 Task: Look for space in Zumpango, Mexico from 8th August, 2023 to 15th August, 2023 for 9 adults in price range Rs.10000 to Rs.14000. Place can be shared room with 5 bedrooms having 9 beds and 5 bathrooms. Property type can be house, flat, guest house. Amenities needed are: wifi, TV, free parkinig on premises, gym, breakfast. Booking option can be shelf check-in. Required host language is English.
Action: Mouse moved to (455, 114)
Screenshot: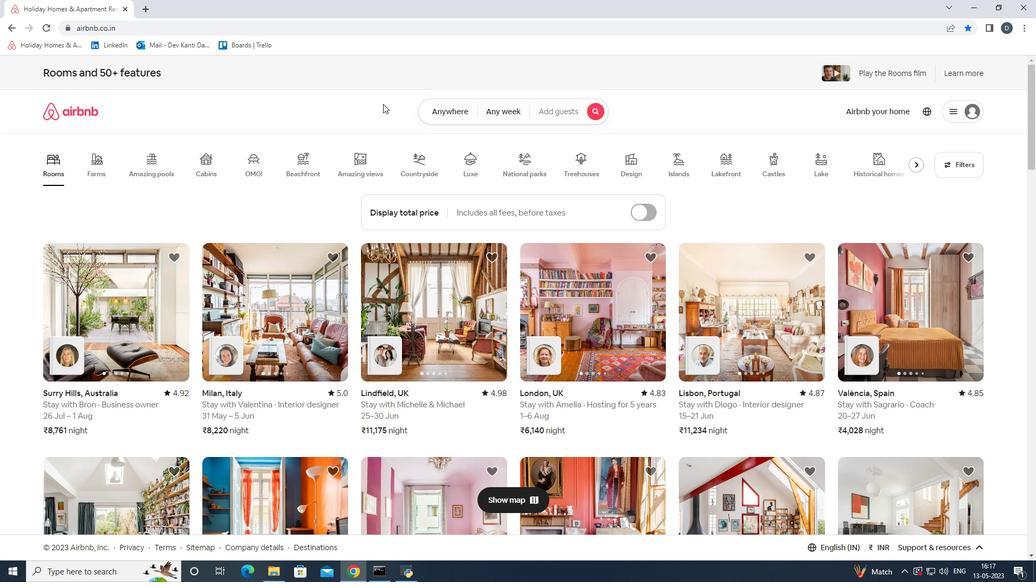 
Action: Mouse pressed left at (455, 114)
Screenshot: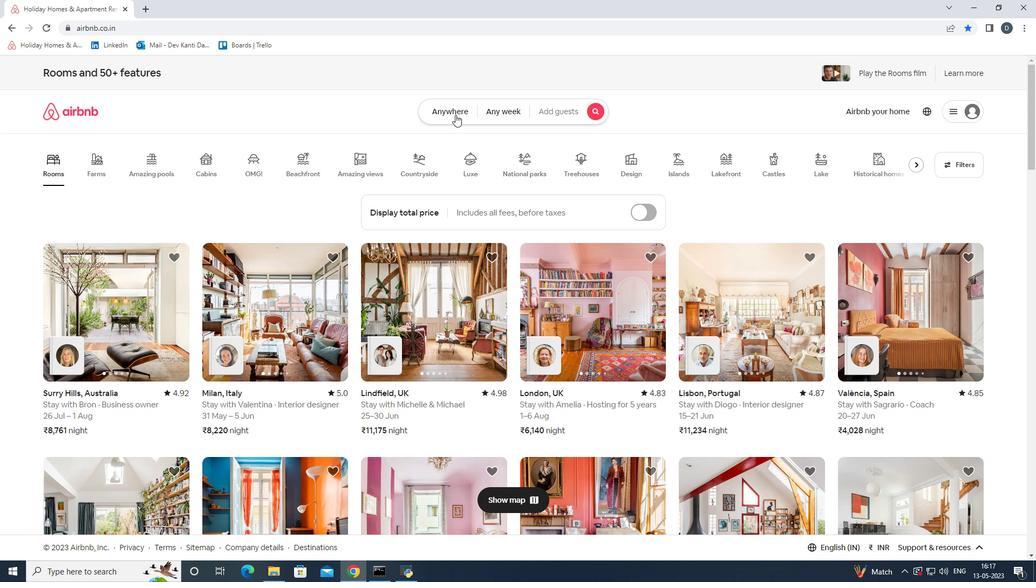 
Action: Mouse moved to (328, 151)
Screenshot: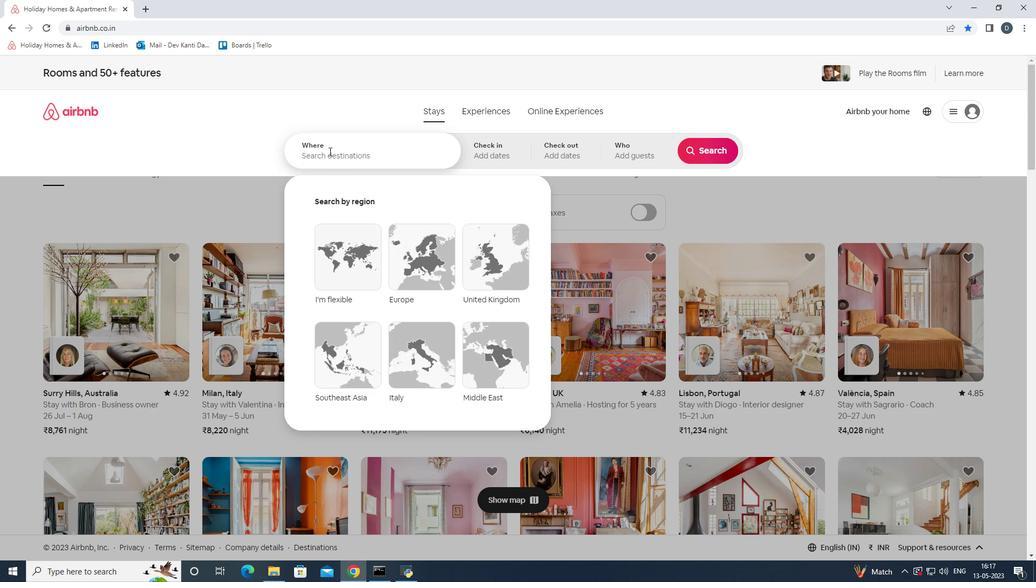 
Action: Mouse pressed left at (328, 151)
Screenshot: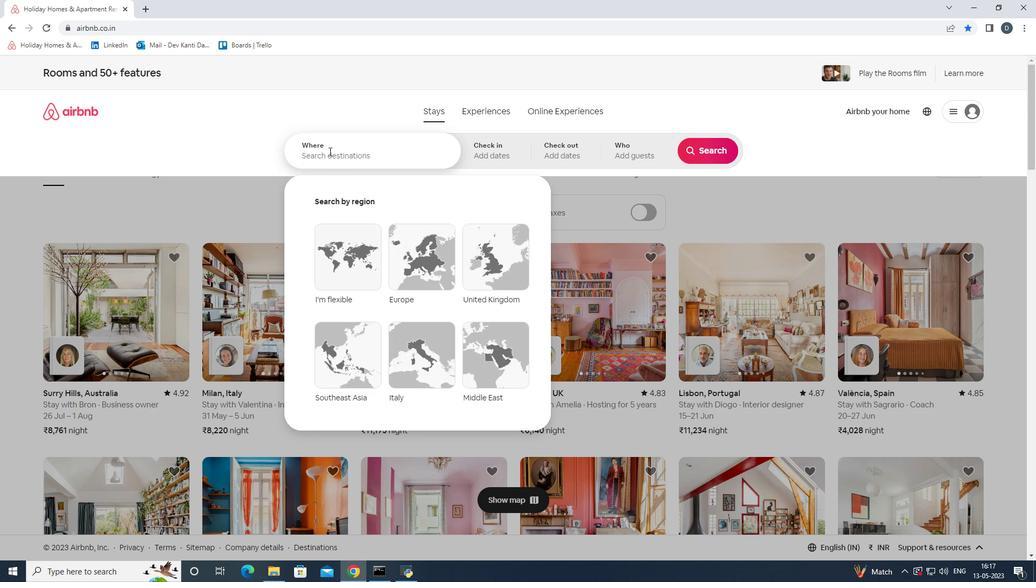 
Action: Key pressed <Key.shift>Zumpango,<Key.shift><Key.shift><Key.shift><Key.shift><Key.shift><Key.shift><Key.shift><Key.shift><Key.shift><Key.shift><Key.shift><Key.shift><Key.shift><Key.shift><Key.shift><Key.shift><Key.shift><Key.shift><Key.shift><Key.shift><Key.shift><Key.shift><Key.shift>Mexico
Screenshot: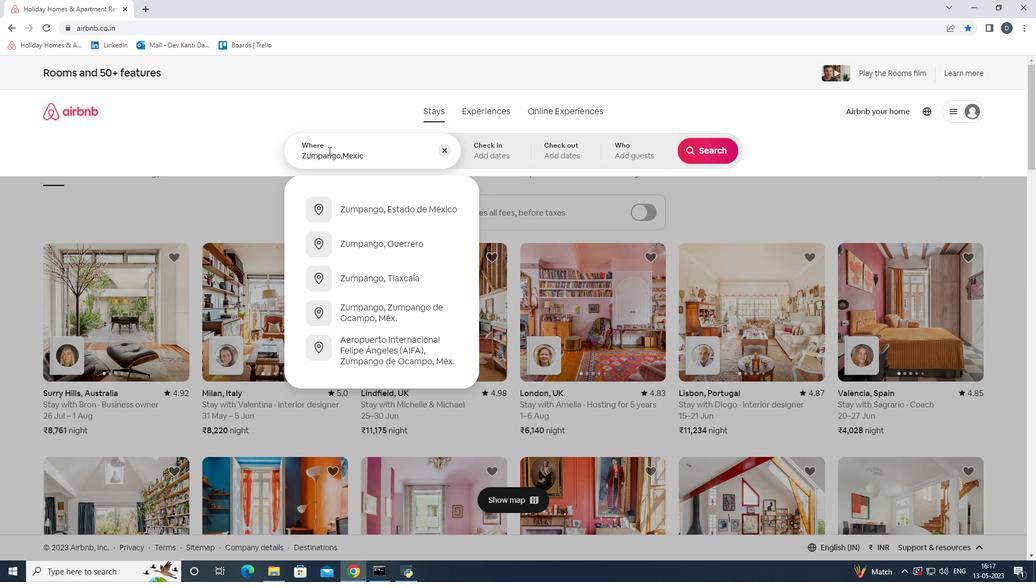 
Action: Mouse moved to (490, 150)
Screenshot: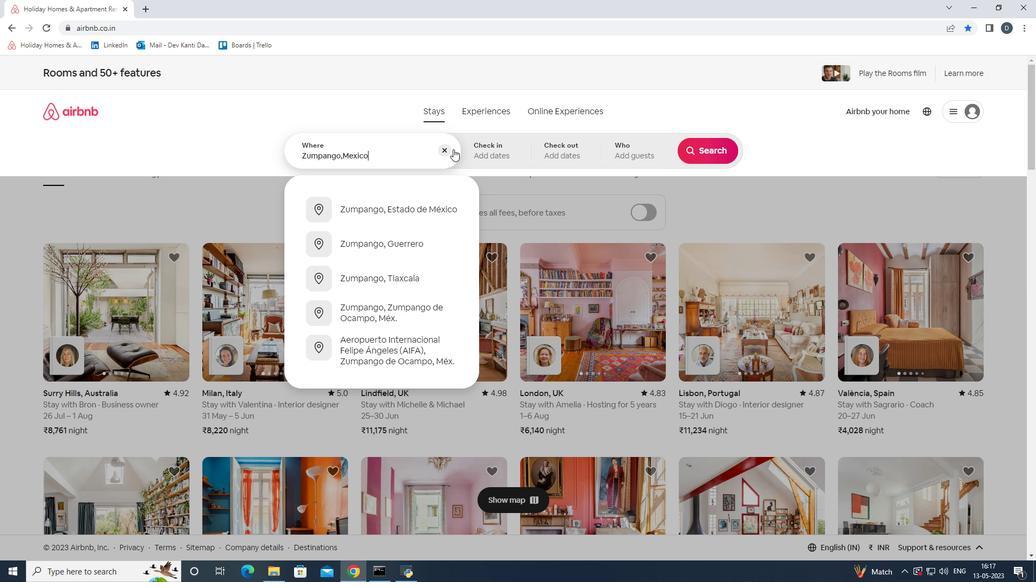 
Action: Mouse pressed left at (490, 150)
Screenshot: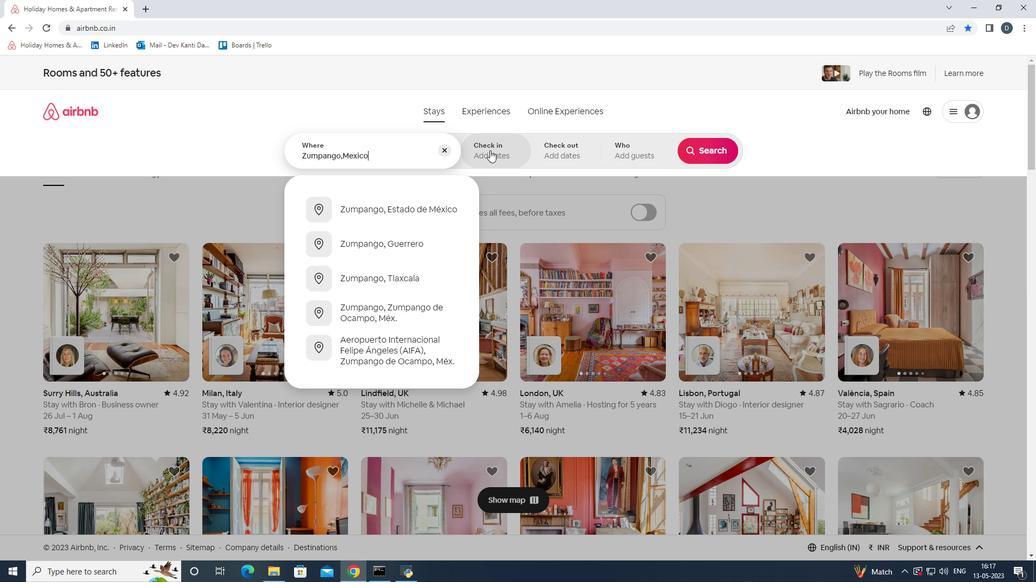 
Action: Mouse moved to (700, 233)
Screenshot: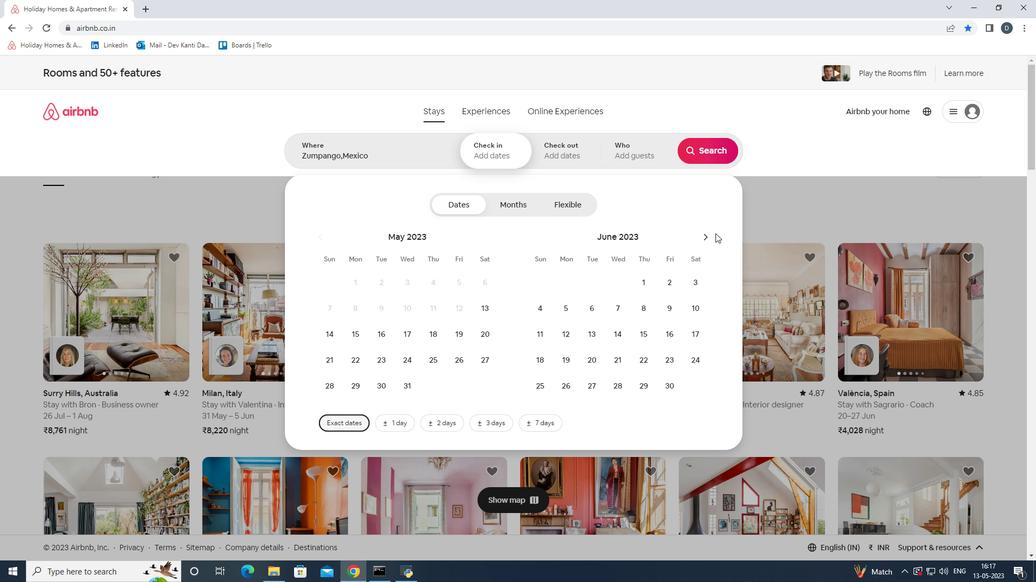 
Action: Mouse pressed left at (700, 233)
Screenshot: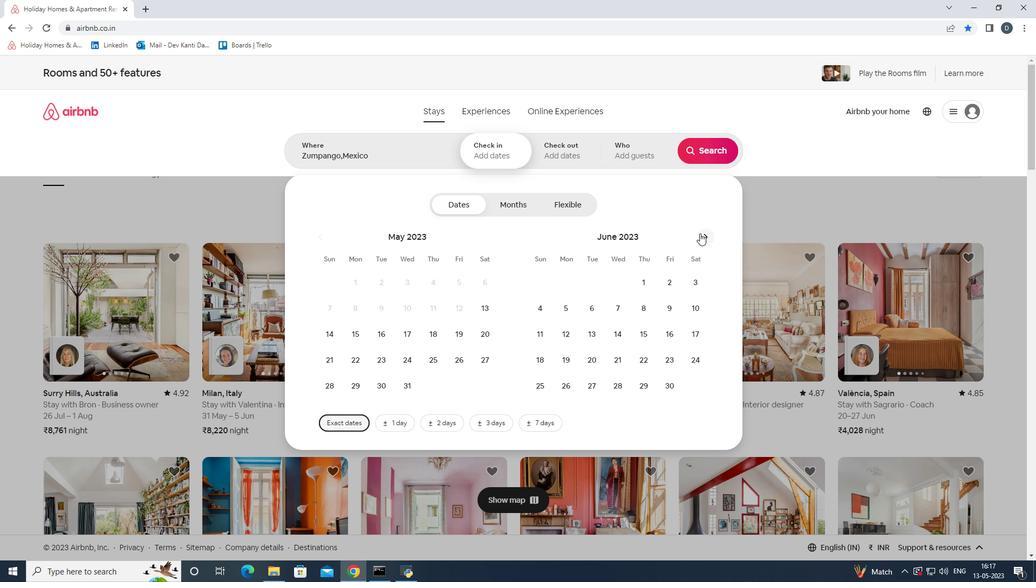 
Action: Mouse pressed left at (700, 233)
Screenshot: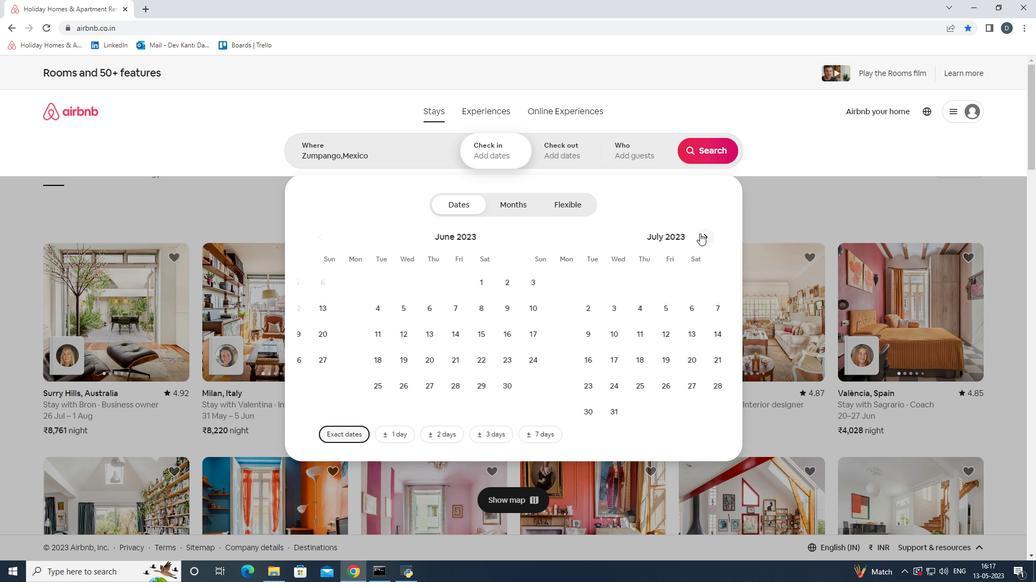 
Action: Mouse moved to (594, 302)
Screenshot: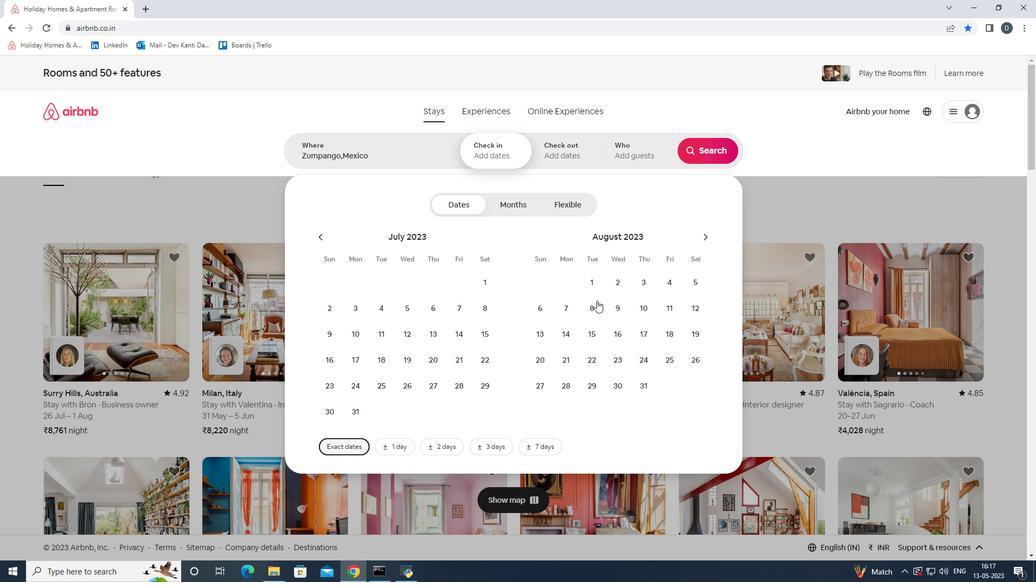 
Action: Mouse pressed left at (594, 302)
Screenshot: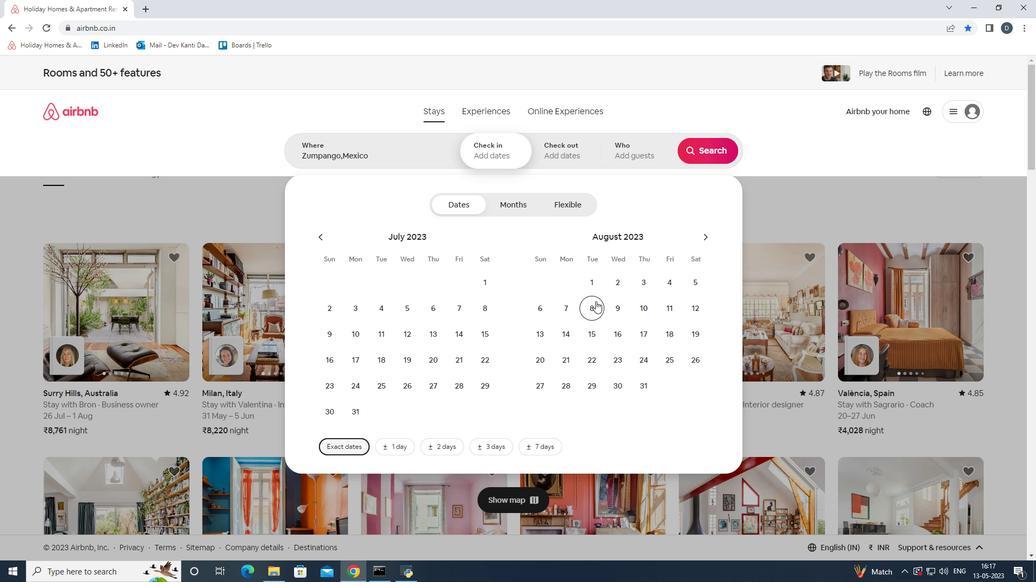
Action: Mouse moved to (598, 336)
Screenshot: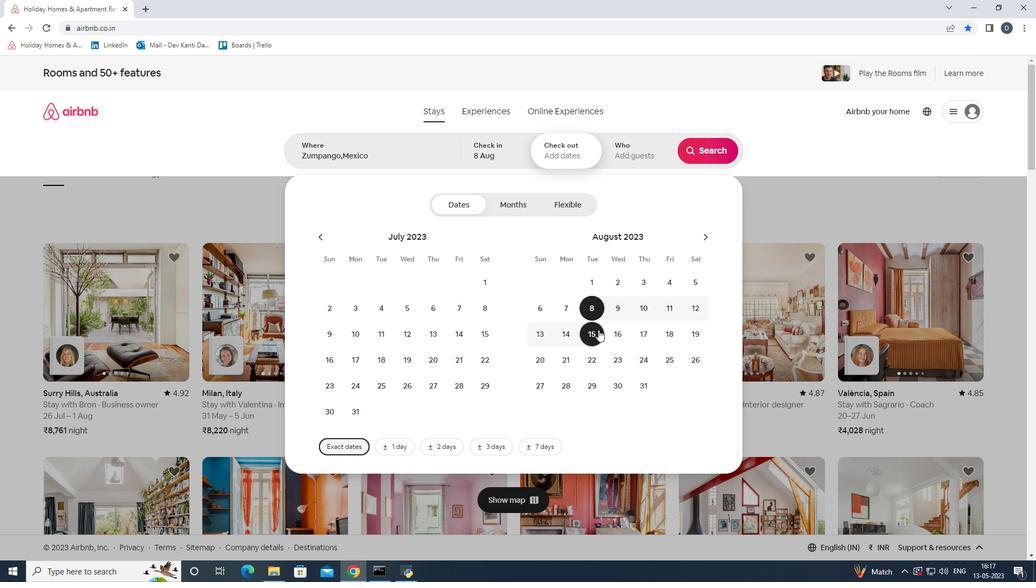
Action: Mouse pressed left at (598, 336)
Screenshot: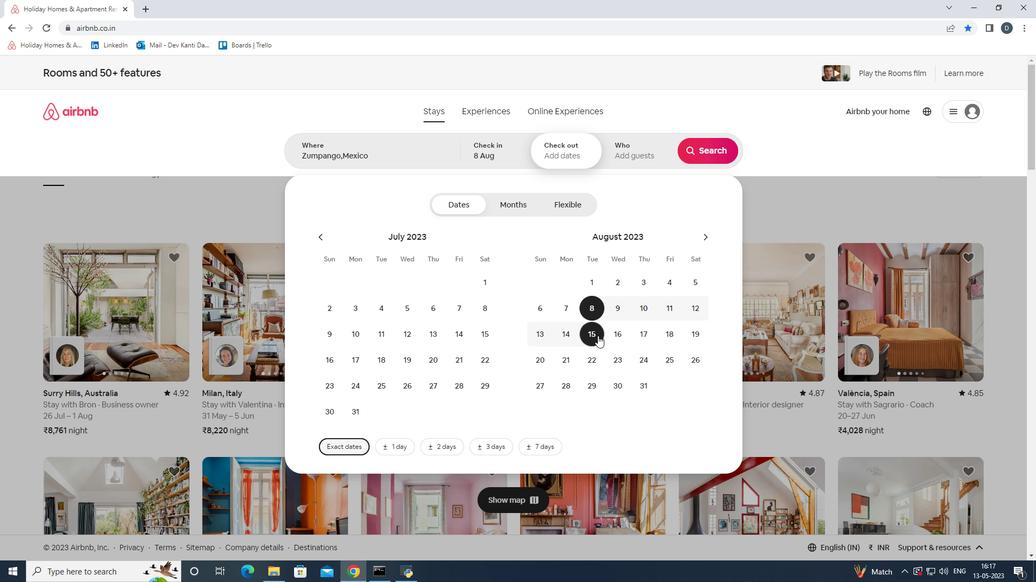 
Action: Mouse moved to (655, 147)
Screenshot: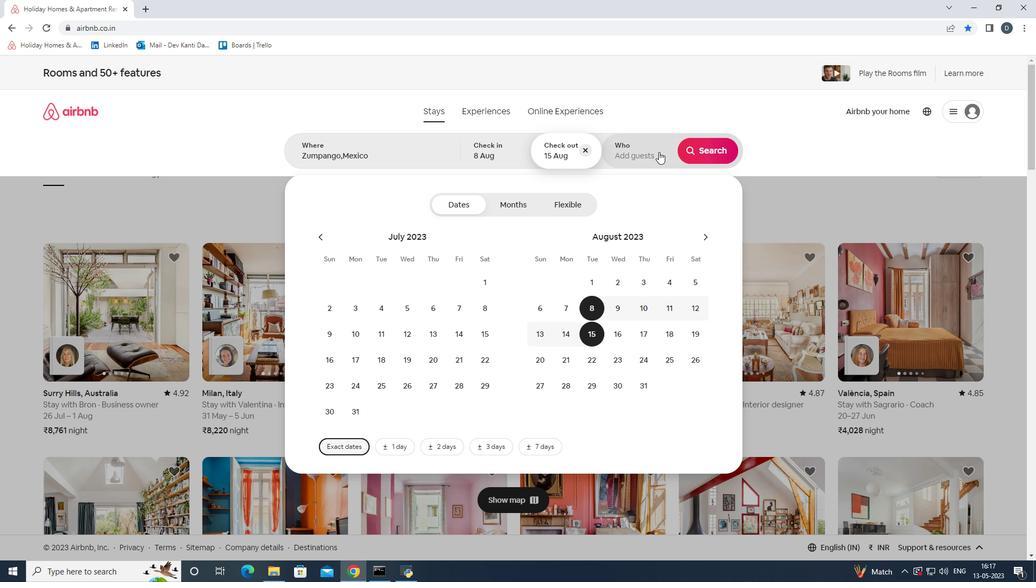 
Action: Mouse pressed left at (655, 147)
Screenshot: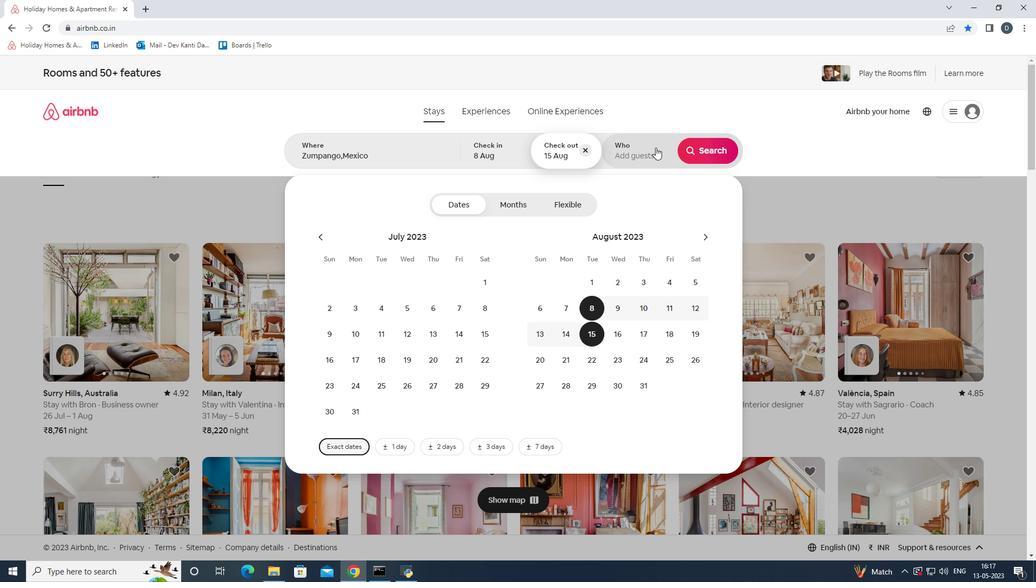 
Action: Mouse moved to (706, 205)
Screenshot: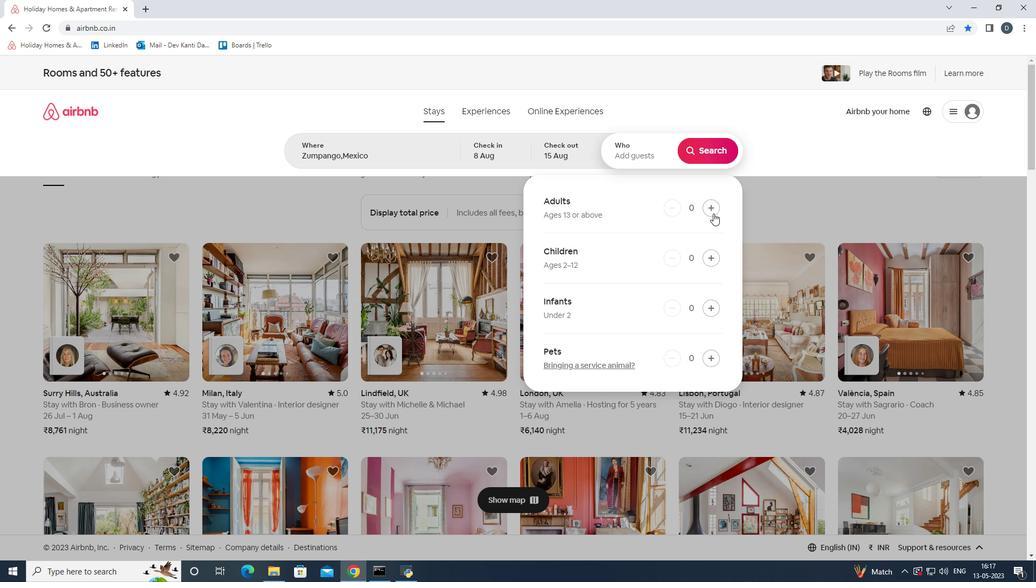 
Action: Mouse pressed left at (706, 205)
Screenshot: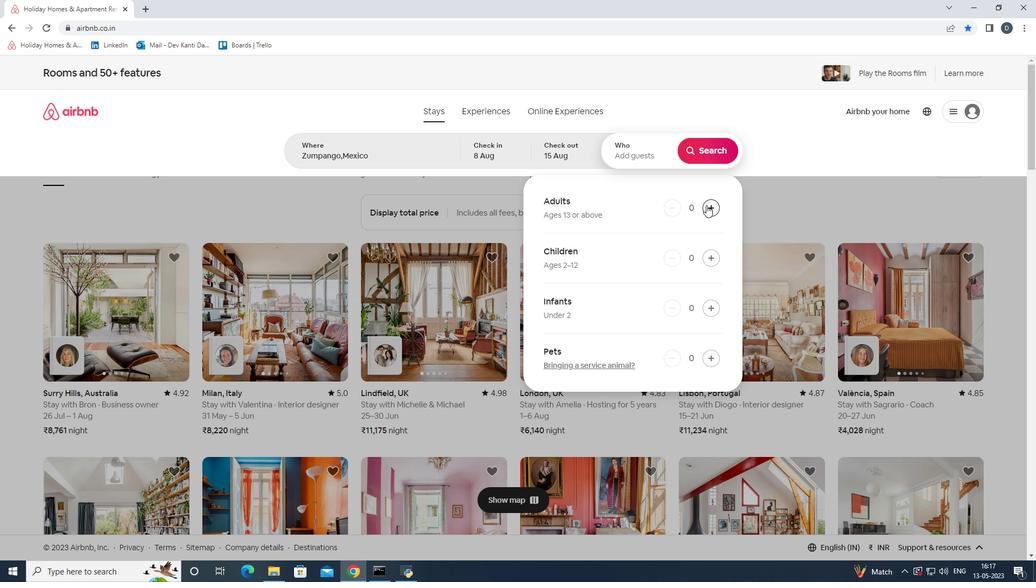 
Action: Mouse pressed left at (706, 205)
Screenshot: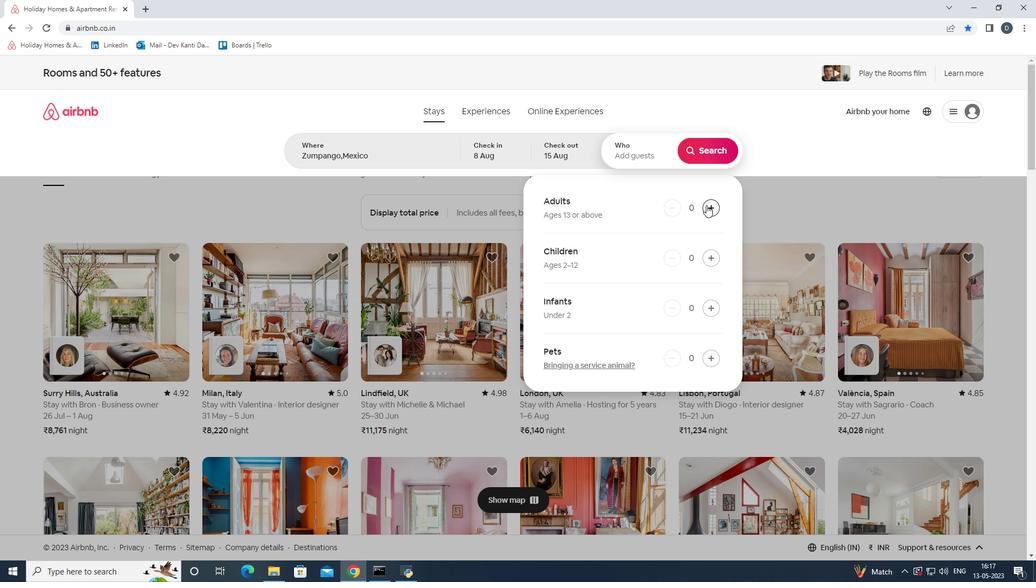 
Action: Mouse pressed left at (706, 205)
Screenshot: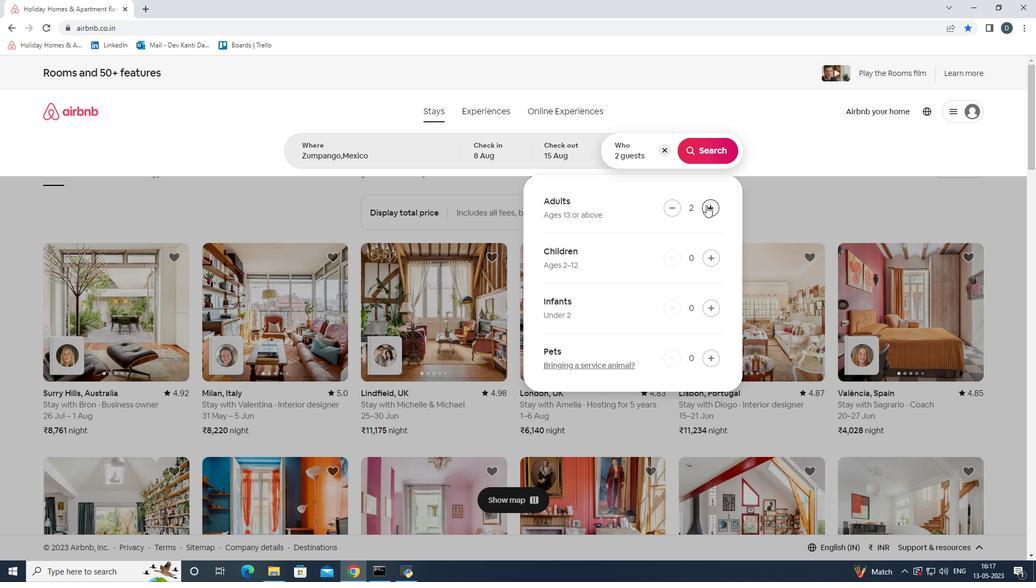 
Action: Mouse pressed left at (706, 205)
Screenshot: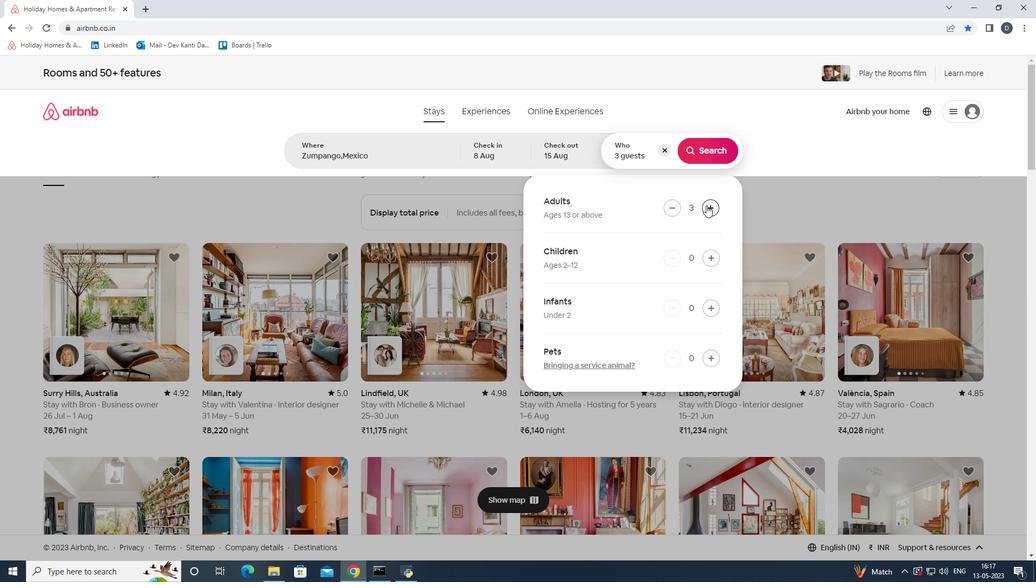 
Action: Mouse pressed left at (706, 205)
Screenshot: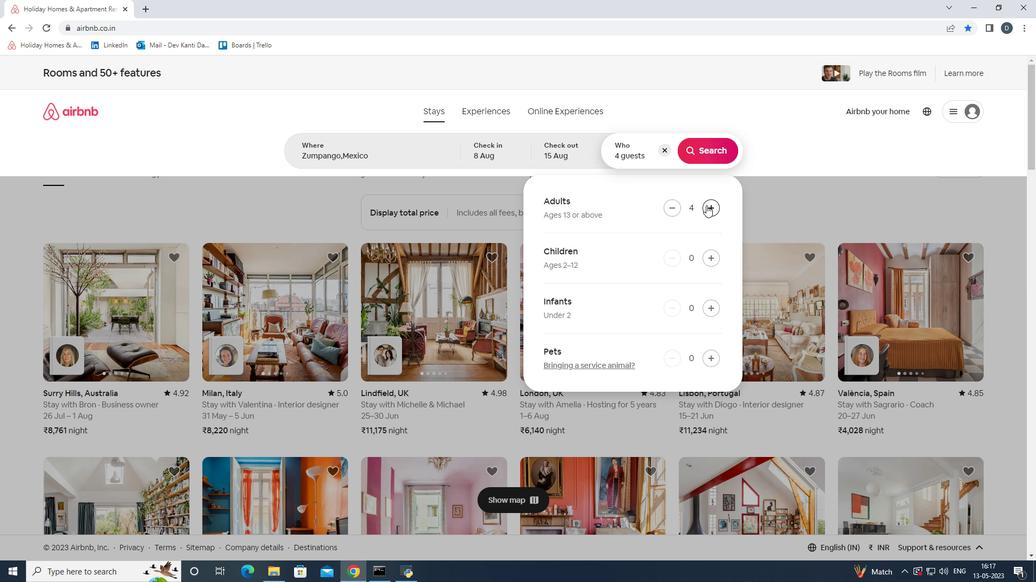
Action: Mouse pressed left at (706, 205)
Screenshot: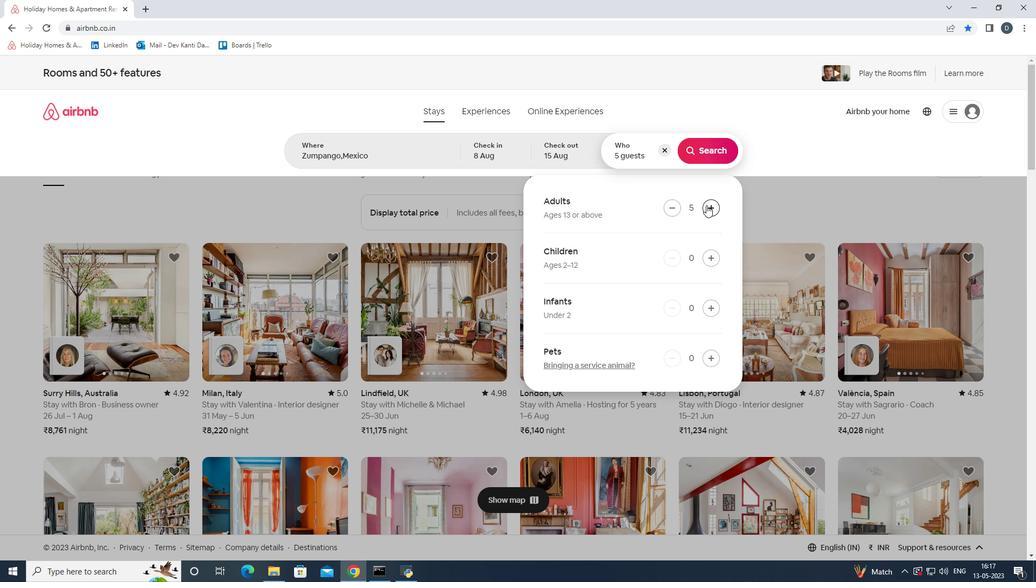 
Action: Mouse pressed left at (706, 205)
Screenshot: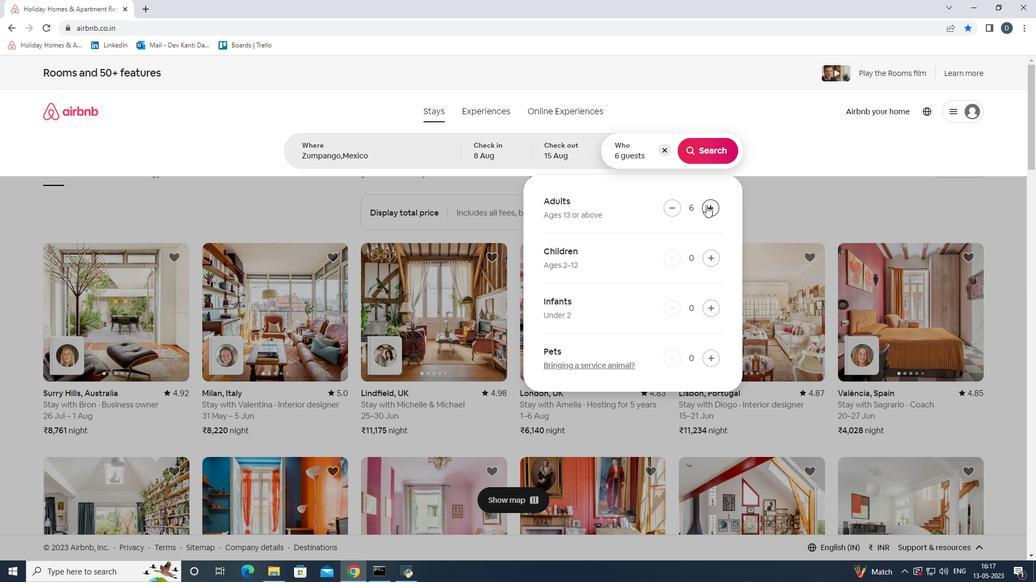 
Action: Mouse pressed left at (706, 205)
Screenshot: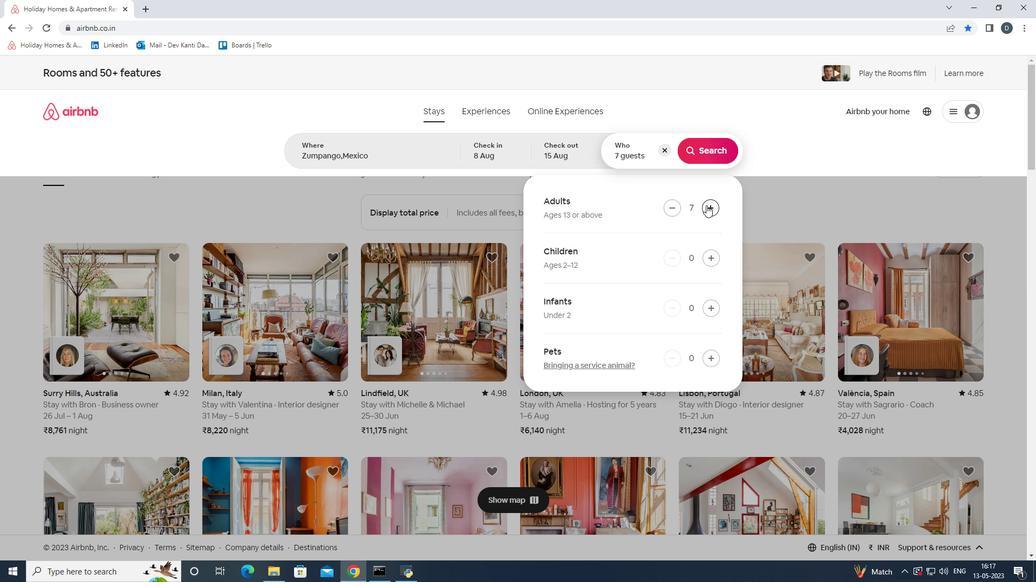 
Action: Mouse pressed left at (706, 205)
Screenshot: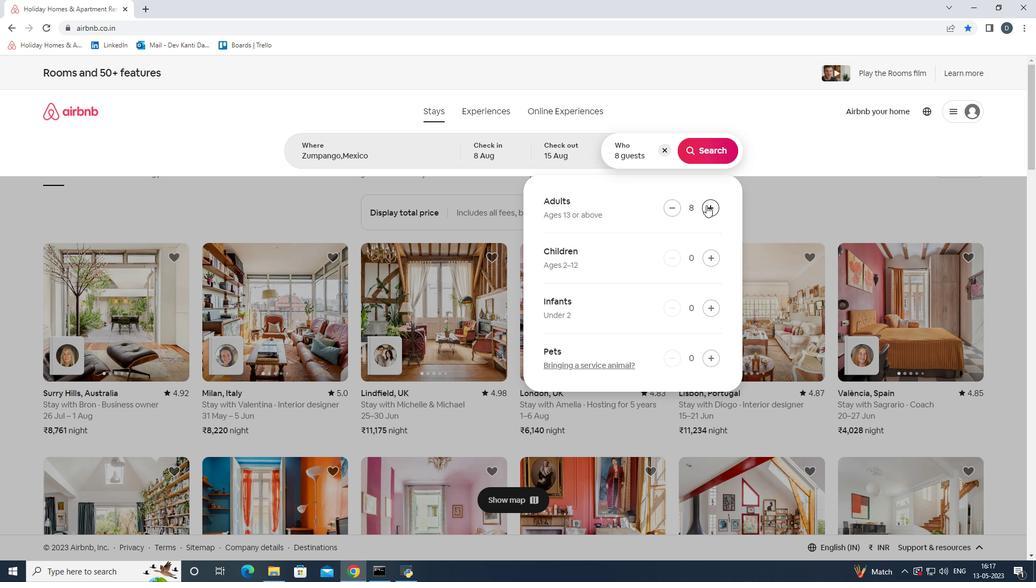 
Action: Mouse moved to (708, 141)
Screenshot: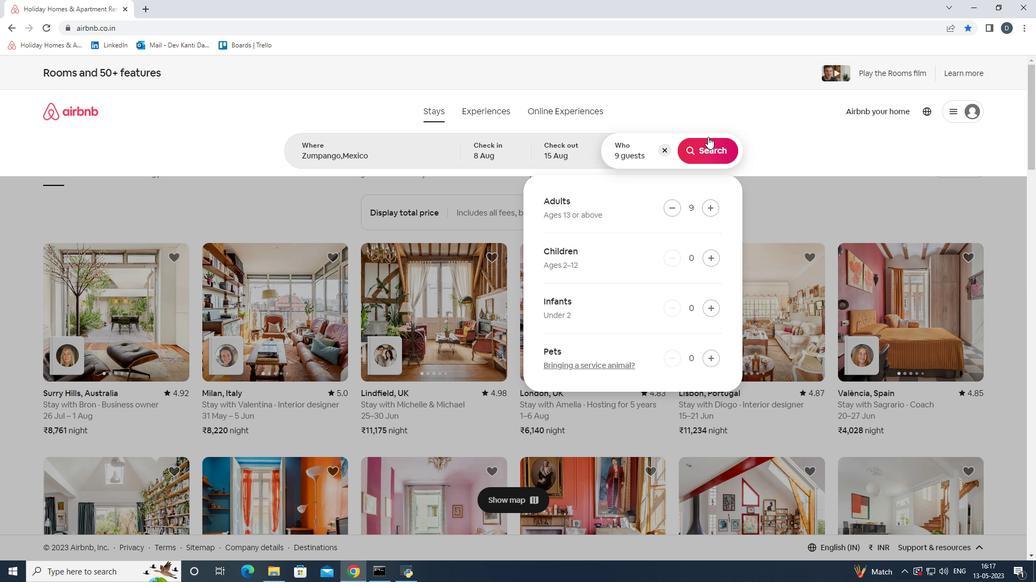
Action: Mouse pressed left at (708, 141)
Screenshot: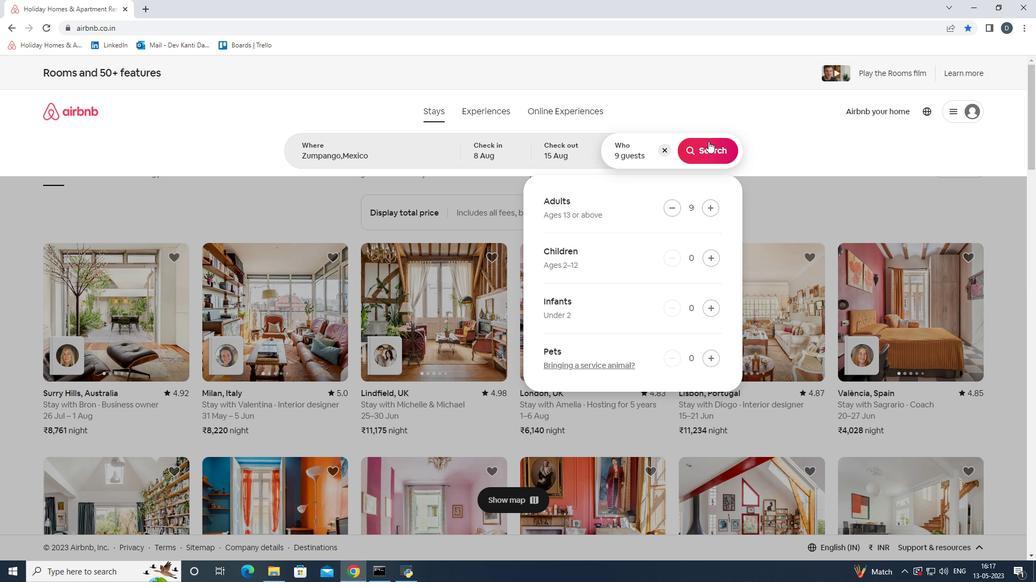 
Action: Mouse moved to (985, 116)
Screenshot: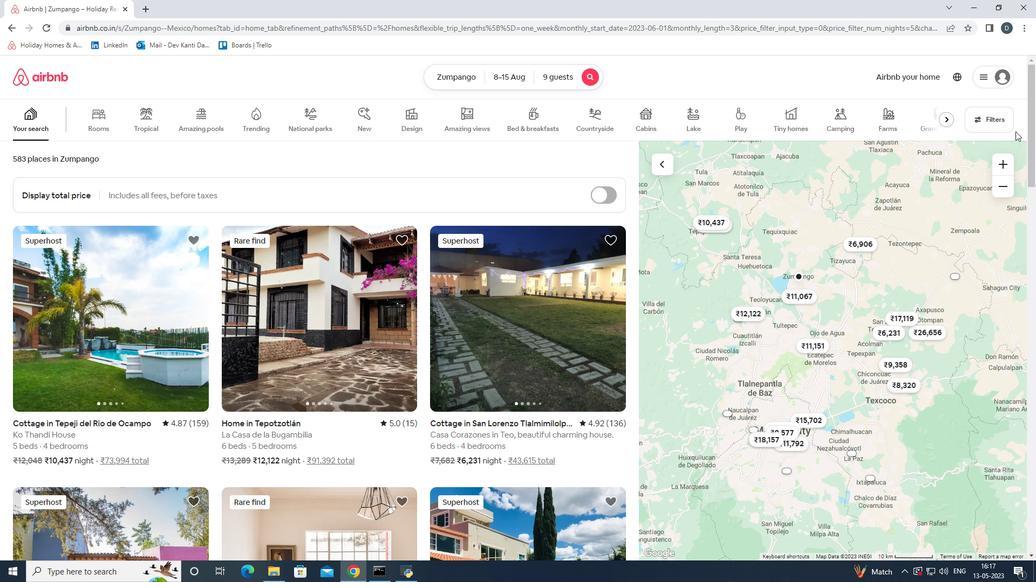 
Action: Mouse pressed left at (985, 116)
Screenshot: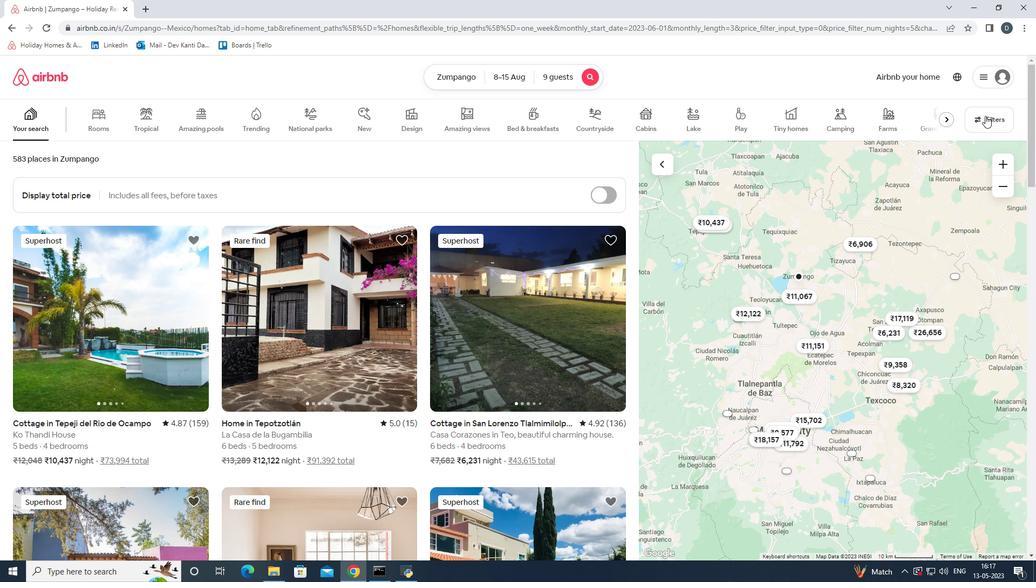 
Action: Mouse moved to (379, 250)
Screenshot: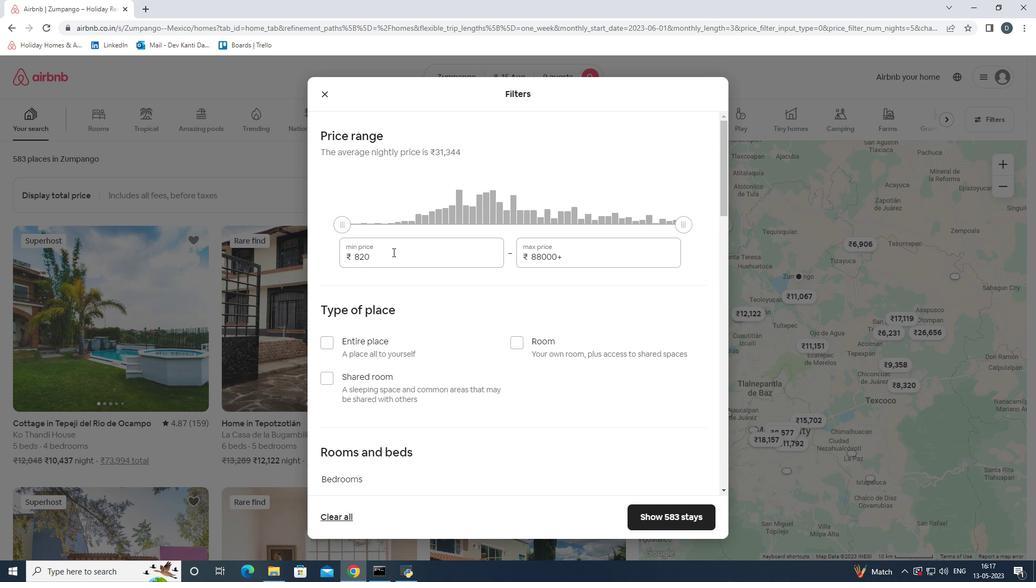 
Action: Mouse pressed left at (379, 250)
Screenshot: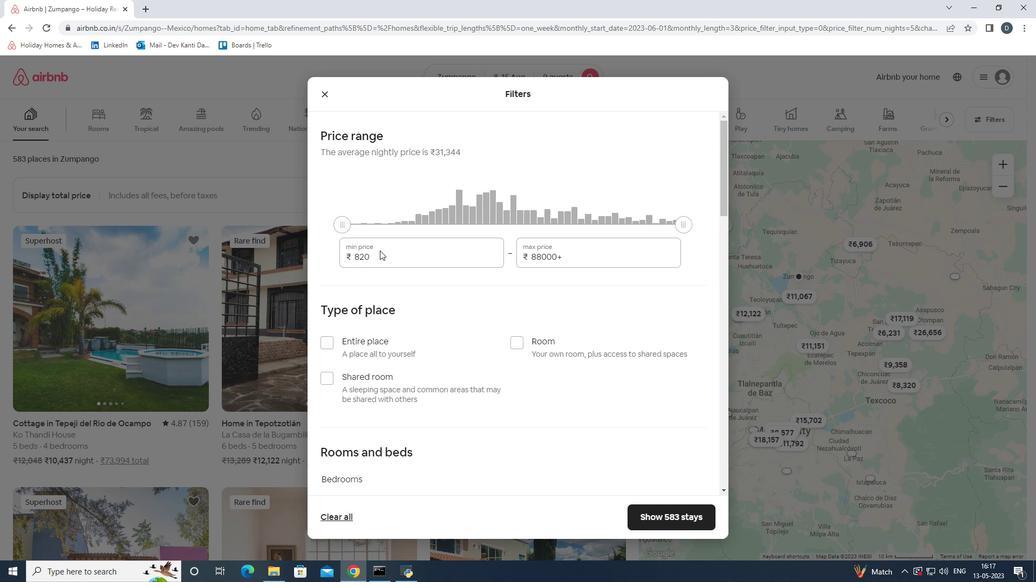 
Action: Mouse moved to (384, 259)
Screenshot: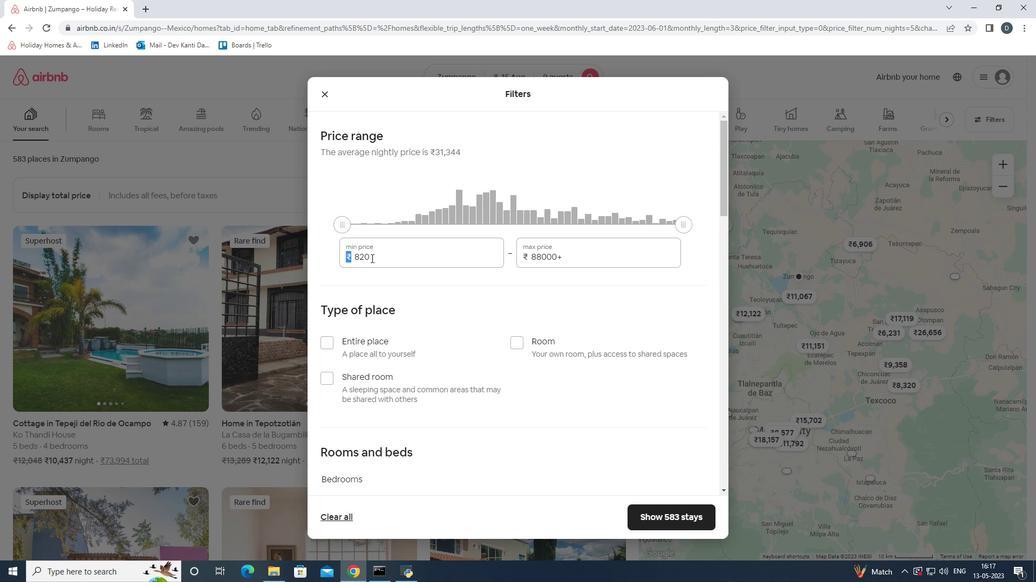 
Action: Mouse pressed left at (384, 259)
Screenshot: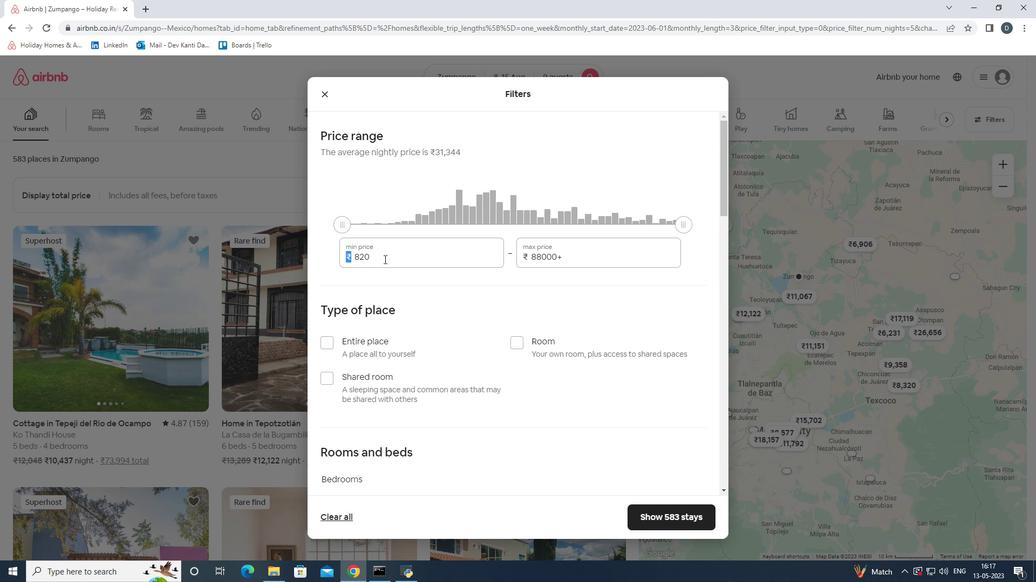 
Action: Mouse moved to (384, 258)
Screenshot: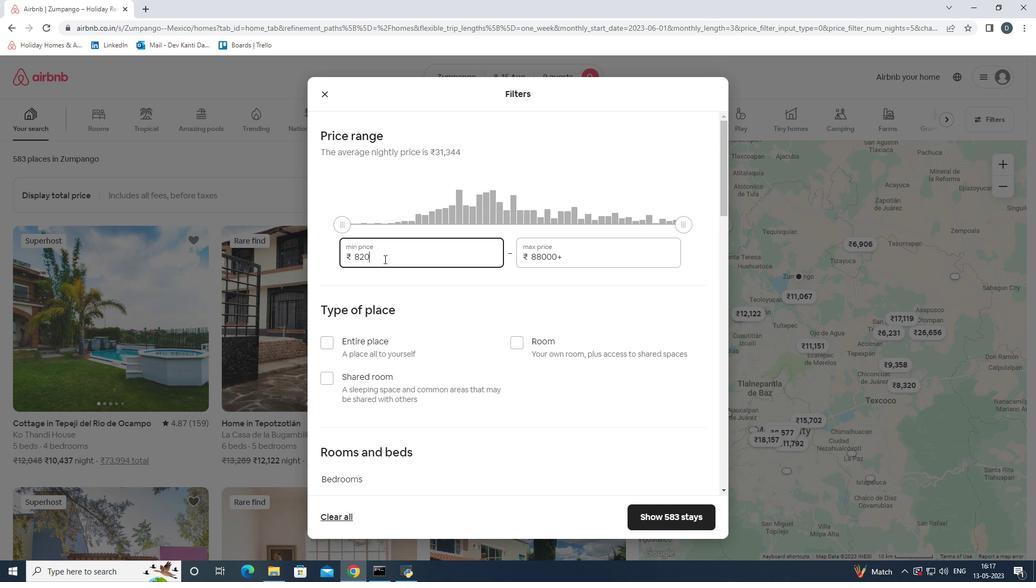 
Action: Mouse pressed left at (384, 258)
Screenshot: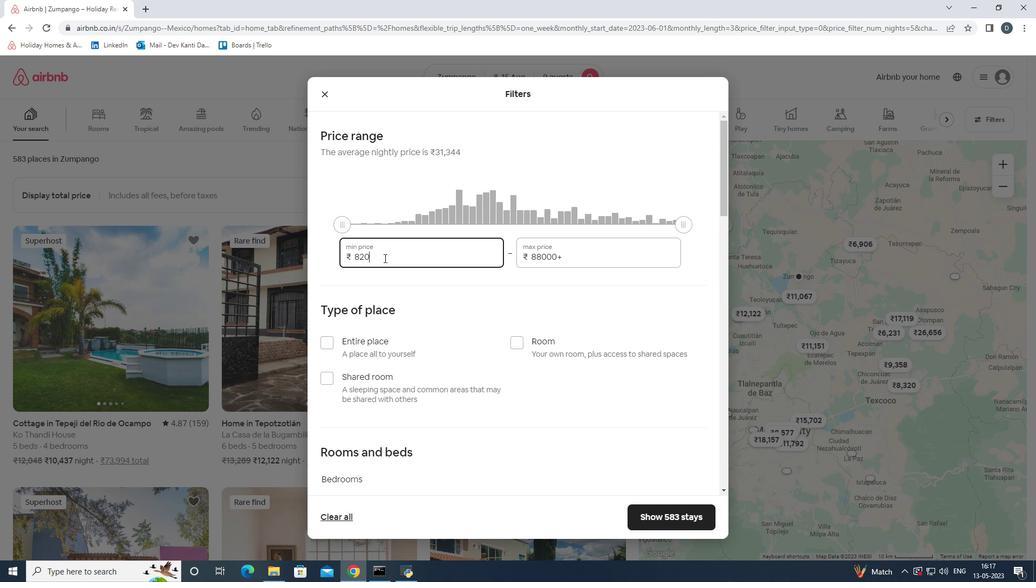 
Action: Mouse moved to (358, 253)
Screenshot: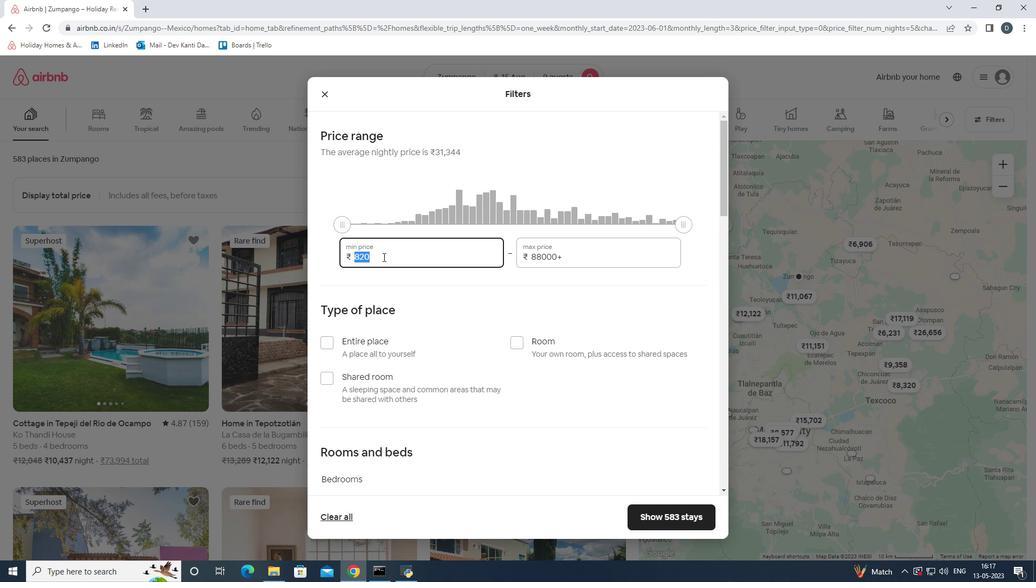 
Action: Key pressed 10000
Screenshot: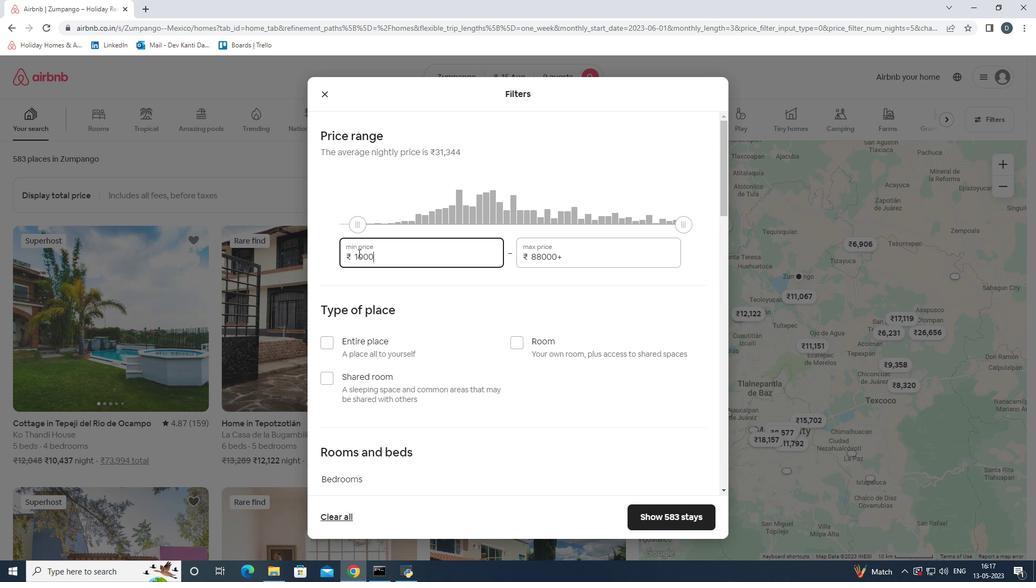 
Action: Mouse moved to (564, 254)
Screenshot: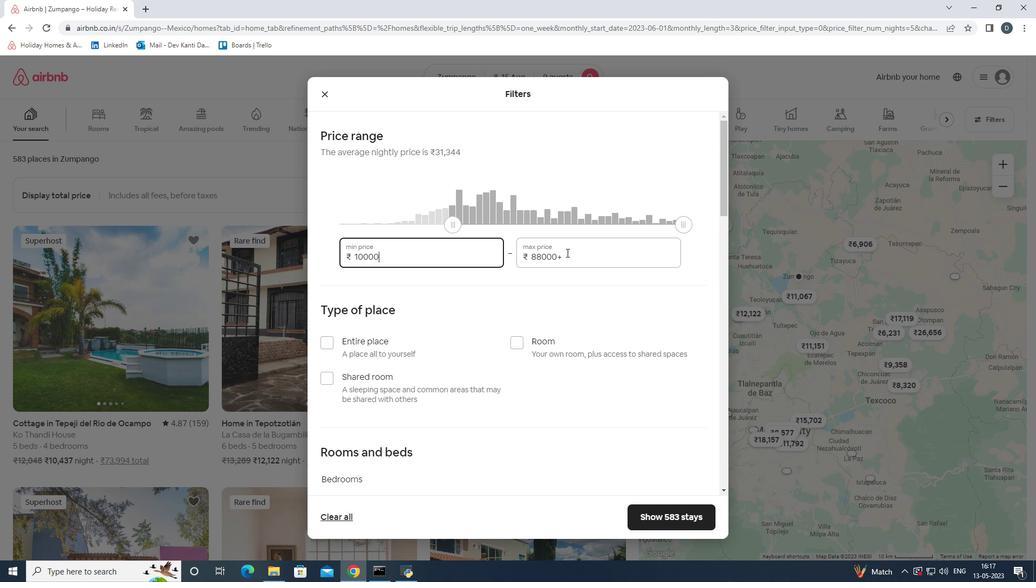 
Action: Mouse pressed left at (564, 254)
Screenshot: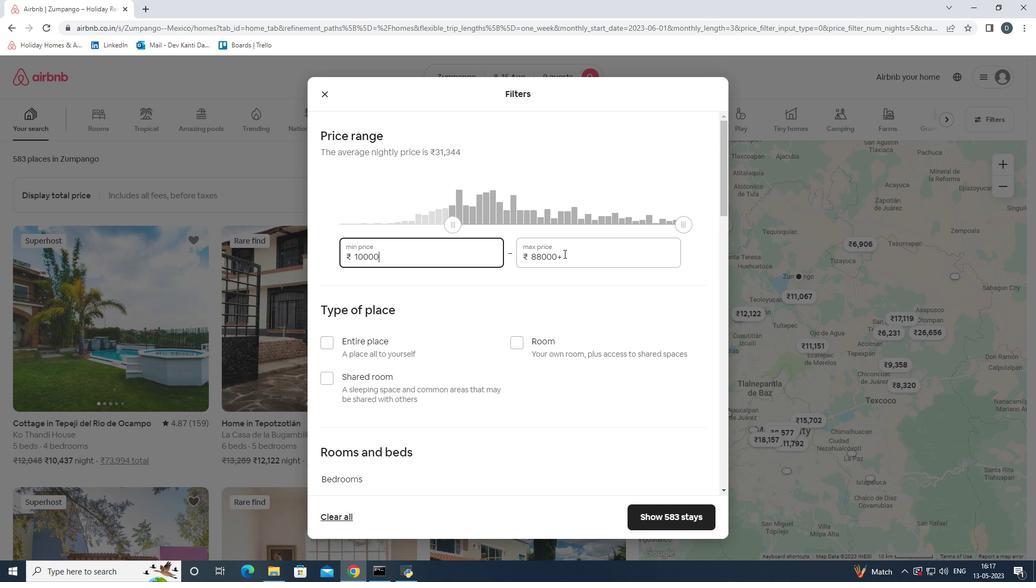 
Action: Mouse moved to (497, 254)
Screenshot: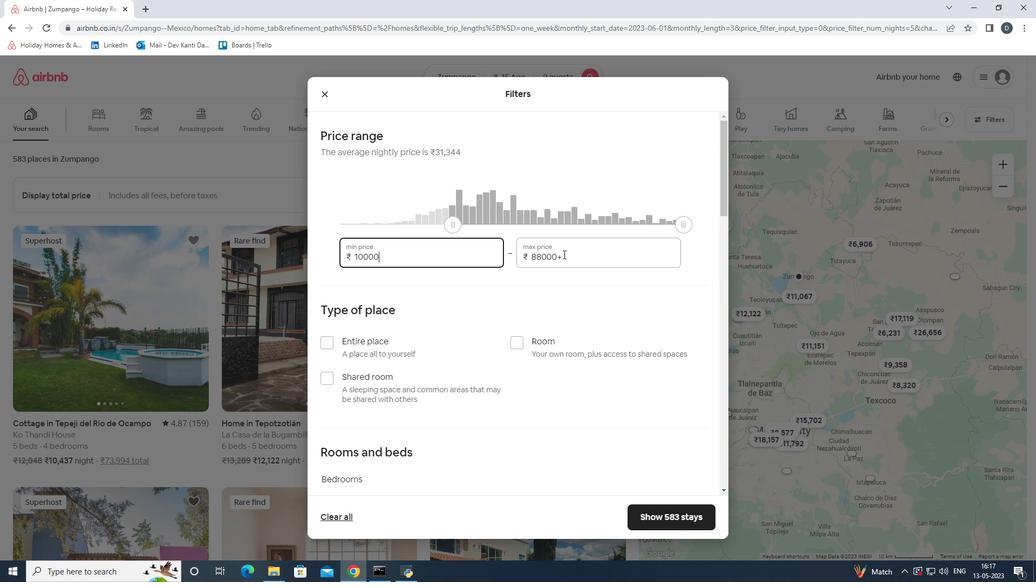
Action: Key pressed 14000
Screenshot: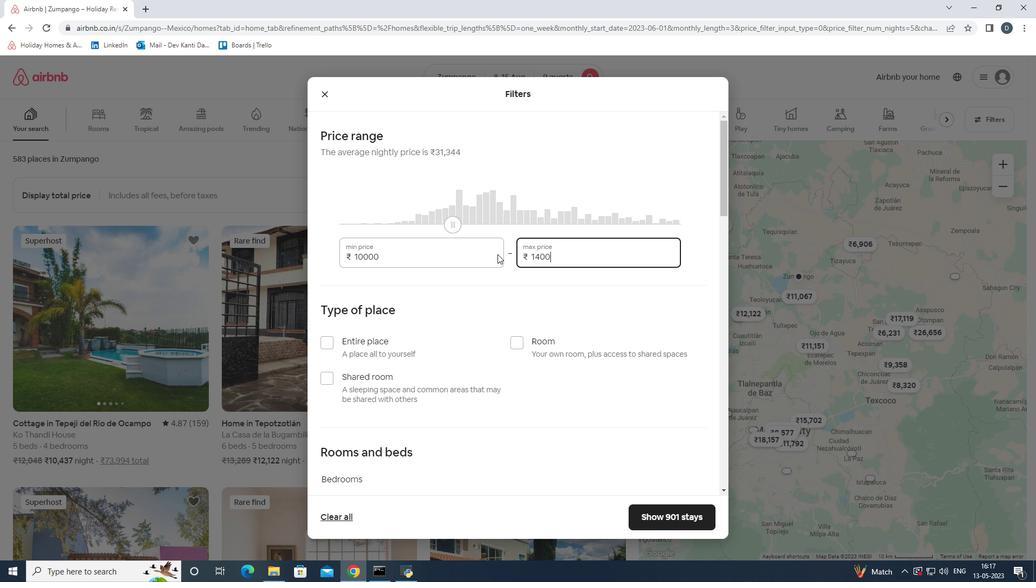 
Action: Mouse scrolled (497, 254) with delta (0, 0)
Screenshot: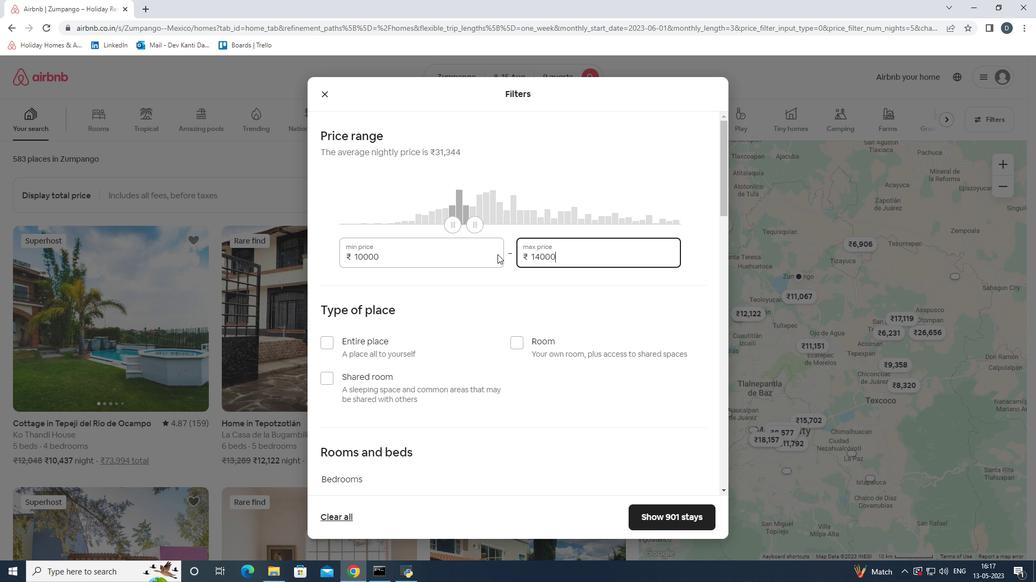 
Action: Mouse moved to (497, 259)
Screenshot: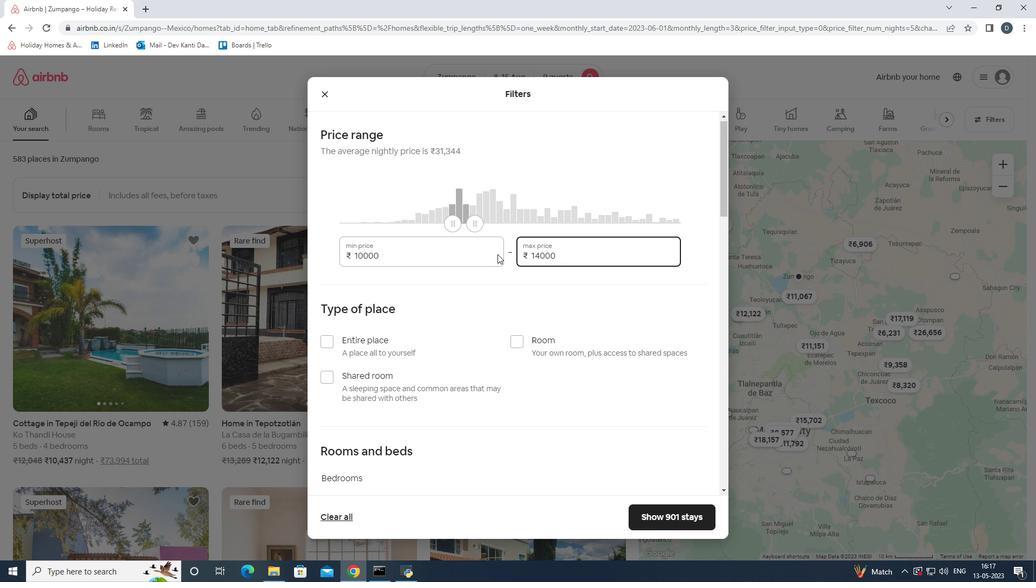 
Action: Mouse scrolled (497, 259) with delta (0, 0)
Screenshot: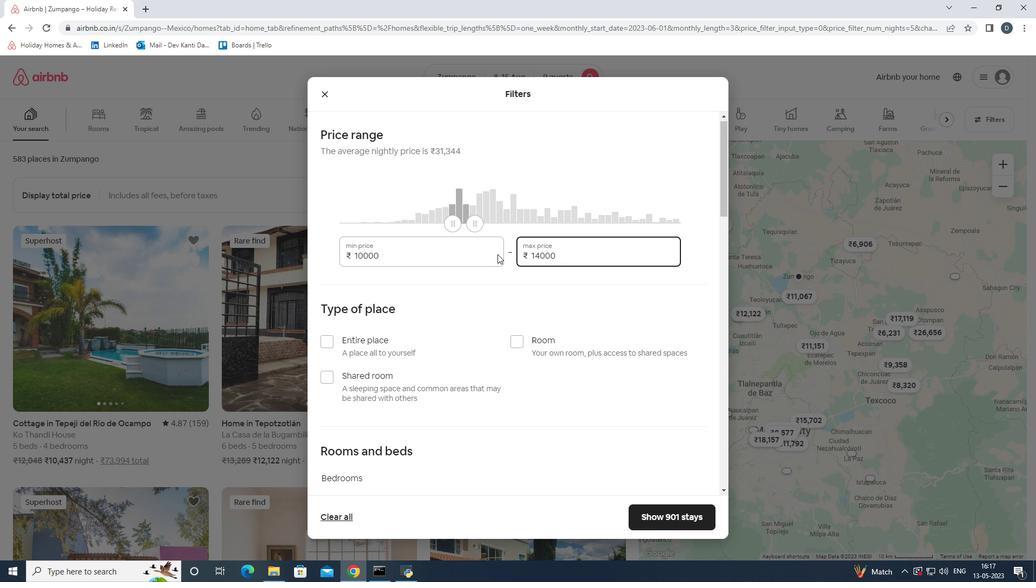 
Action: Mouse moved to (497, 259)
Screenshot: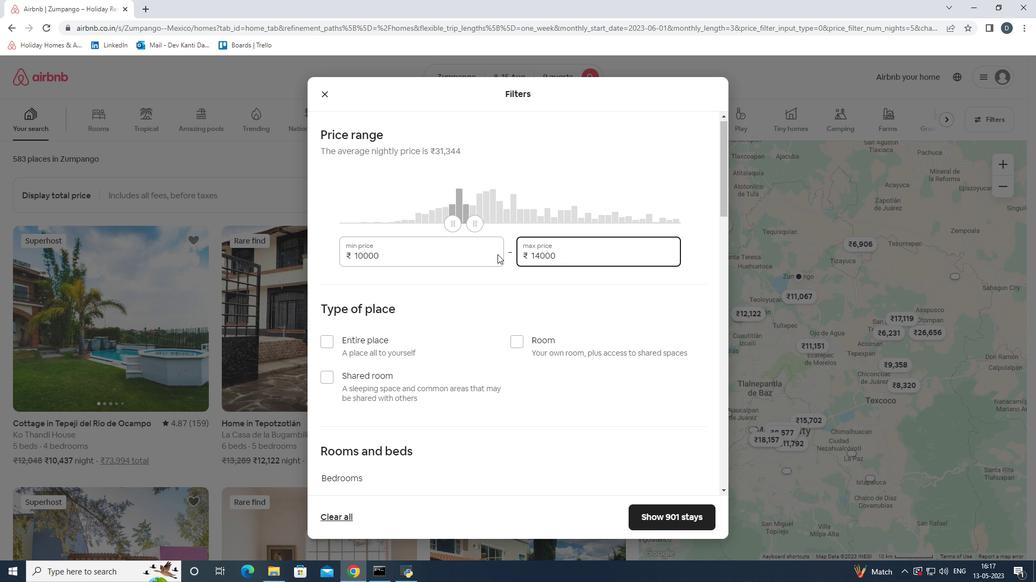 
Action: Mouse scrolled (497, 259) with delta (0, 0)
Screenshot: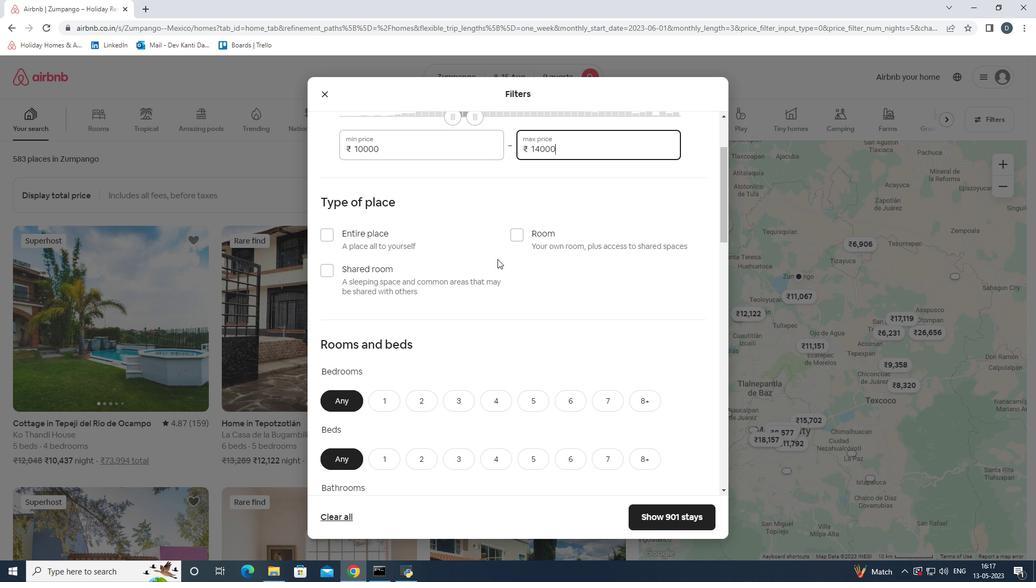 
Action: Mouse scrolled (497, 259) with delta (0, 0)
Screenshot: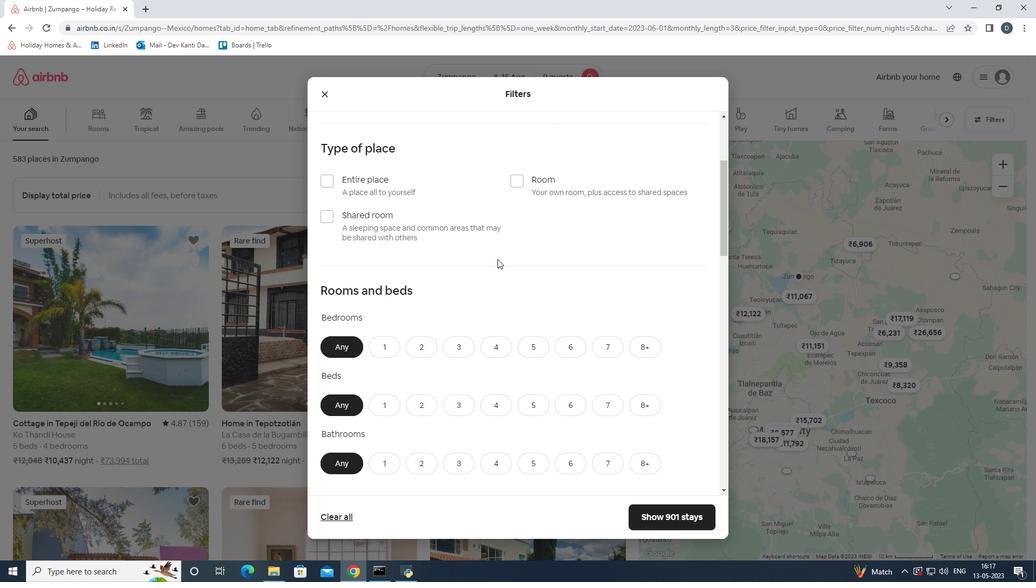
Action: Mouse scrolled (497, 259) with delta (0, 0)
Screenshot: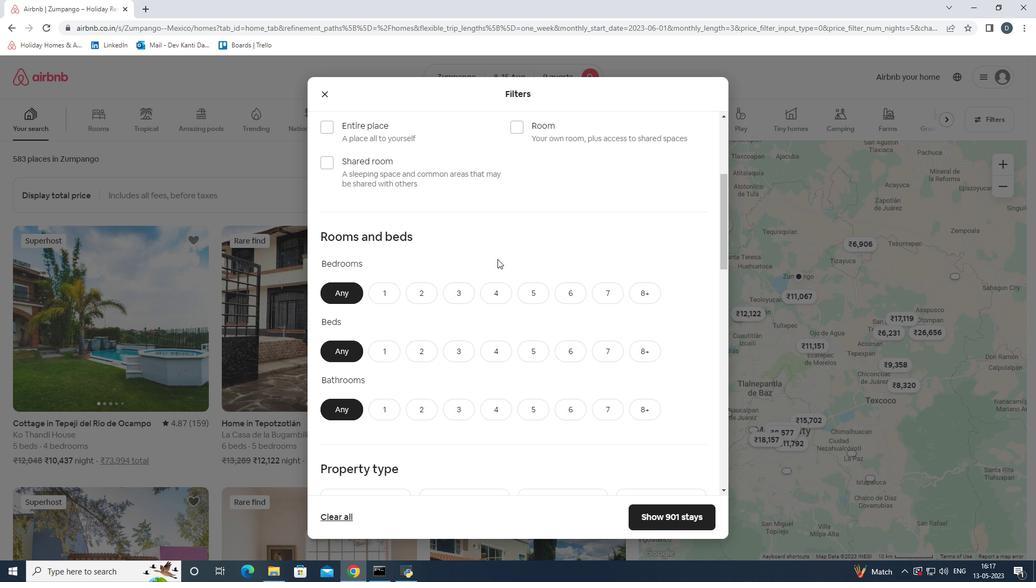 
Action: Mouse moved to (504, 239)
Screenshot: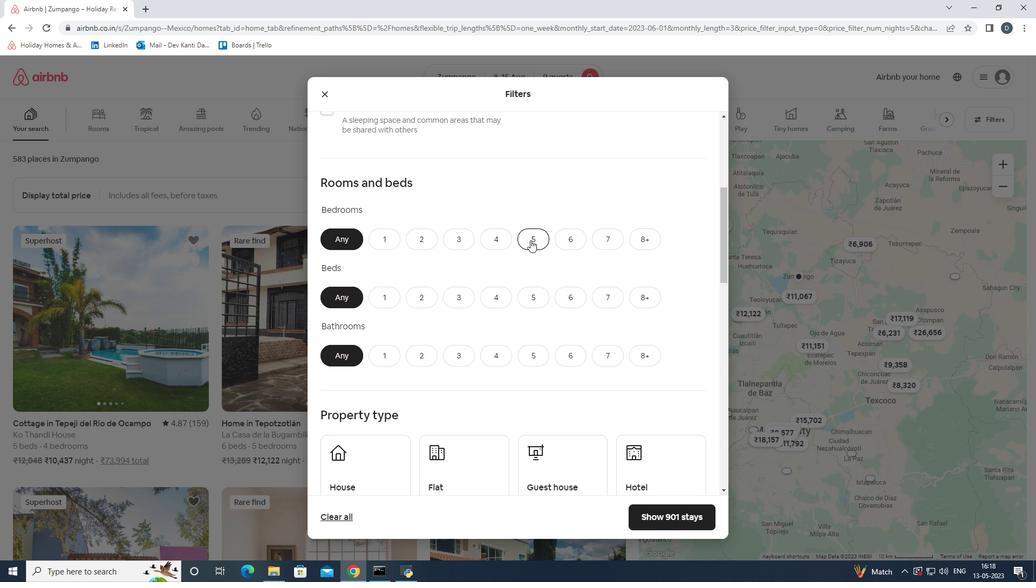 
Action: Mouse scrolled (504, 239) with delta (0, 0)
Screenshot: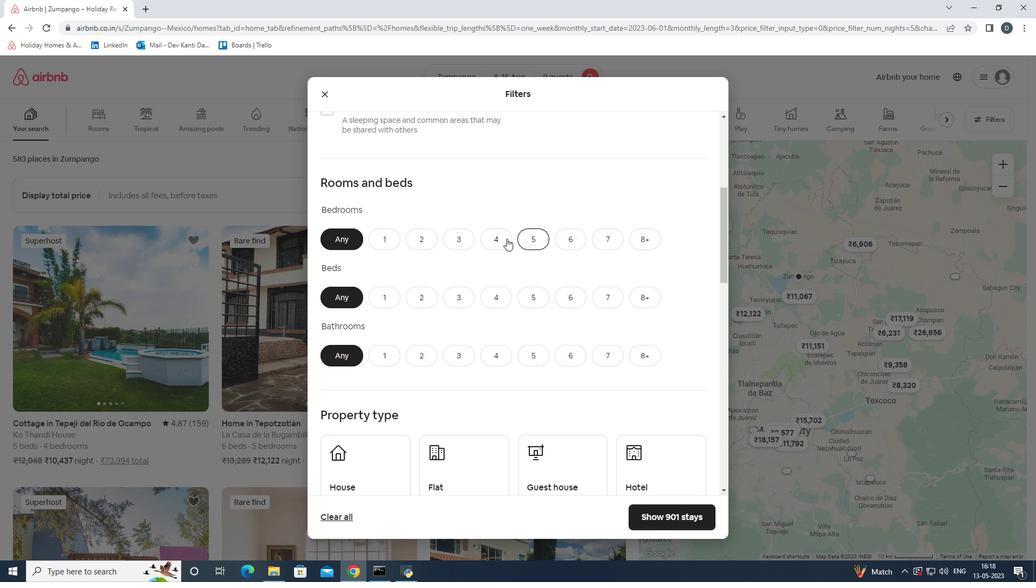 
Action: Mouse moved to (503, 239)
Screenshot: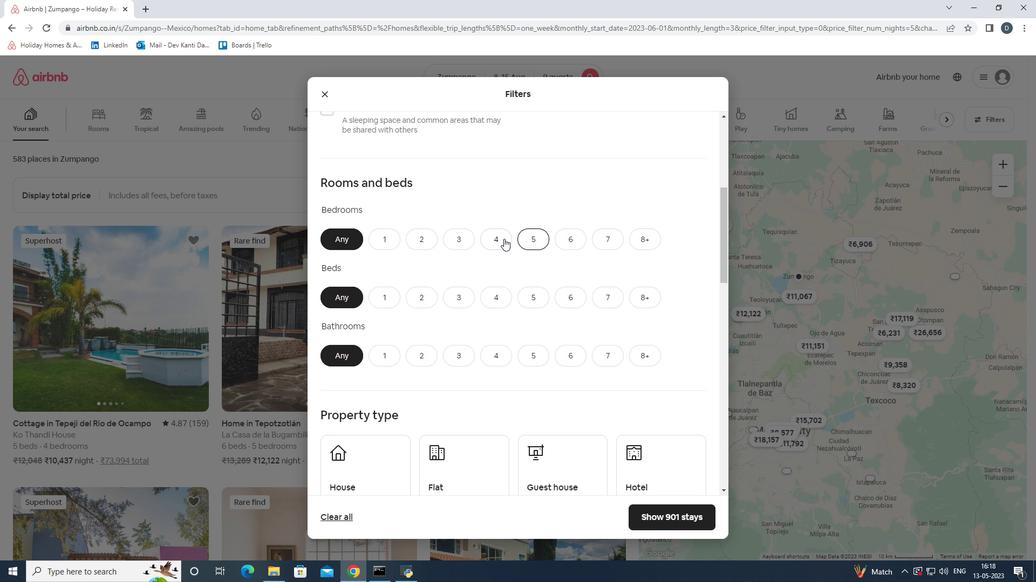 
Action: Mouse scrolled (503, 239) with delta (0, 0)
Screenshot: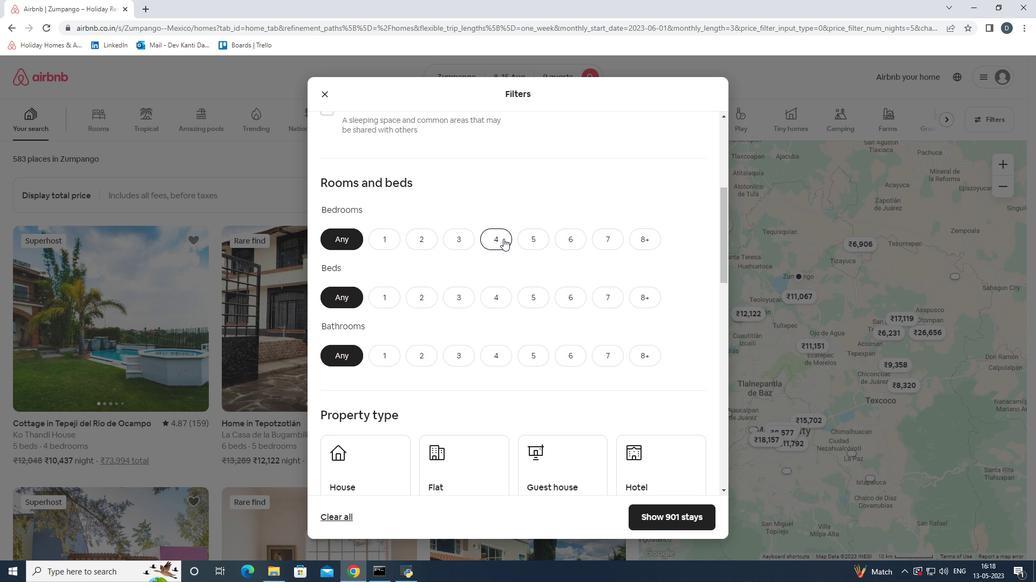 
Action: Mouse scrolled (503, 239) with delta (0, 0)
Screenshot: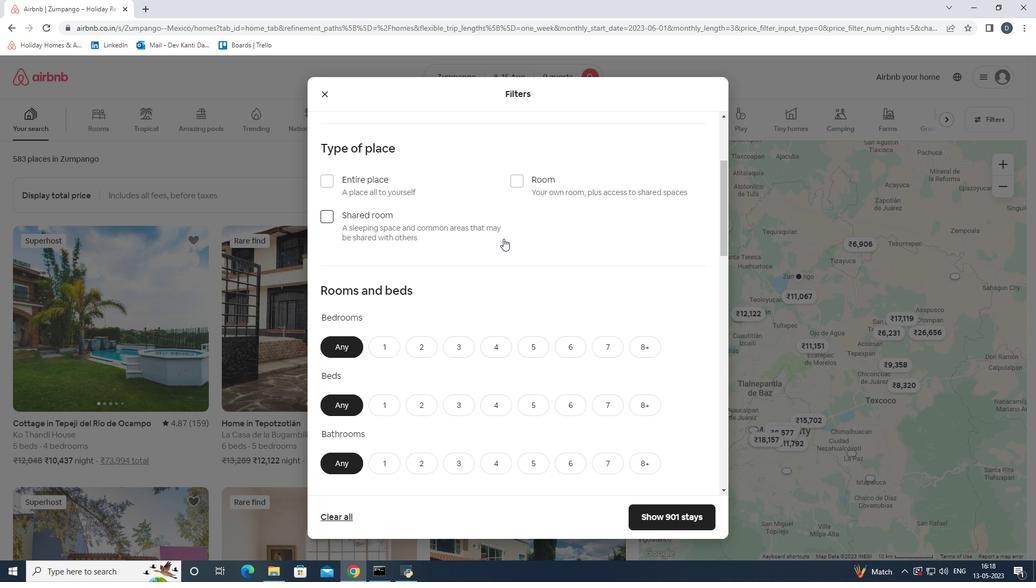 
Action: Mouse scrolled (503, 238) with delta (0, 0)
Screenshot: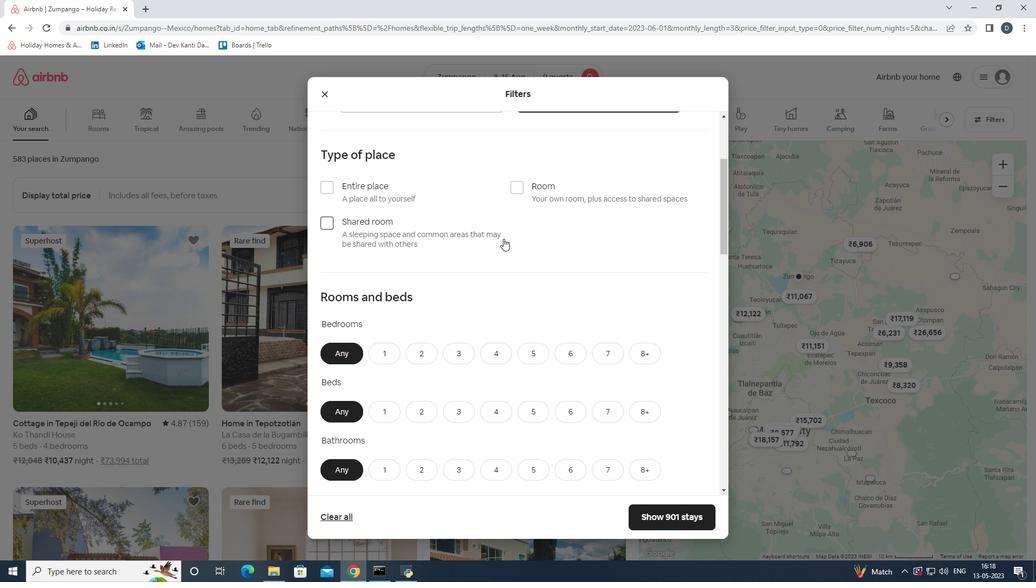 
Action: Mouse scrolled (503, 238) with delta (0, 0)
Screenshot: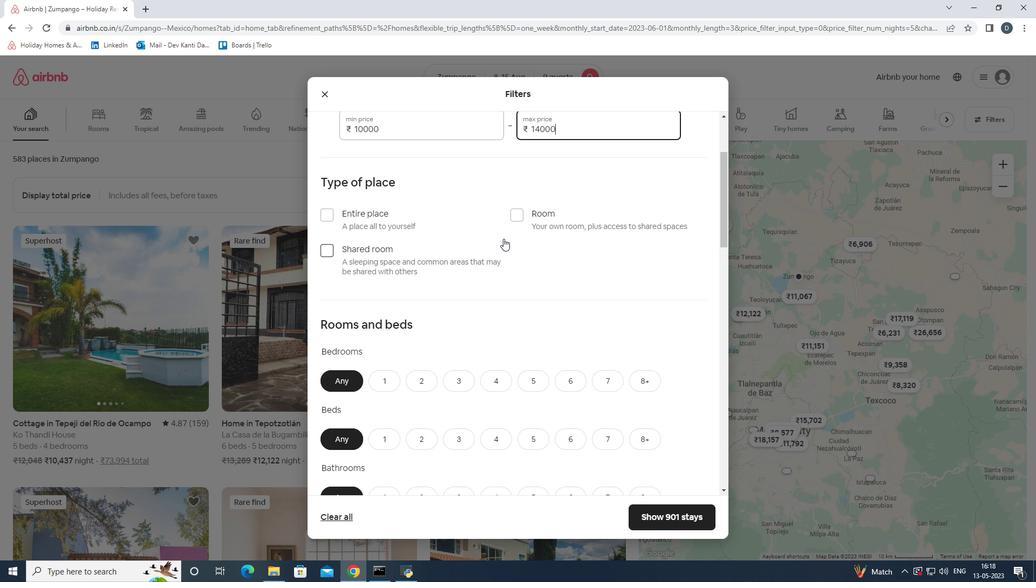 
Action: Mouse moved to (327, 161)
Screenshot: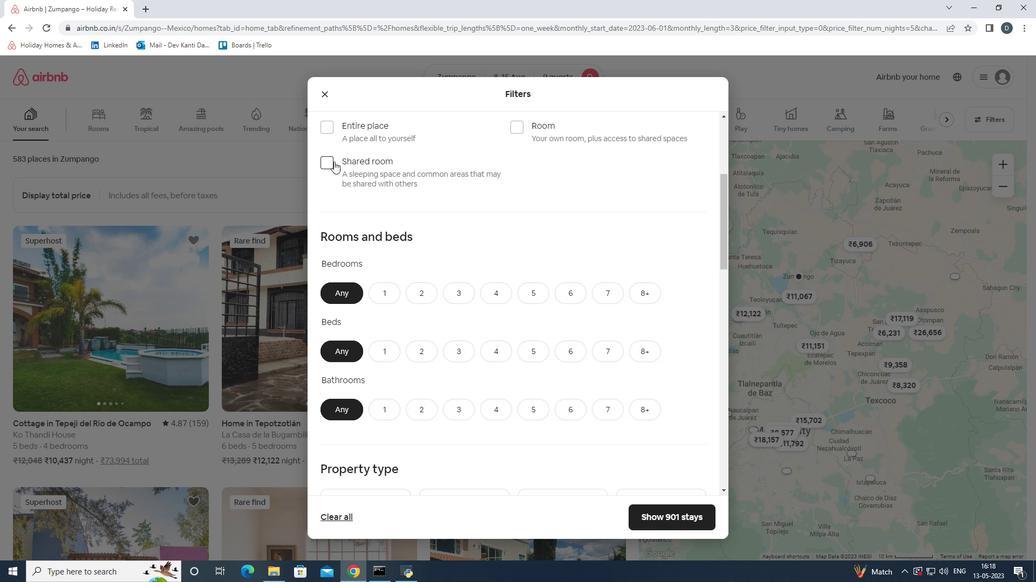 
Action: Mouse pressed left at (327, 161)
Screenshot: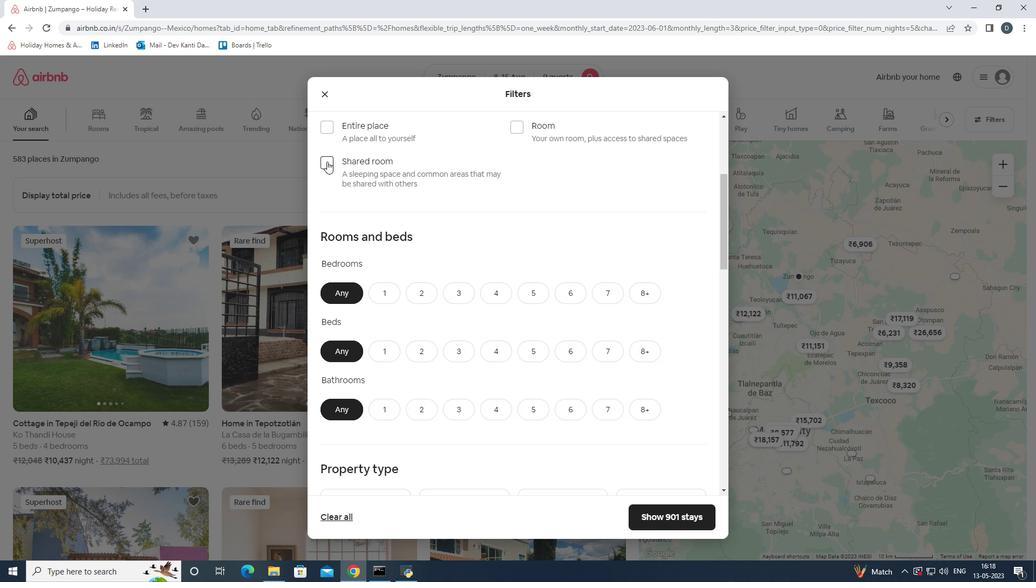 
Action: Mouse moved to (409, 188)
Screenshot: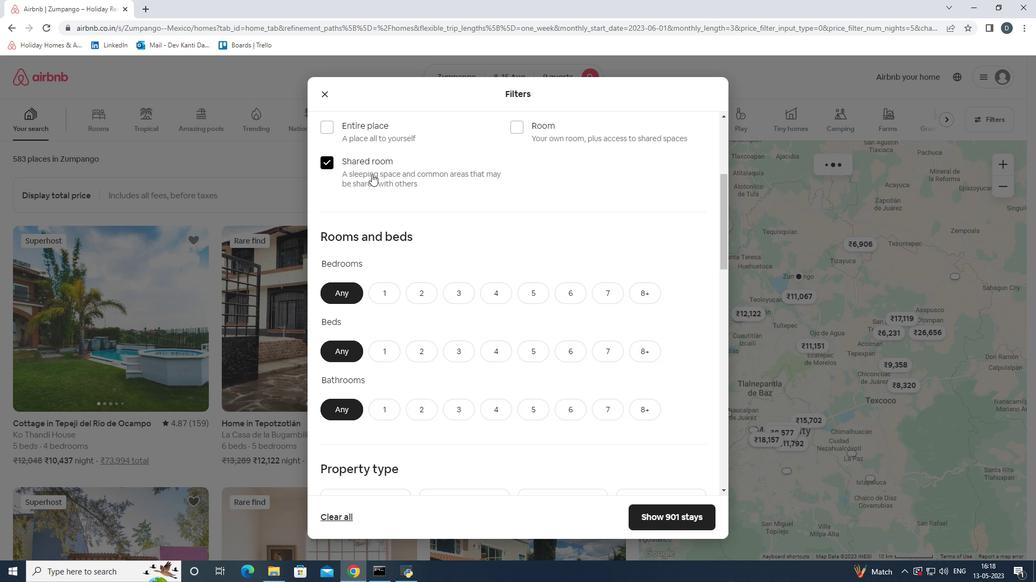 
Action: Mouse scrolled (409, 188) with delta (0, 0)
Screenshot: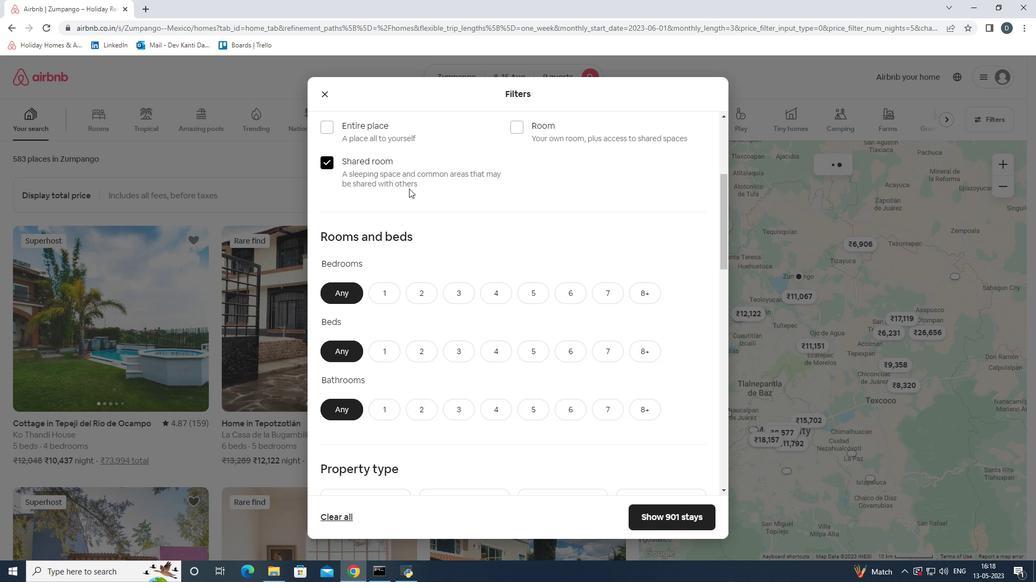
Action: Mouse scrolled (409, 188) with delta (0, 0)
Screenshot: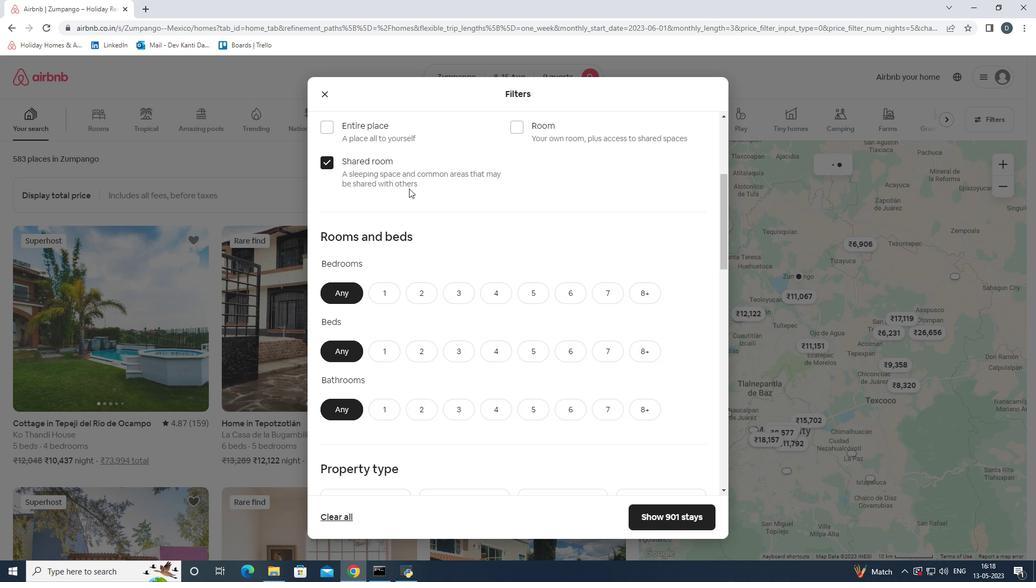 
Action: Mouse moved to (512, 180)
Screenshot: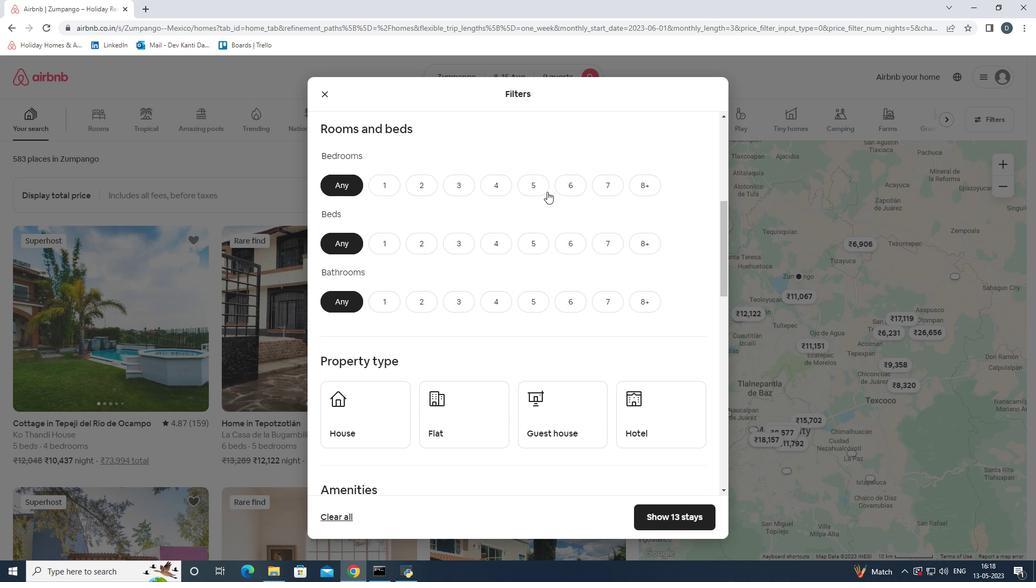 
Action: Mouse pressed left at (512, 180)
Screenshot: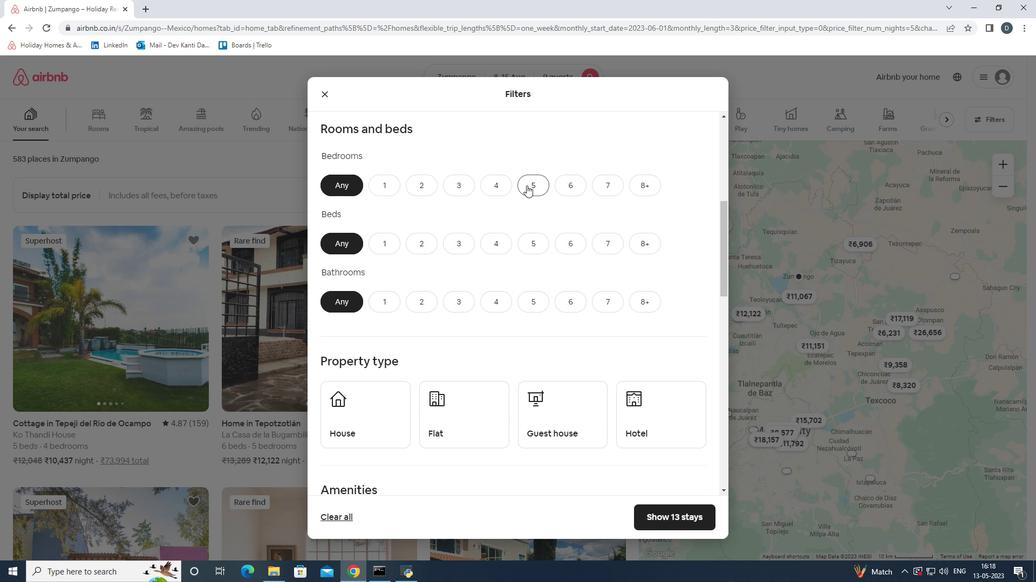
Action: Mouse moved to (527, 184)
Screenshot: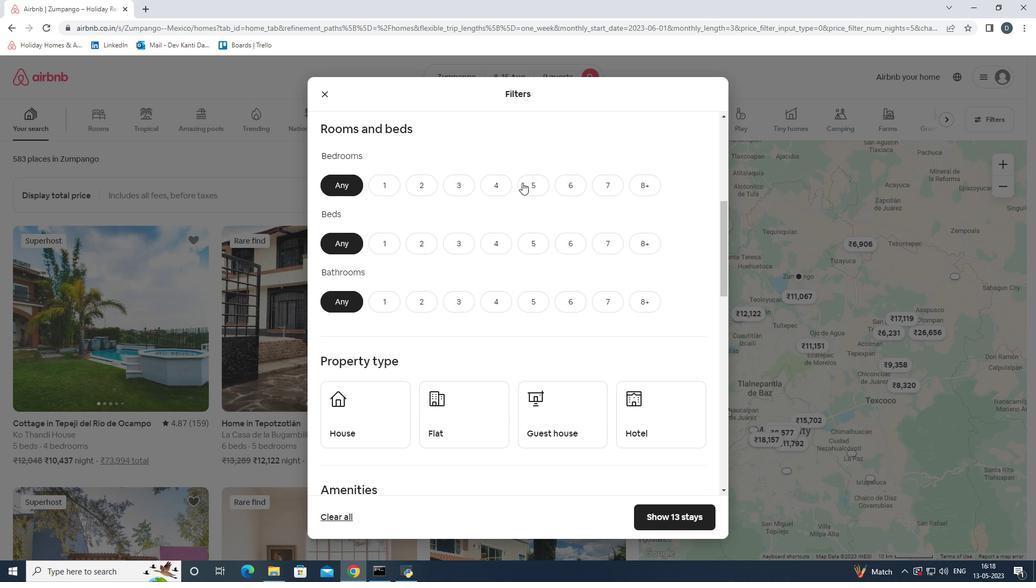 
Action: Mouse pressed left at (527, 184)
Screenshot: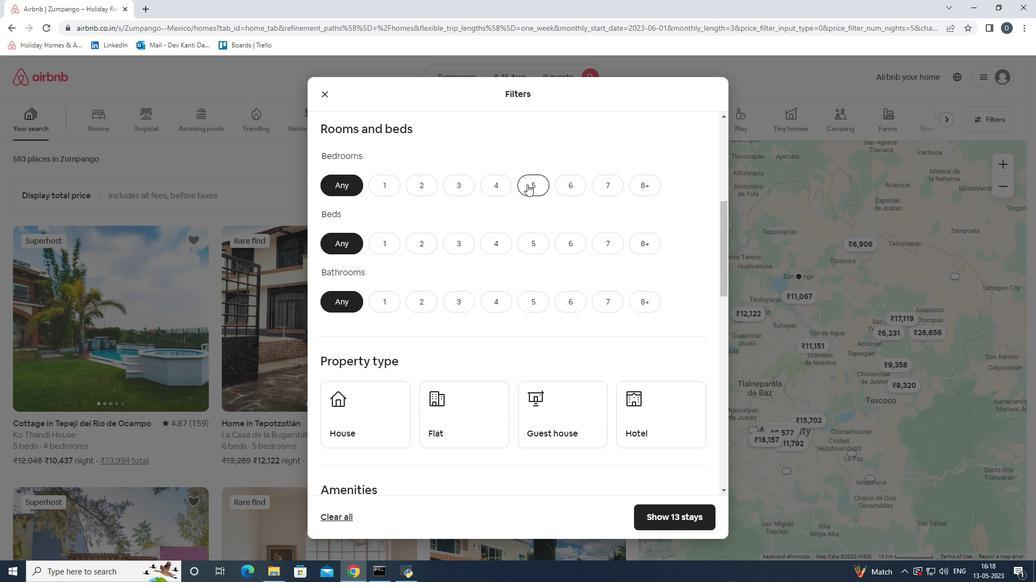 
Action: Mouse moved to (653, 242)
Screenshot: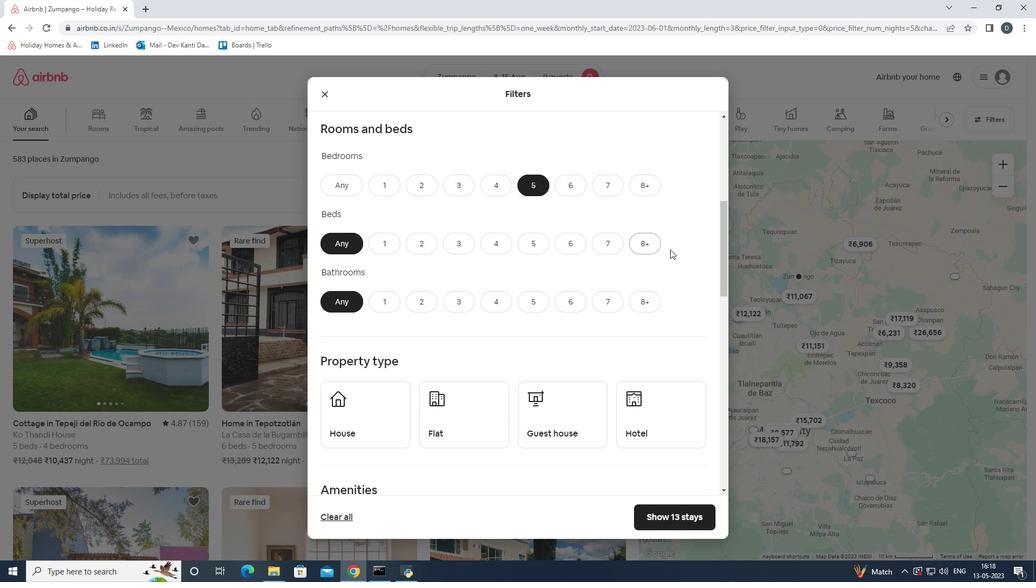 
Action: Mouse pressed left at (653, 242)
Screenshot: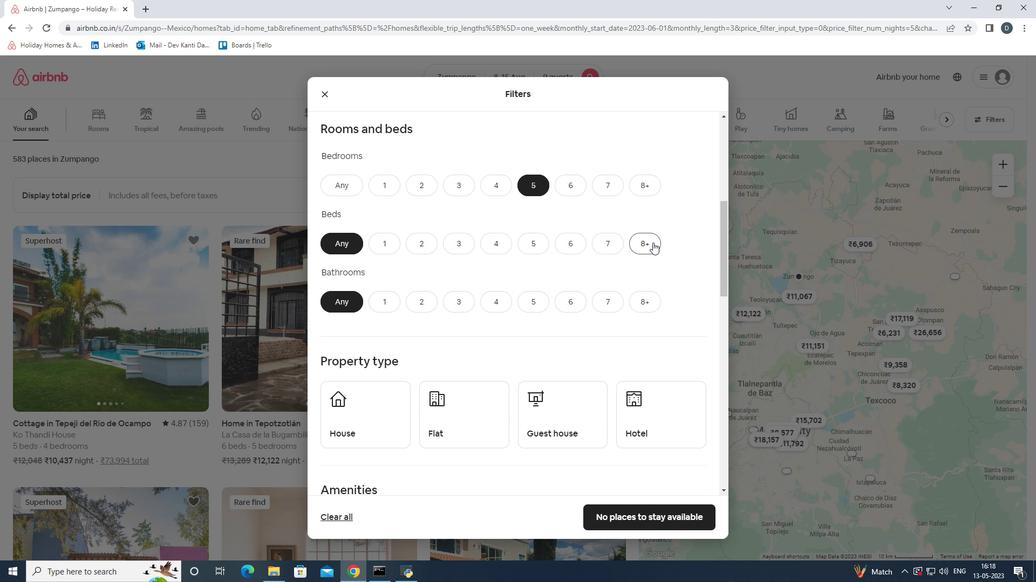 
Action: Mouse moved to (526, 305)
Screenshot: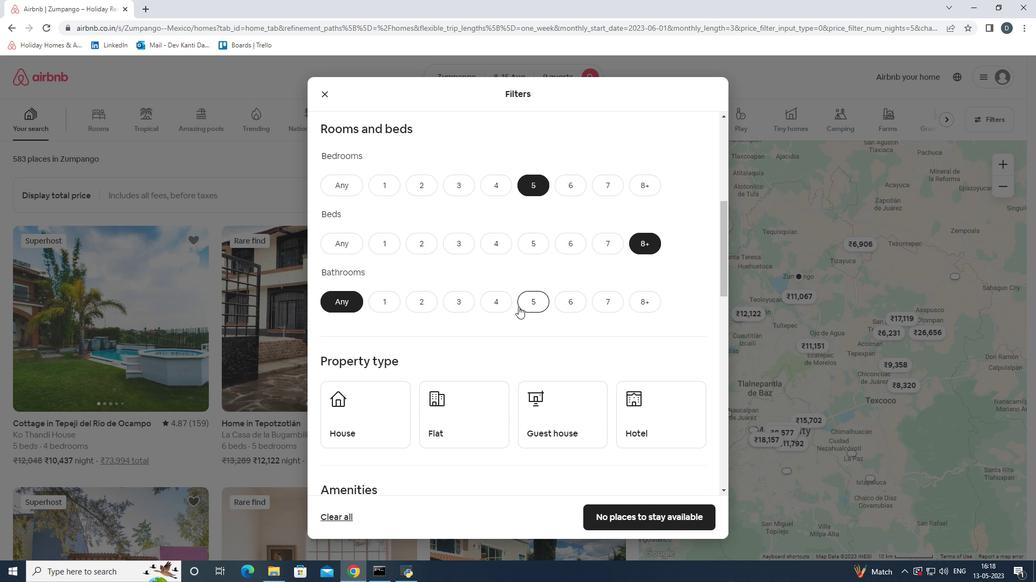 
Action: Mouse pressed left at (526, 305)
Screenshot: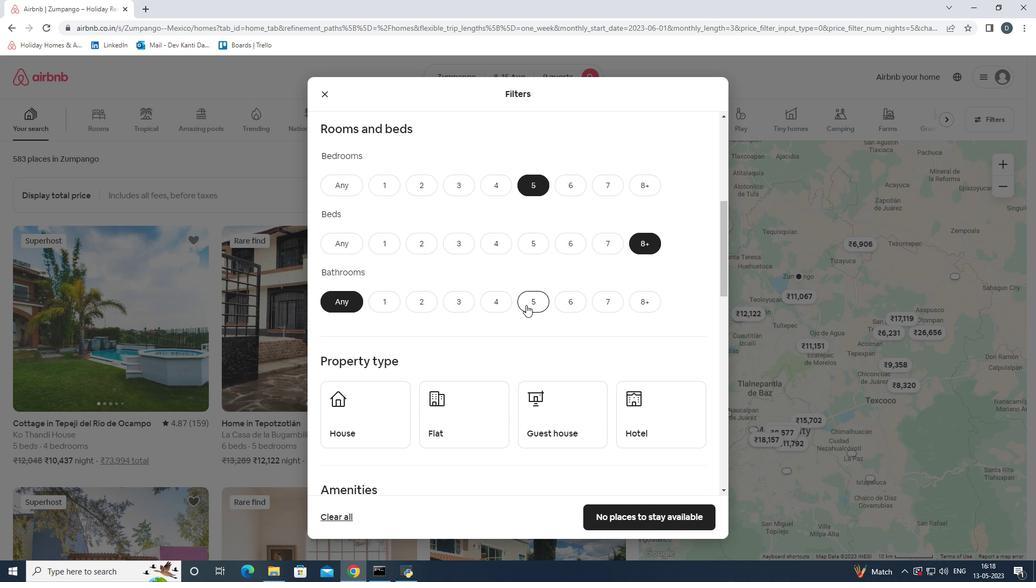 
Action: Mouse moved to (526, 304)
Screenshot: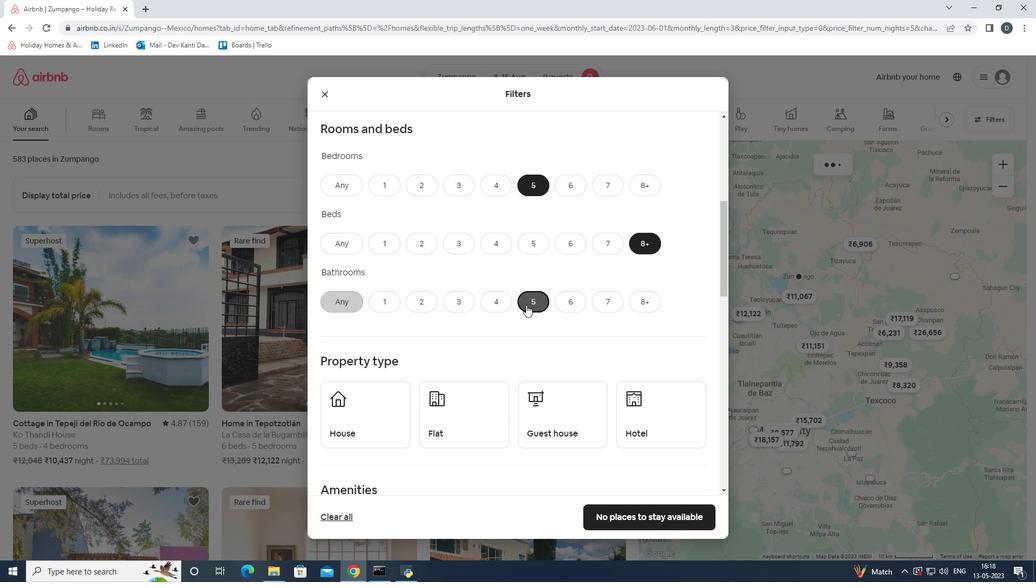 
Action: Mouse scrolled (526, 304) with delta (0, 0)
Screenshot: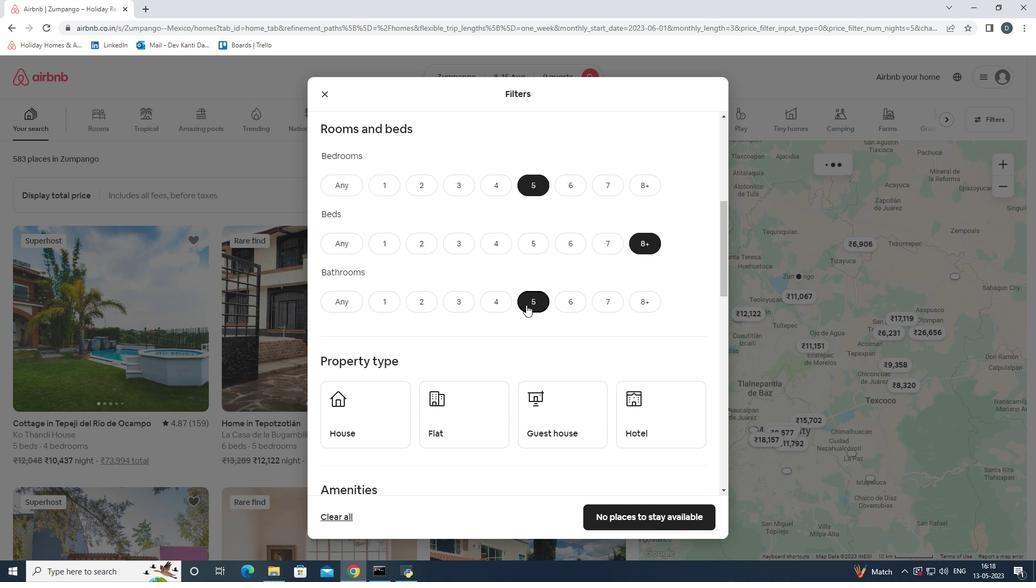 
Action: Mouse scrolled (526, 304) with delta (0, 0)
Screenshot: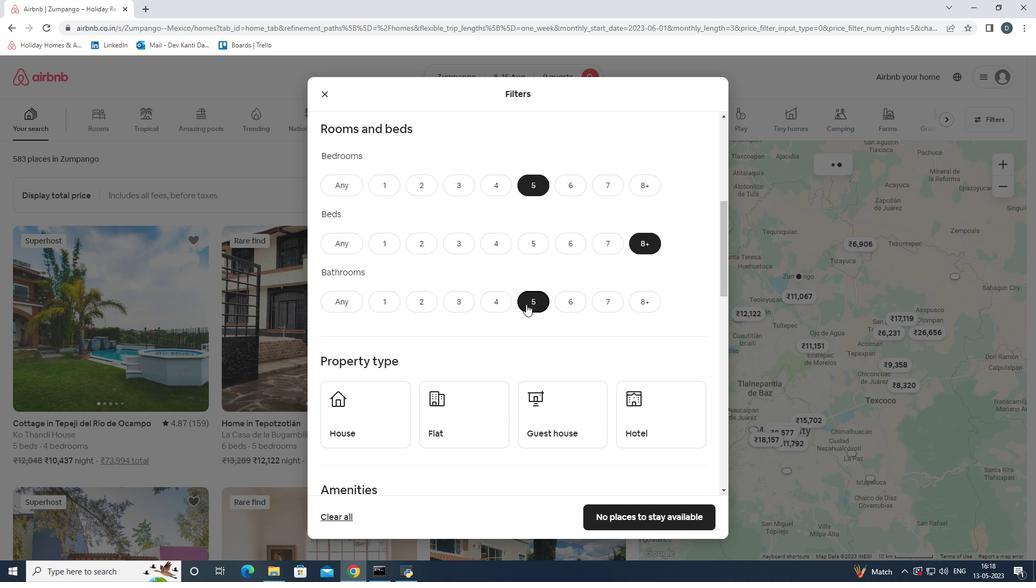 
Action: Mouse moved to (522, 292)
Screenshot: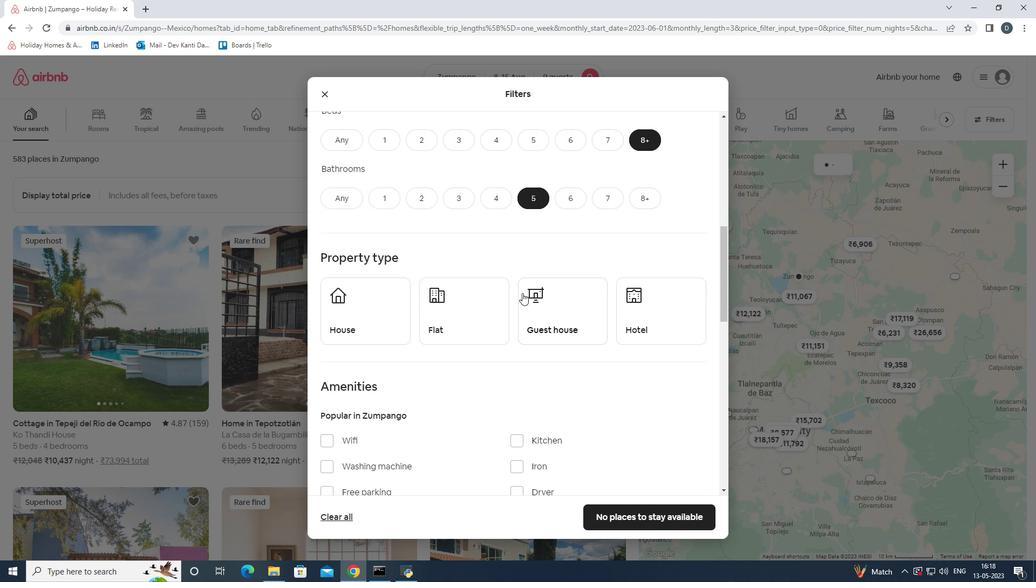 
Action: Mouse scrolled (522, 292) with delta (0, 0)
Screenshot: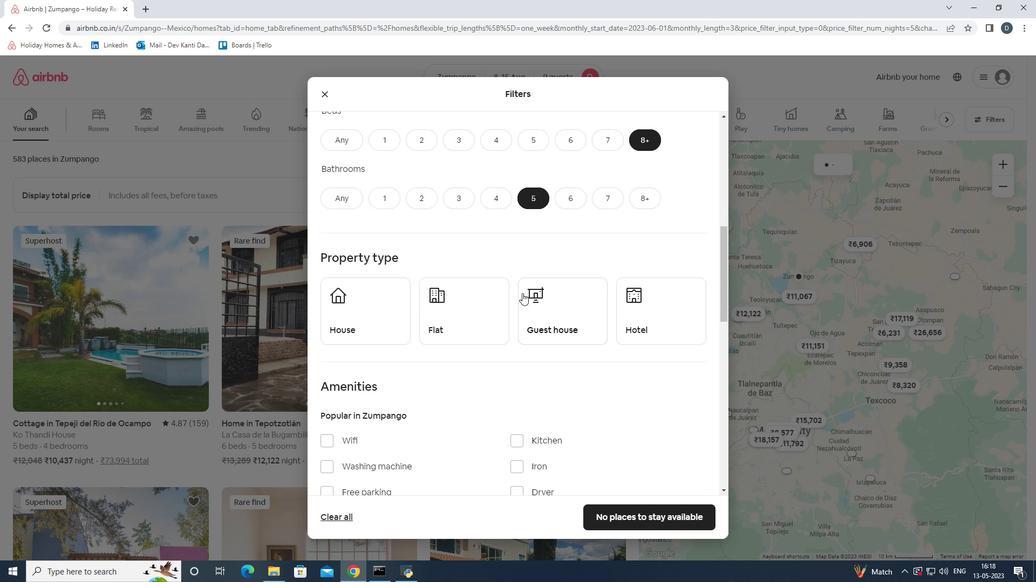 
Action: Mouse moved to (384, 254)
Screenshot: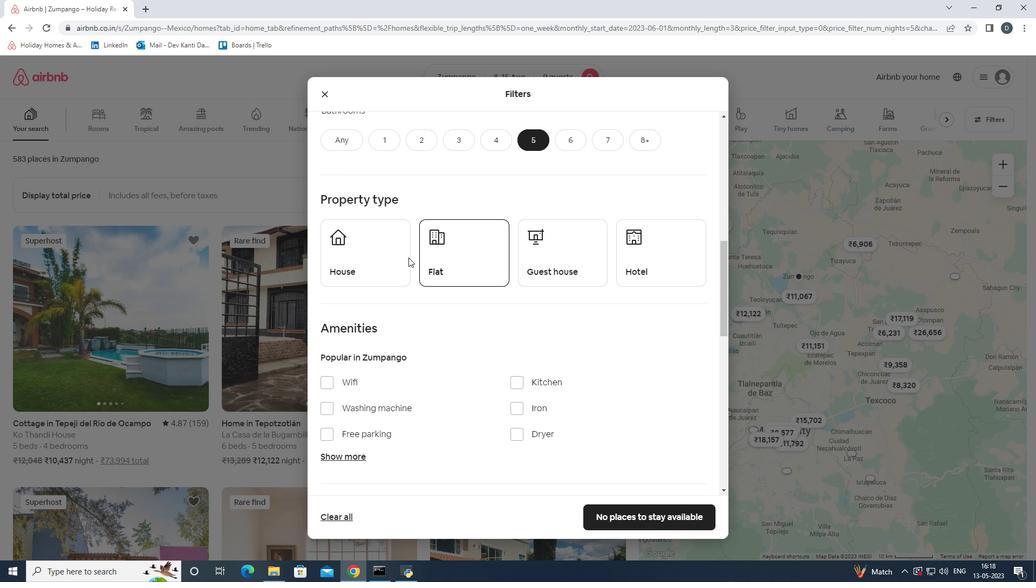 
Action: Mouse pressed left at (384, 254)
Screenshot: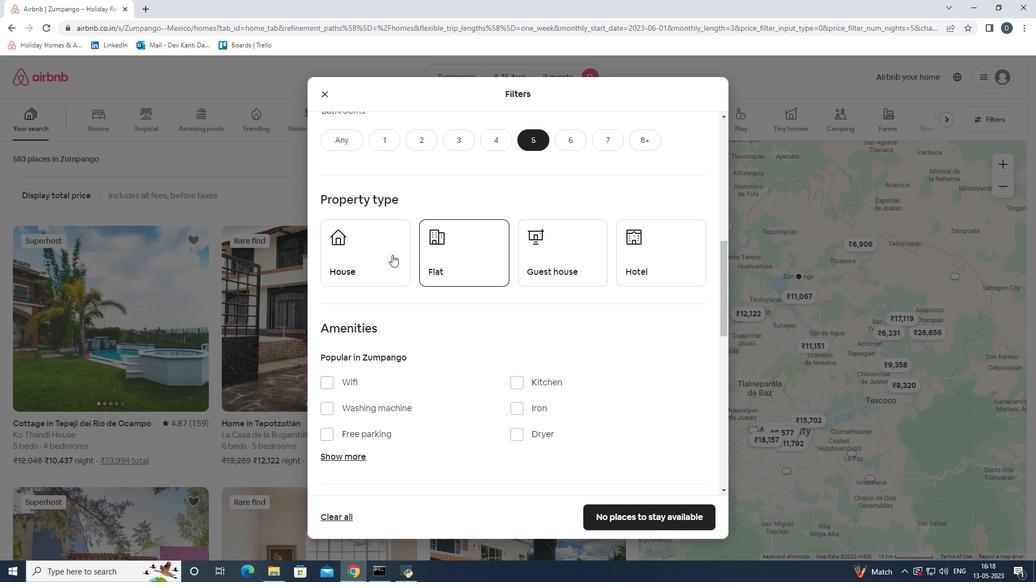 
Action: Mouse moved to (448, 254)
Screenshot: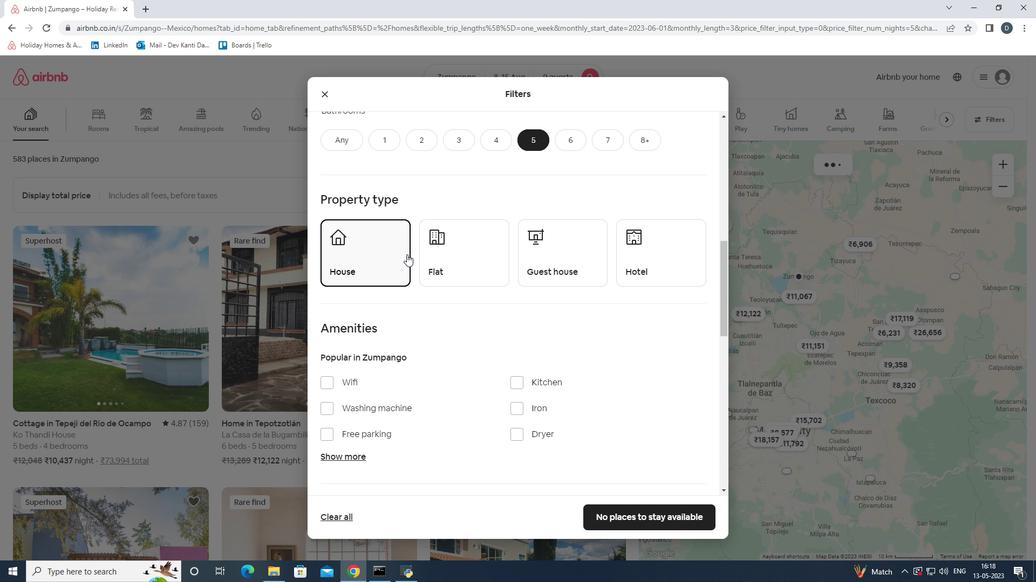 
Action: Mouse pressed left at (448, 254)
Screenshot: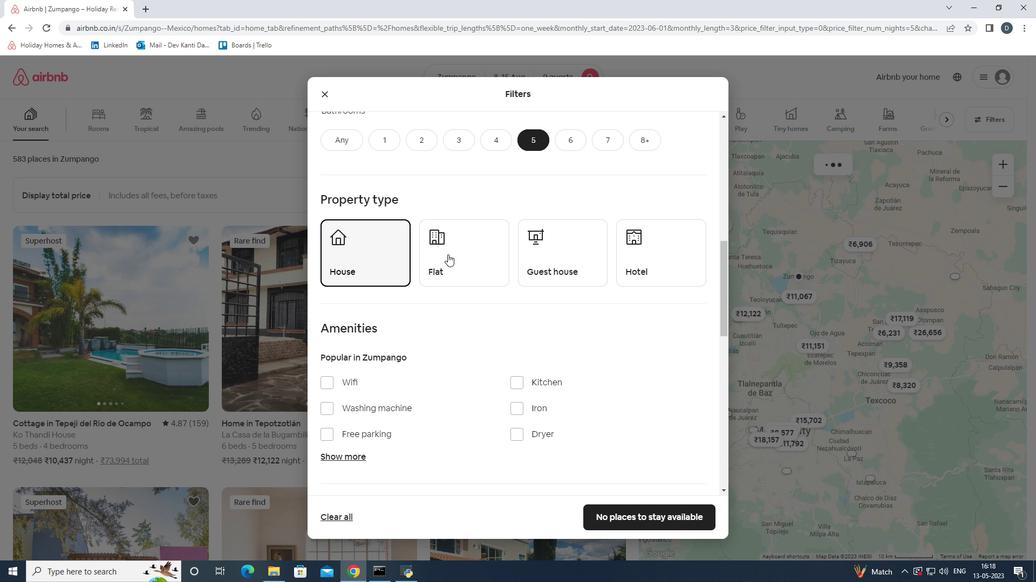 
Action: Mouse moved to (553, 254)
Screenshot: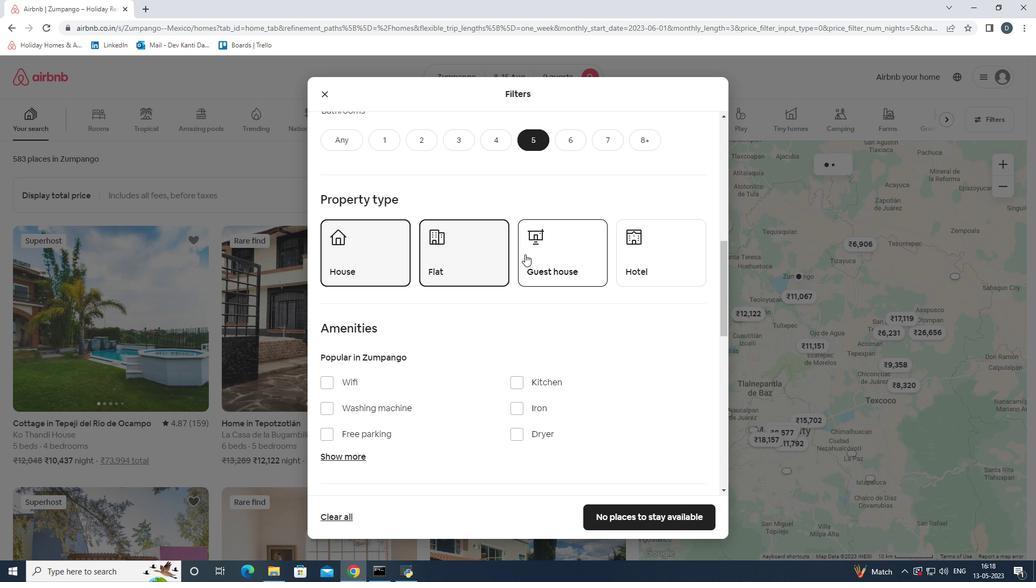 
Action: Mouse pressed left at (553, 254)
Screenshot: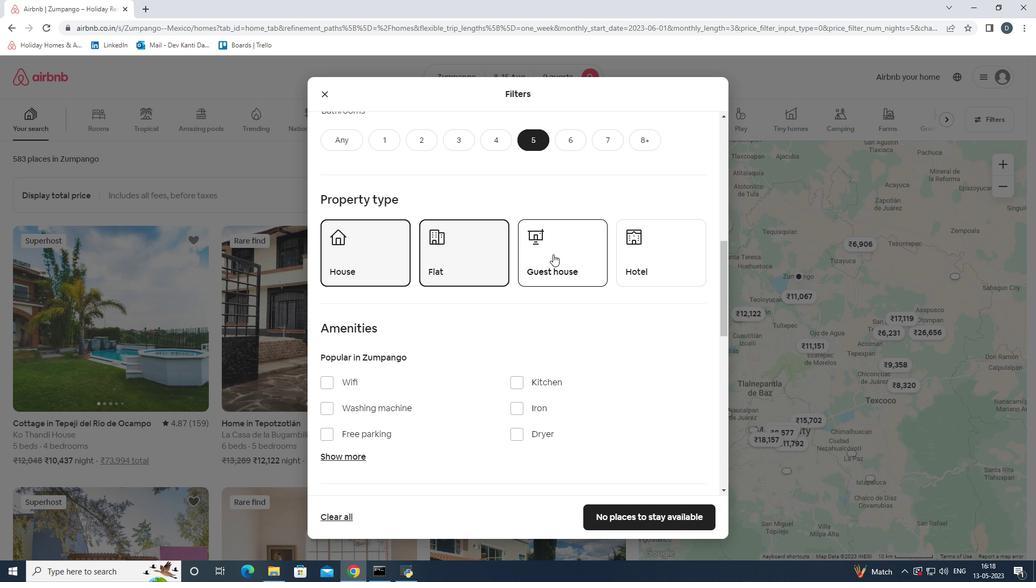 
Action: Mouse moved to (614, 253)
Screenshot: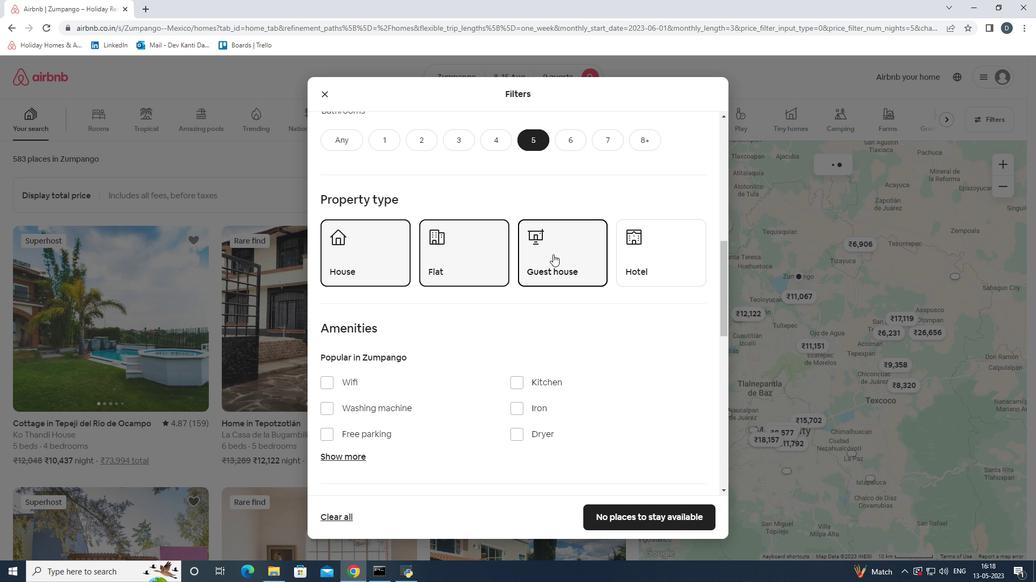 
Action: Mouse scrolled (614, 253) with delta (0, 0)
Screenshot: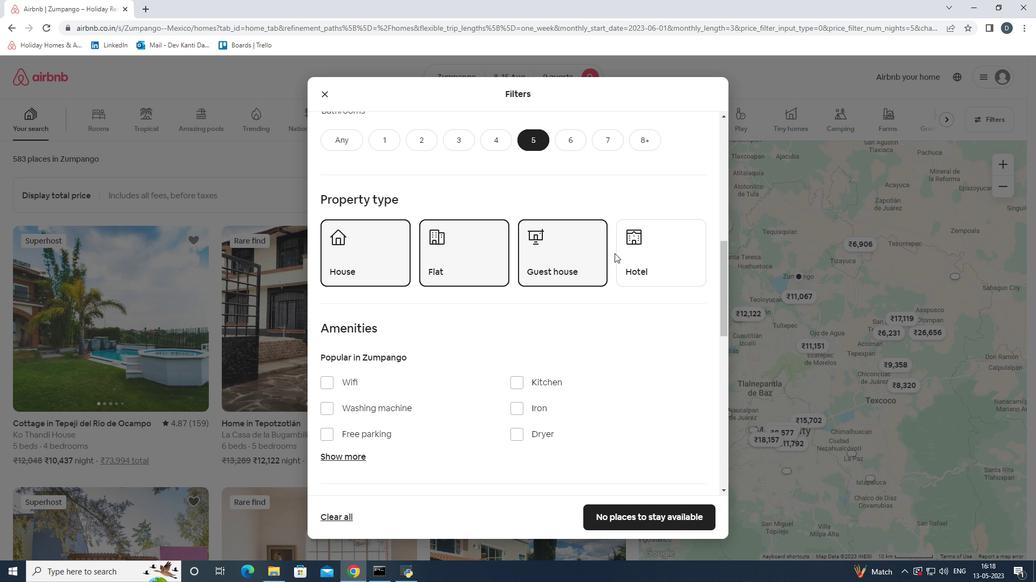 
Action: Mouse scrolled (614, 253) with delta (0, 0)
Screenshot: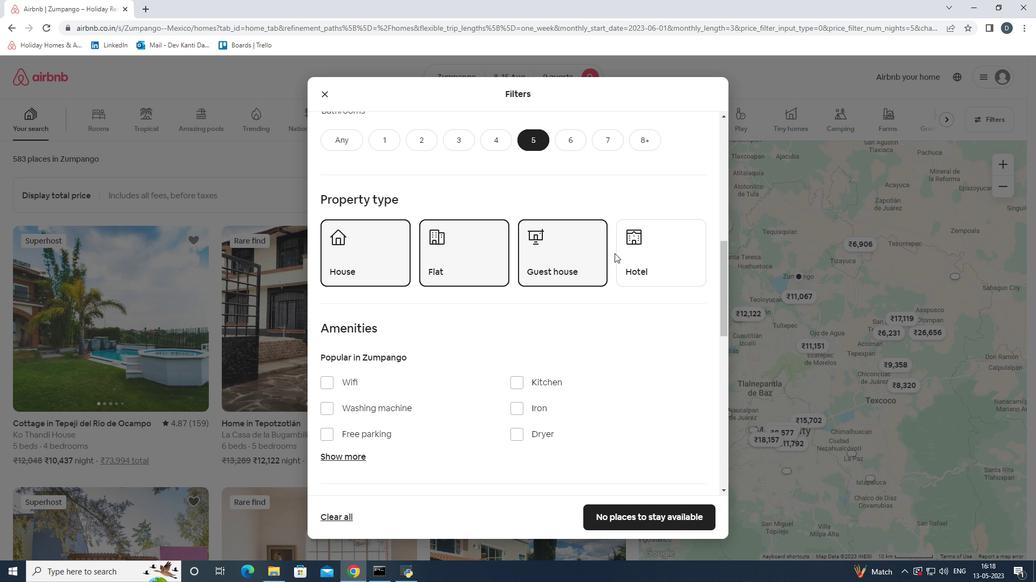 
Action: Mouse scrolled (614, 253) with delta (0, 0)
Screenshot: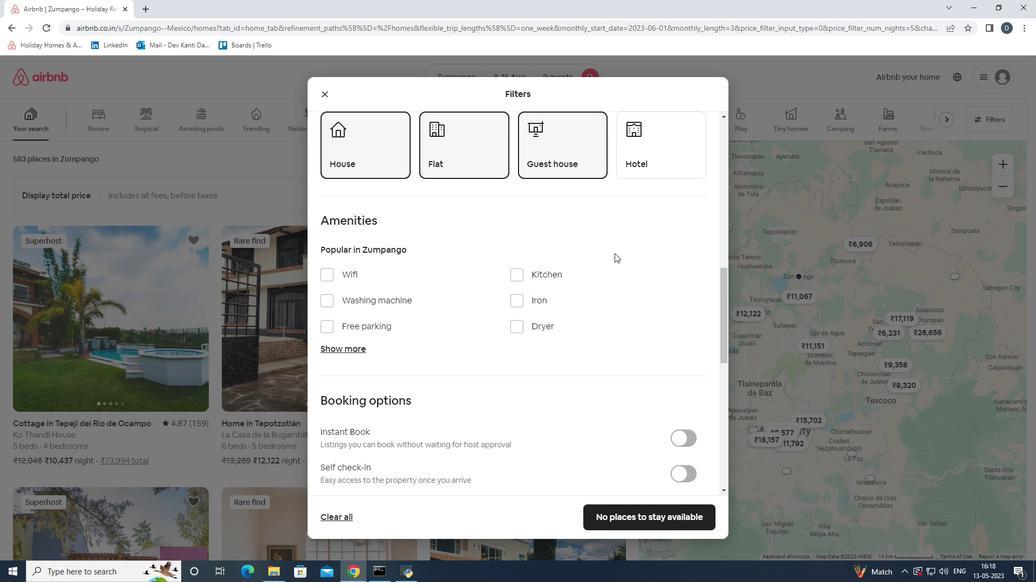 
Action: Mouse moved to (318, 225)
Screenshot: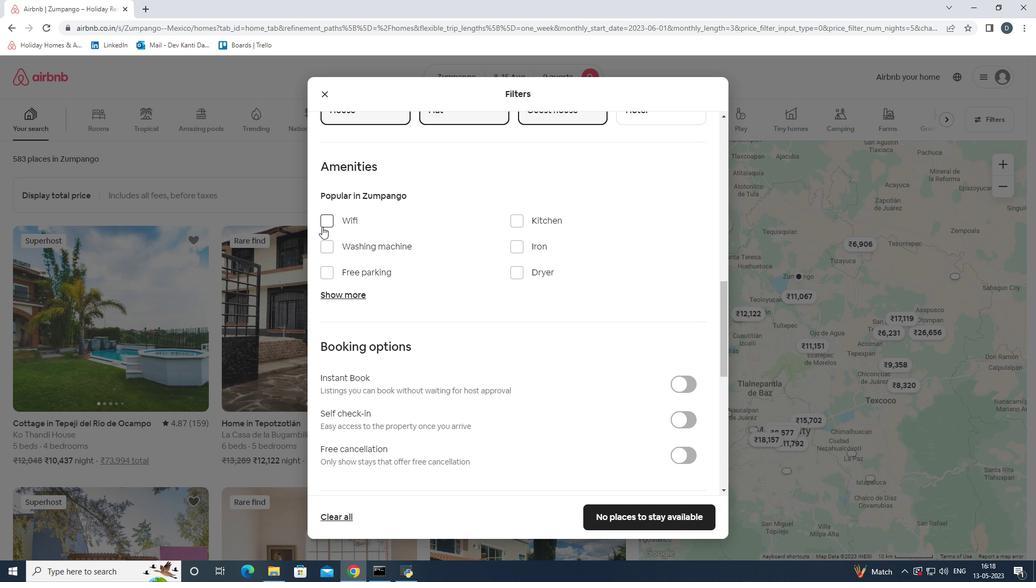 
Action: Mouse pressed left at (318, 225)
Screenshot: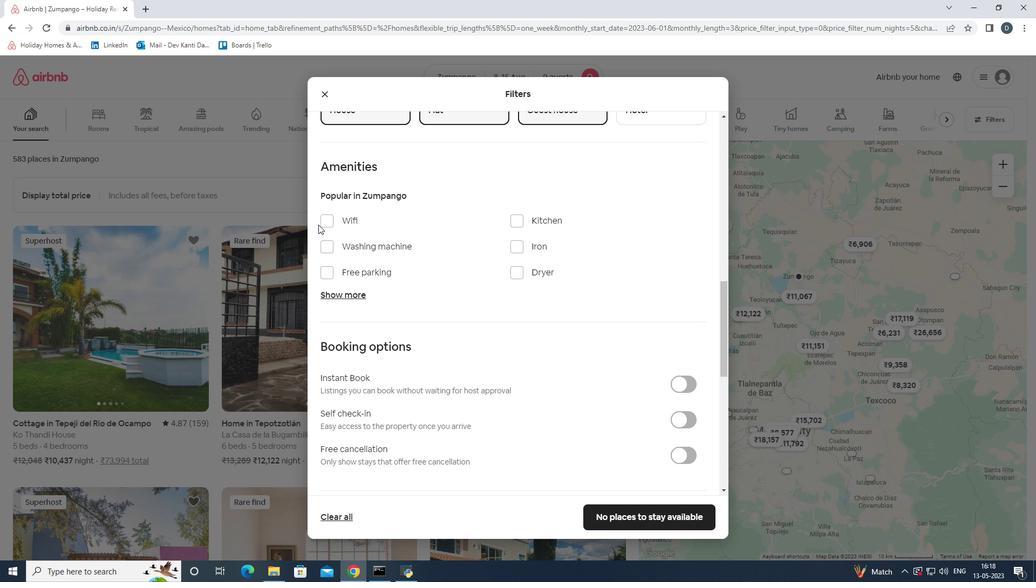 
Action: Mouse moved to (333, 219)
Screenshot: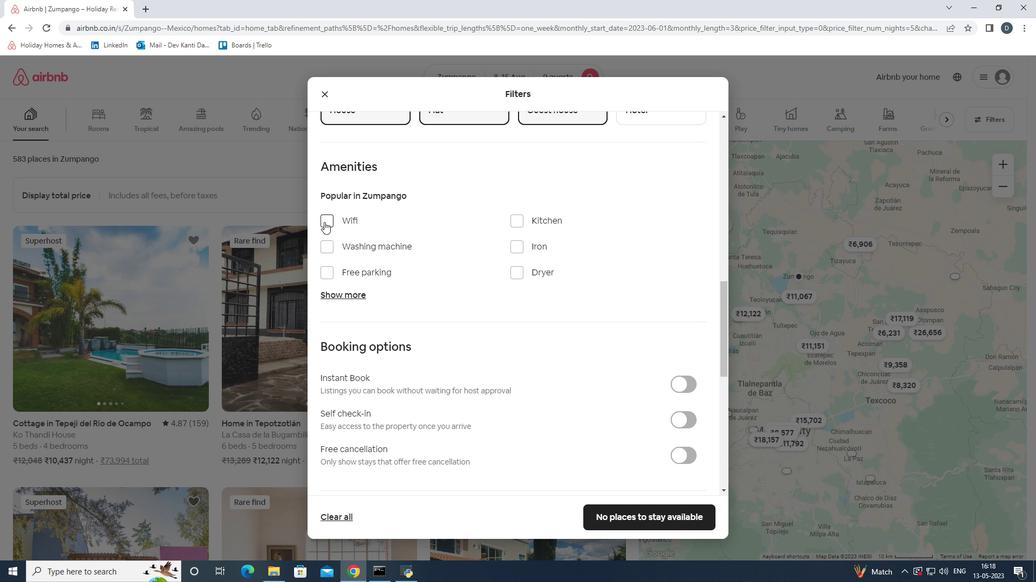 
Action: Mouse pressed left at (333, 219)
Screenshot: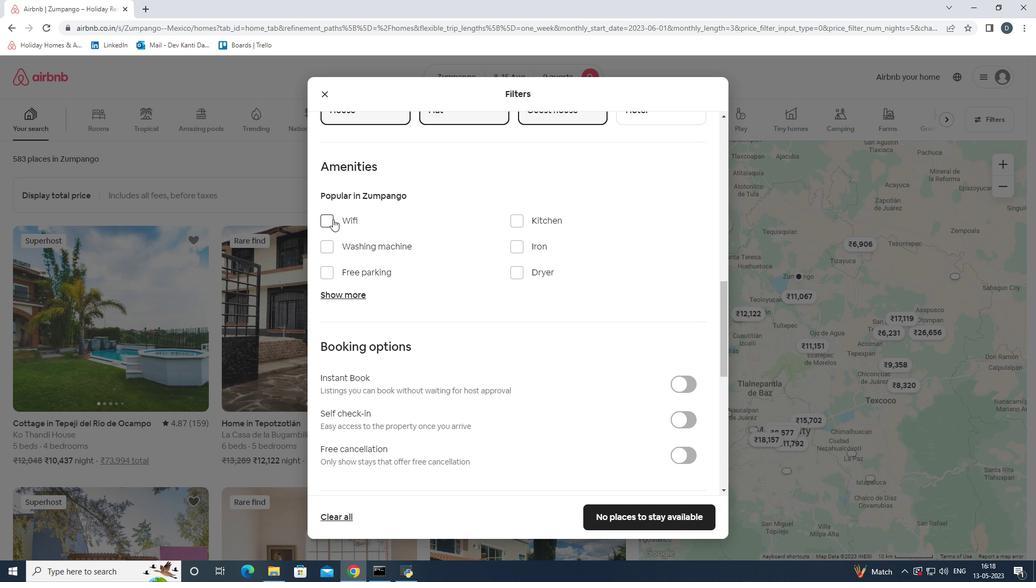 
Action: Mouse moved to (337, 290)
Screenshot: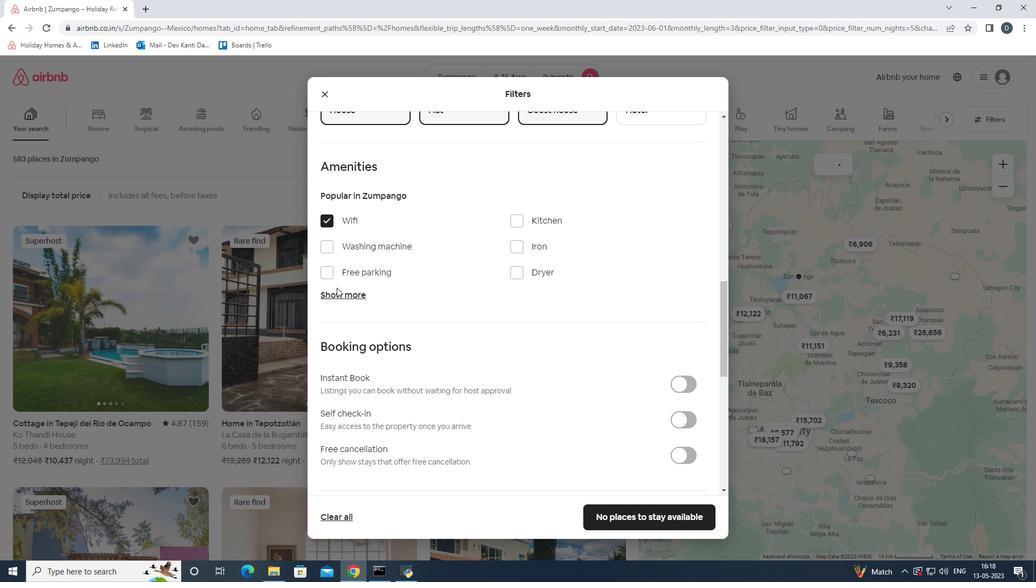 
Action: Mouse pressed left at (337, 290)
Screenshot: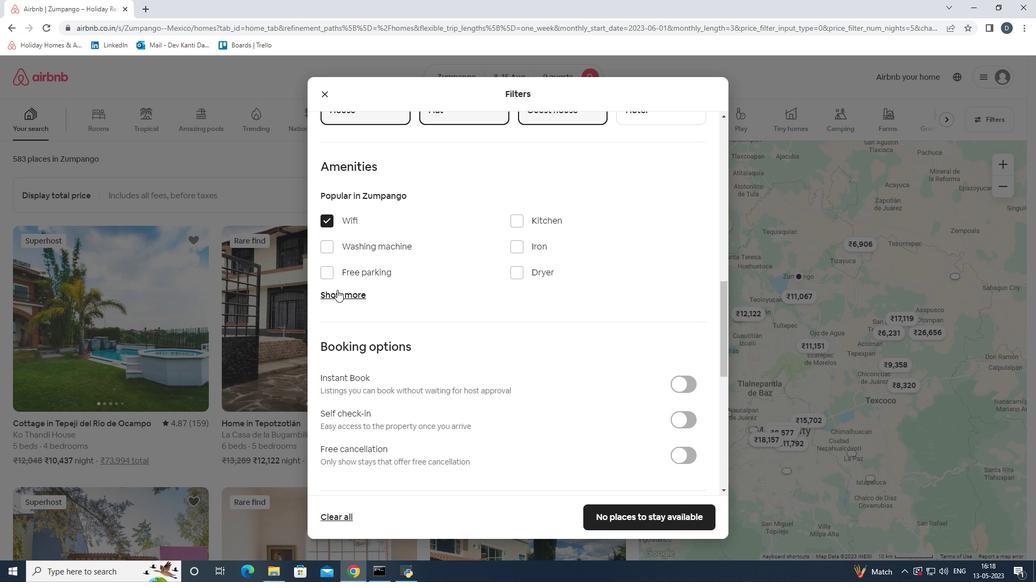 
Action: Mouse moved to (431, 276)
Screenshot: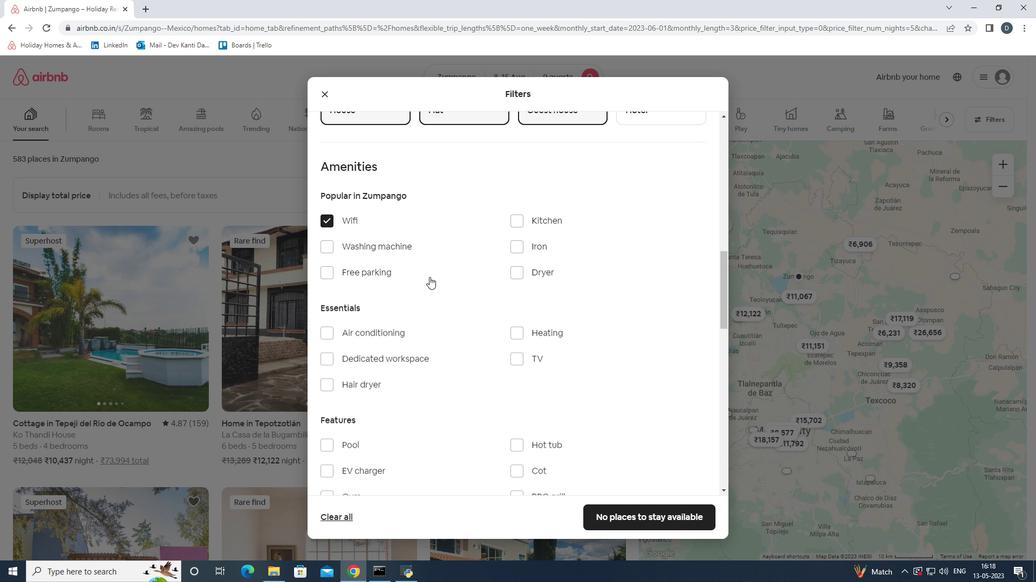 
Action: Mouse scrolled (430, 276) with delta (0, 0)
Screenshot: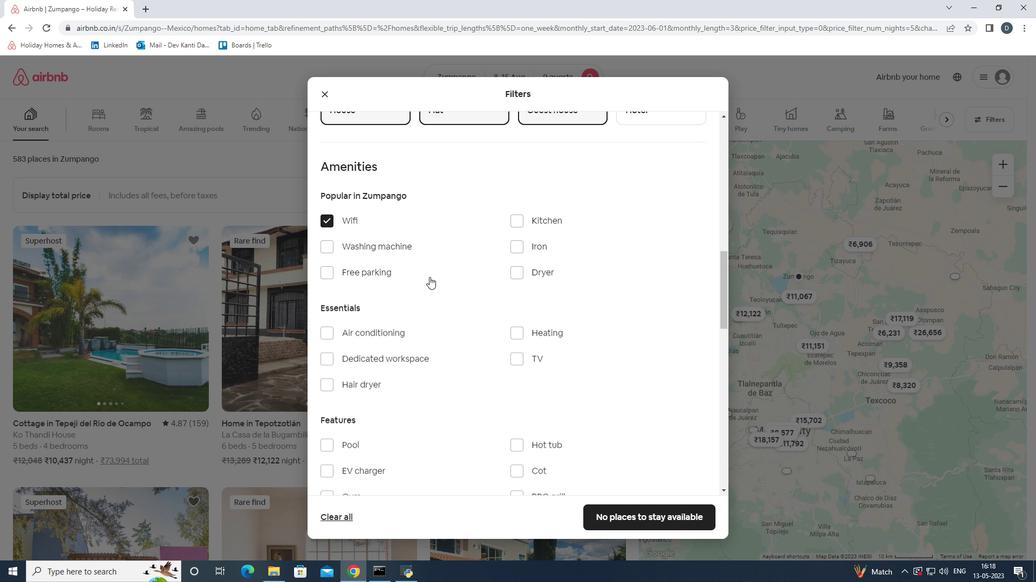 
Action: Mouse moved to (517, 303)
Screenshot: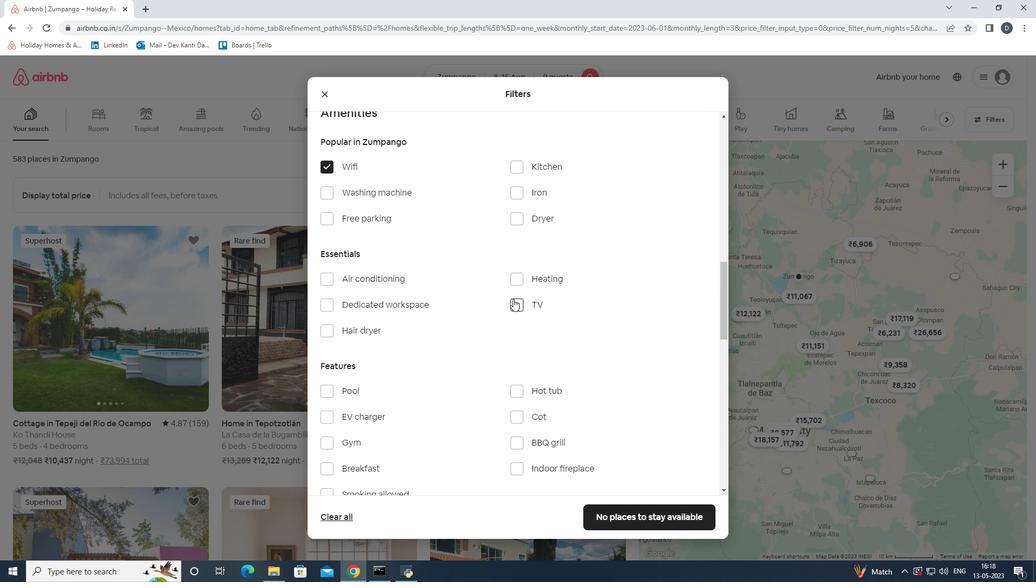 
Action: Mouse pressed left at (517, 303)
Screenshot: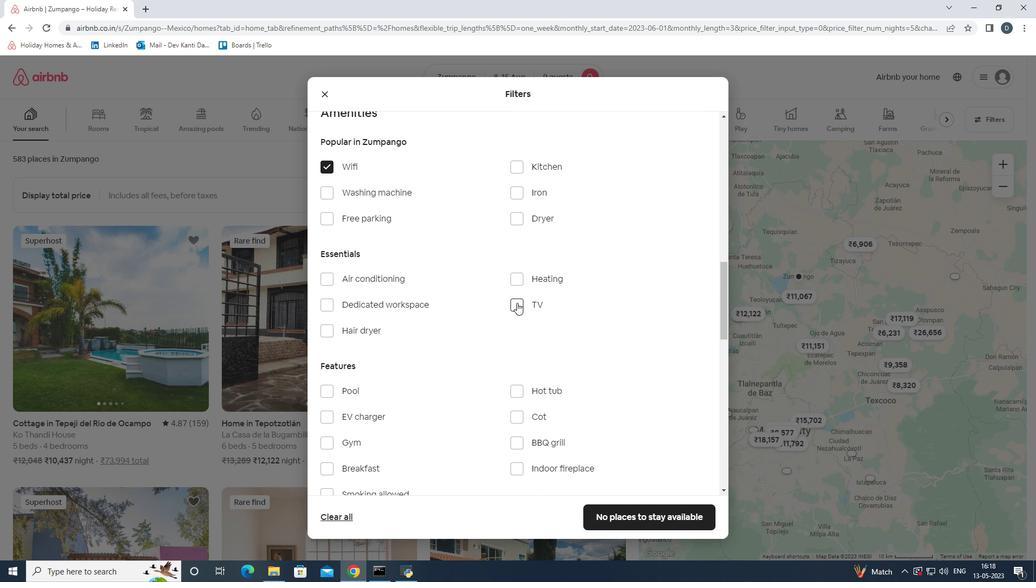 
Action: Mouse moved to (327, 218)
Screenshot: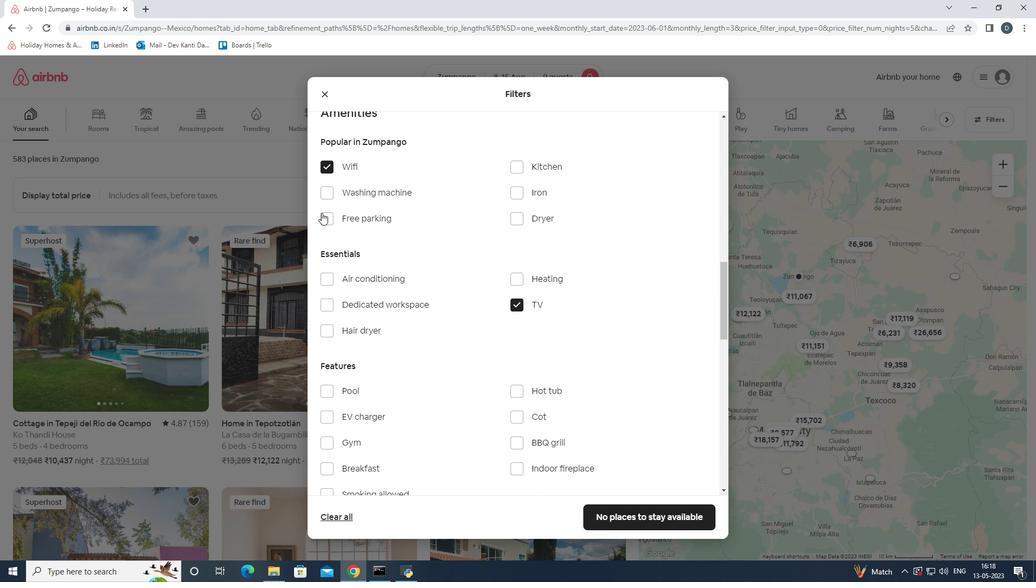 
Action: Mouse pressed left at (327, 218)
Screenshot: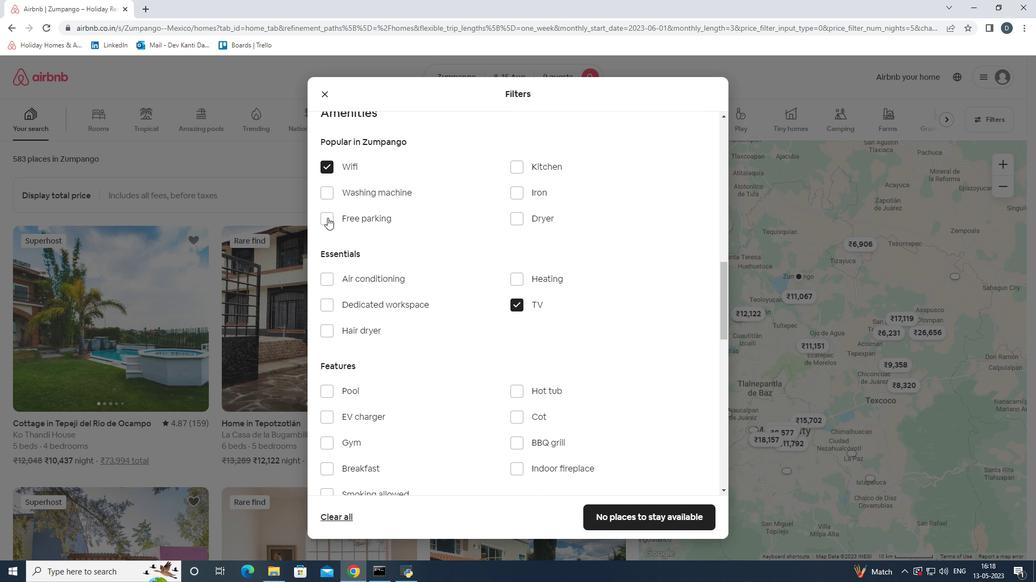 
Action: Mouse moved to (375, 224)
Screenshot: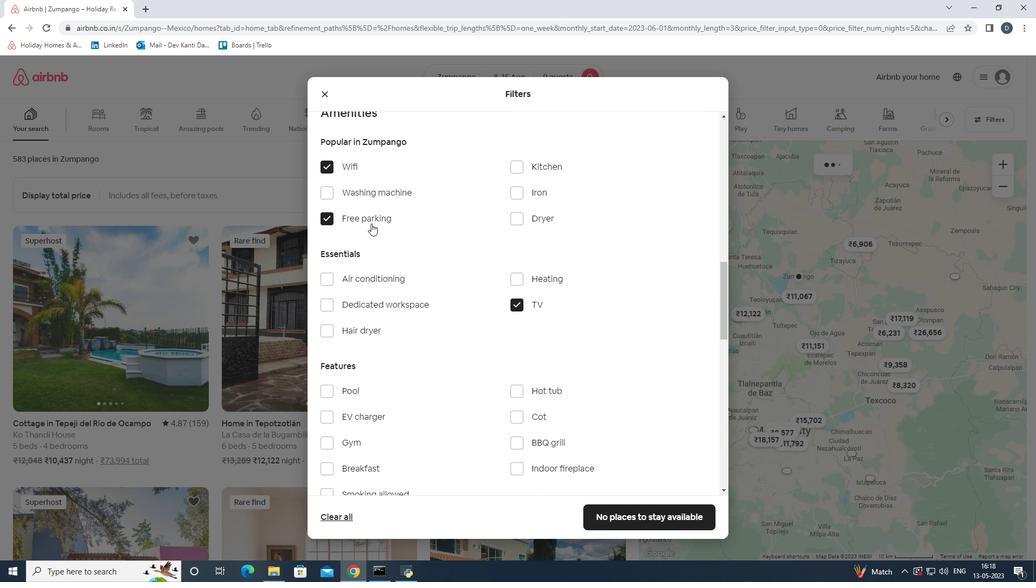 
Action: Mouse scrolled (375, 223) with delta (0, 0)
Screenshot: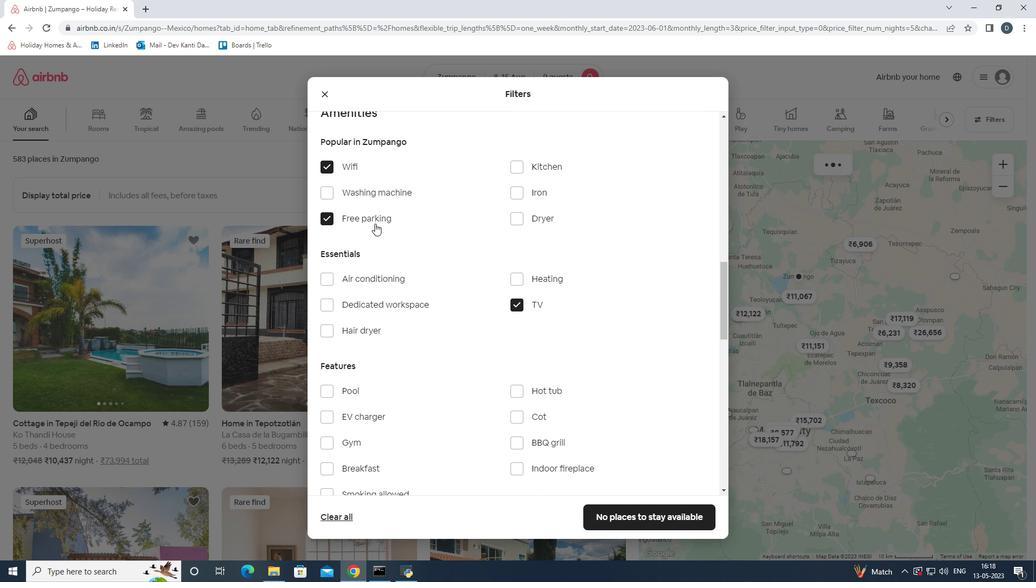 
Action: Mouse scrolled (375, 223) with delta (0, 0)
Screenshot: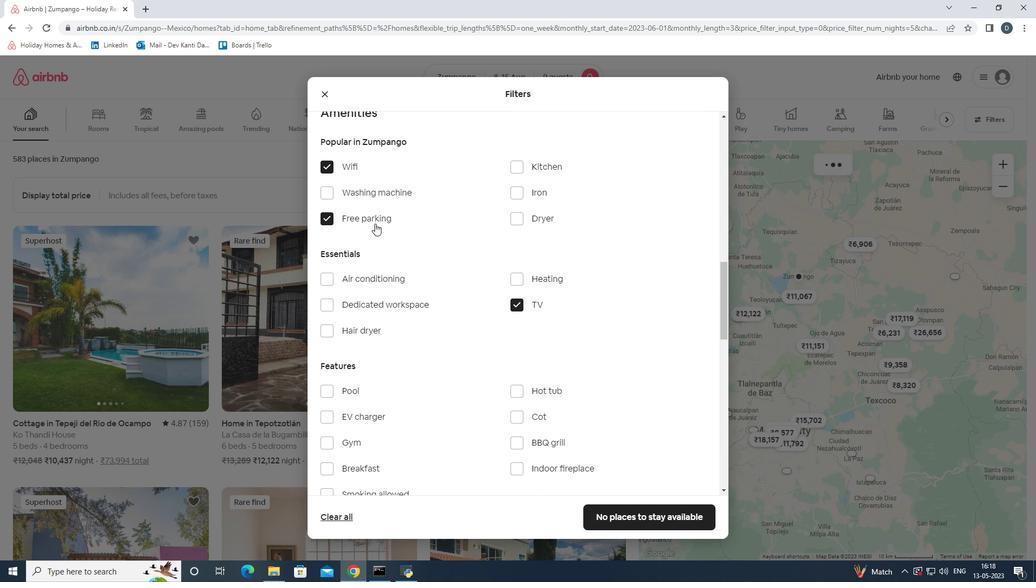 
Action: Mouse scrolled (375, 223) with delta (0, 0)
Screenshot: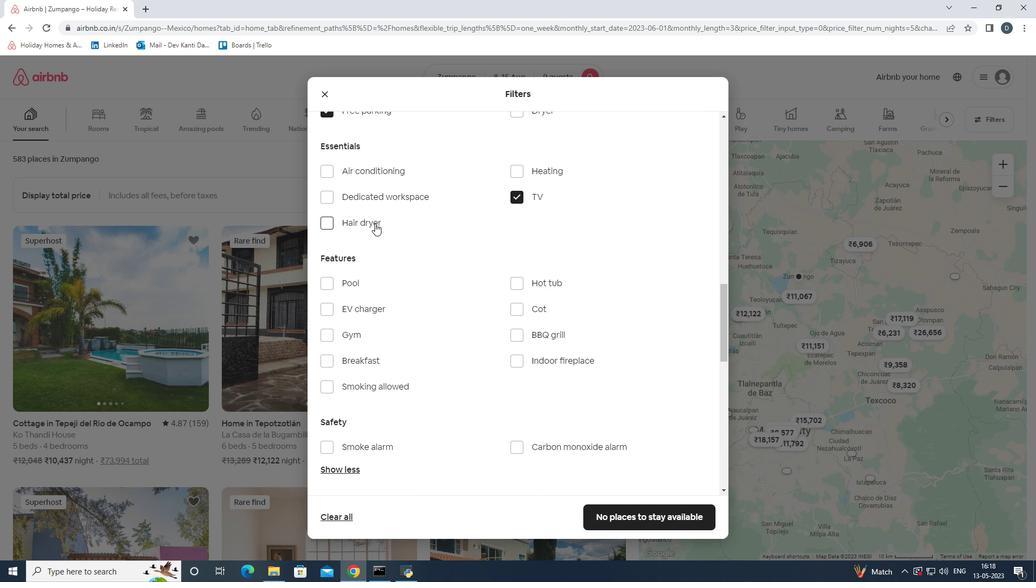 
Action: Mouse scrolled (375, 223) with delta (0, 0)
Screenshot: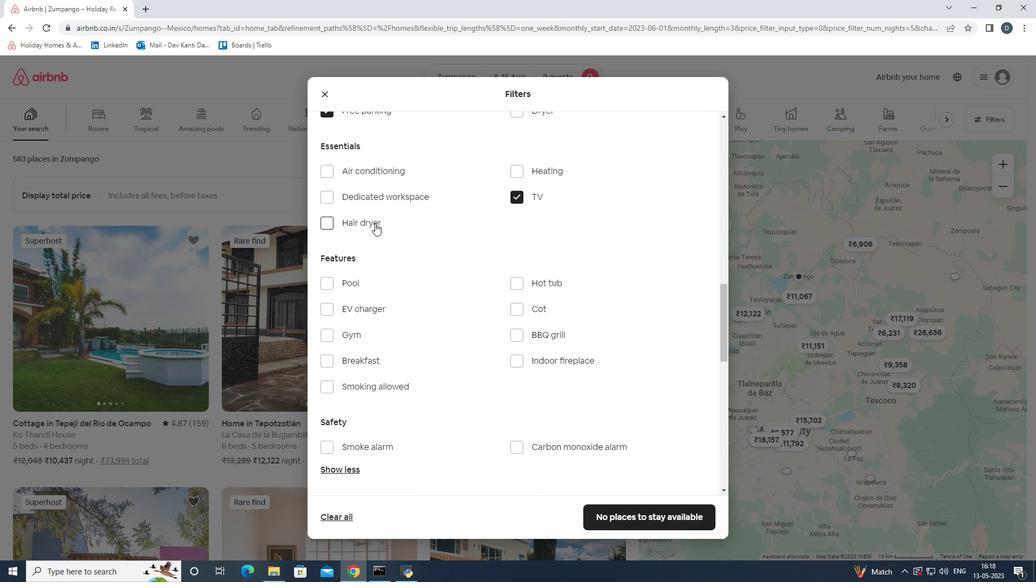 
Action: Mouse moved to (353, 226)
Screenshot: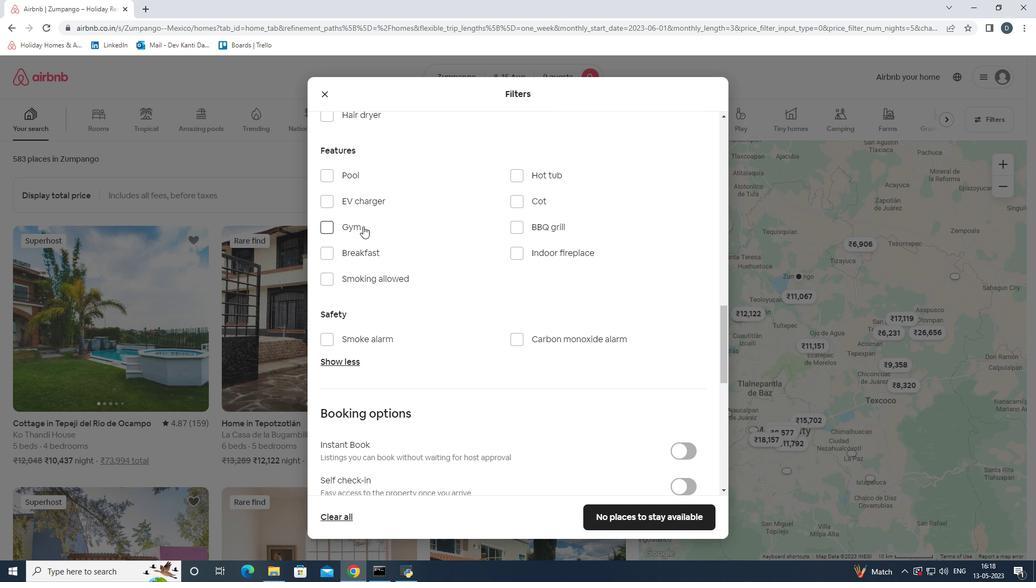 
Action: Mouse pressed left at (353, 226)
Screenshot: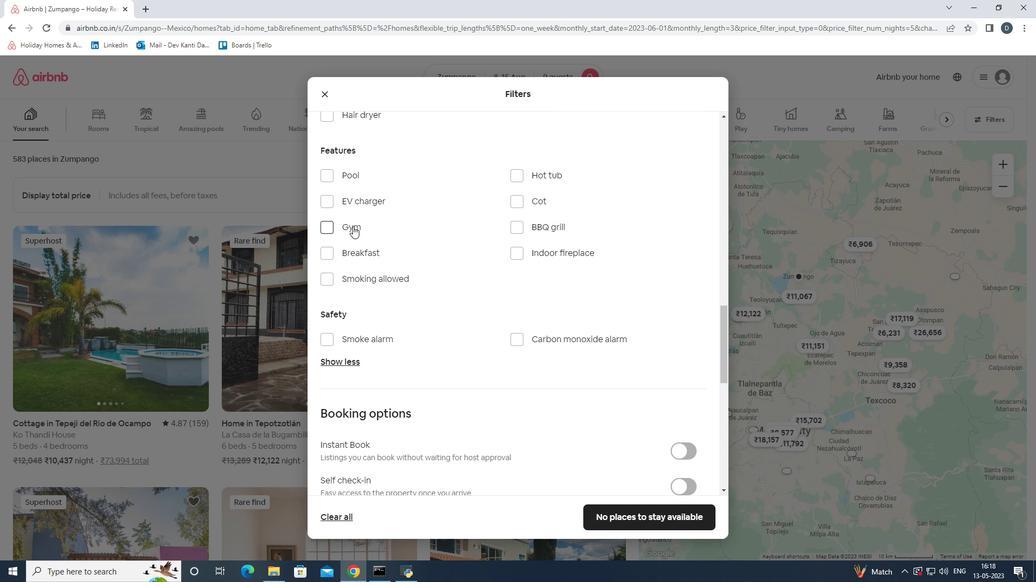 
Action: Mouse moved to (356, 249)
Screenshot: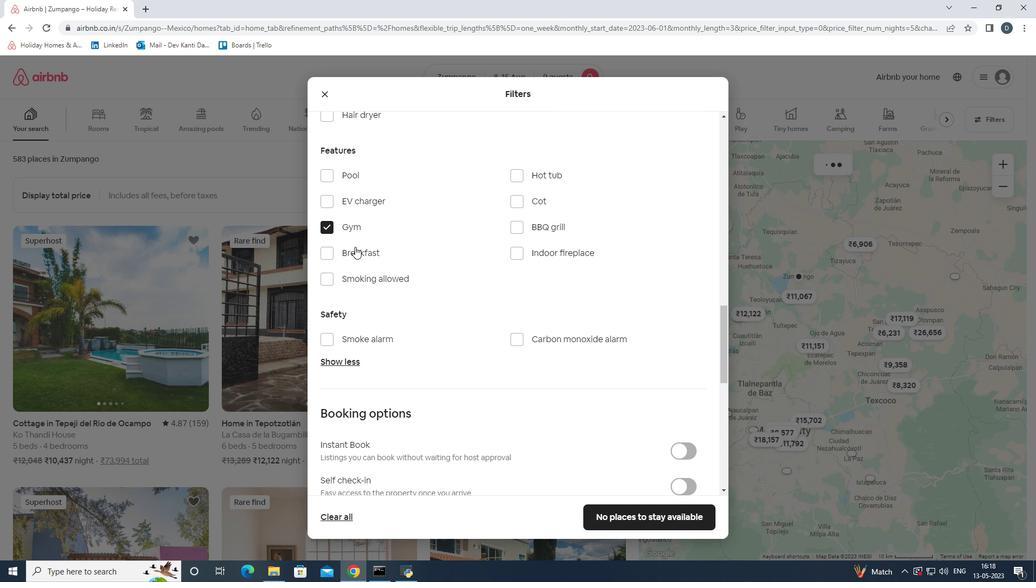 
Action: Mouse pressed left at (356, 249)
Screenshot: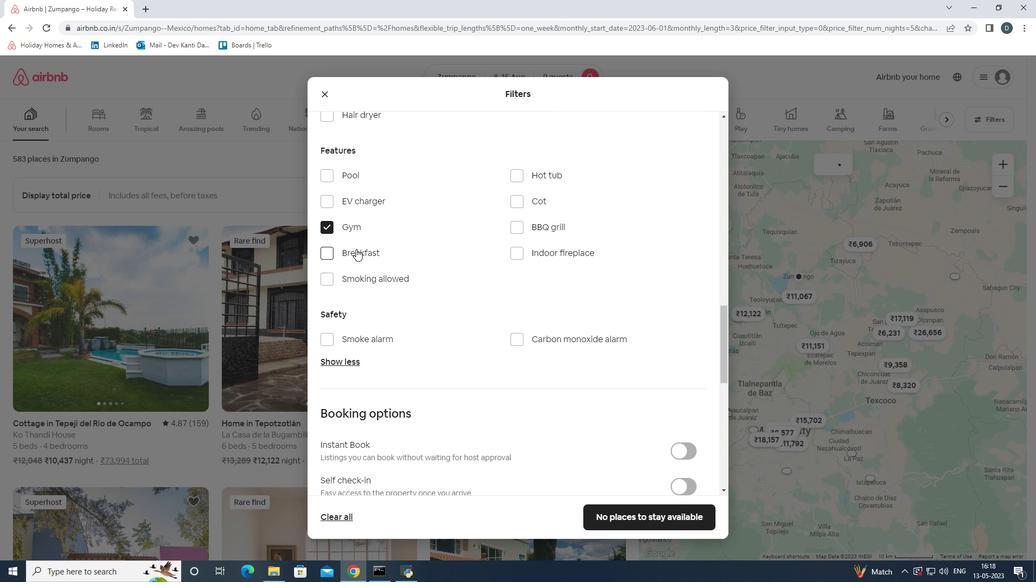 
Action: Mouse moved to (479, 273)
Screenshot: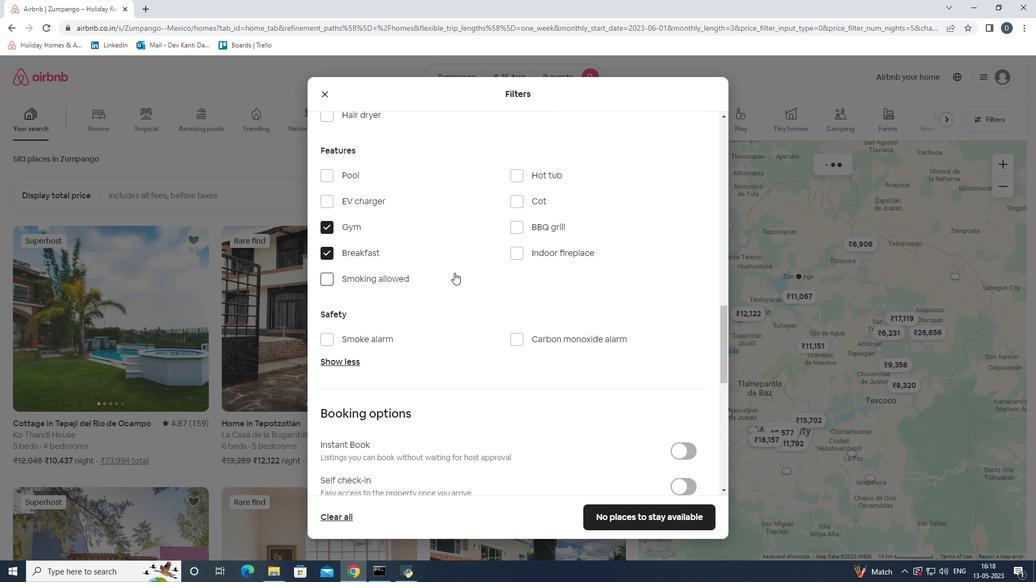 
Action: Mouse scrolled (479, 272) with delta (0, 0)
Screenshot: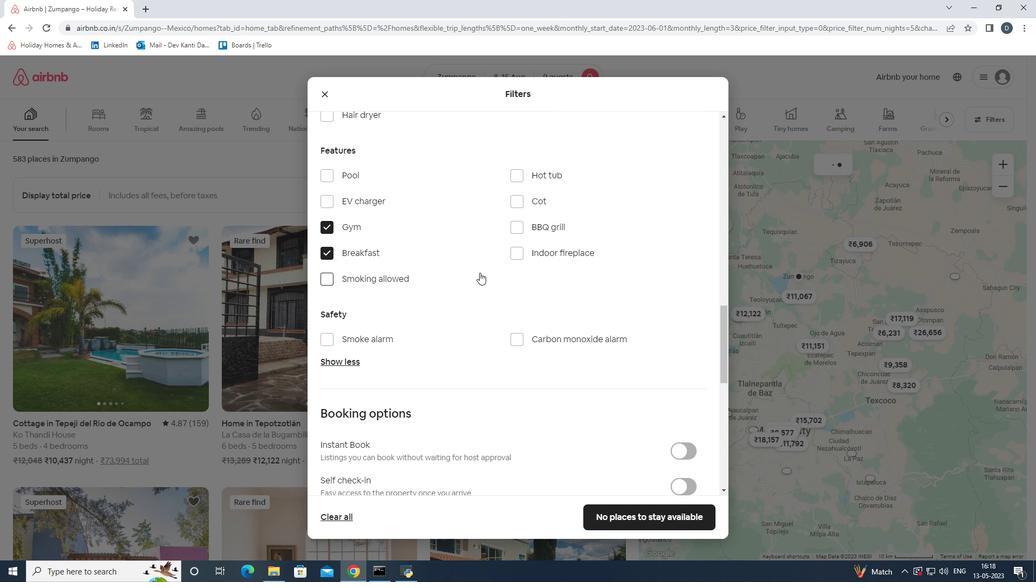 
Action: Mouse scrolled (479, 272) with delta (0, 0)
Screenshot: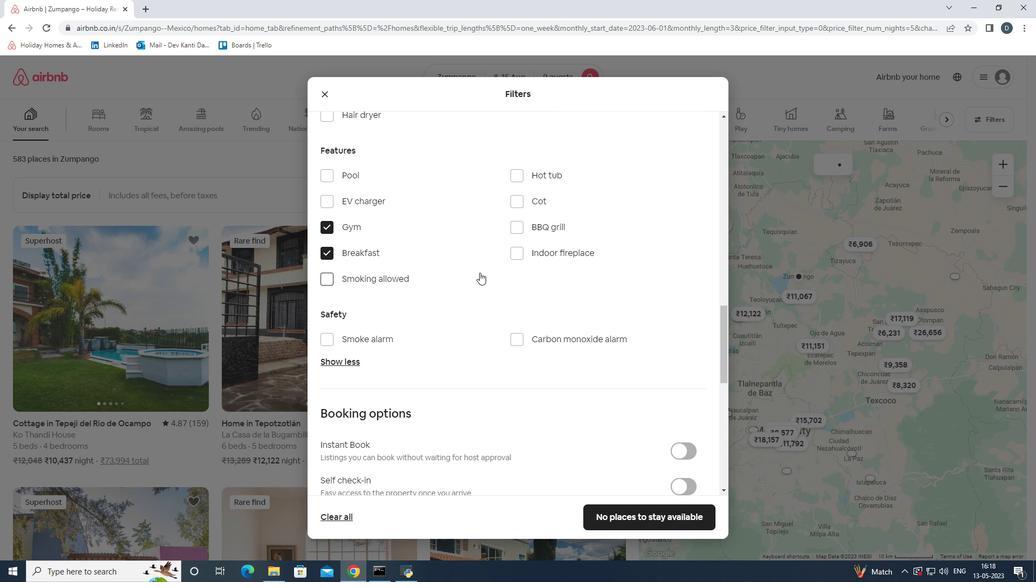 
Action: Mouse scrolled (479, 272) with delta (0, 0)
Screenshot: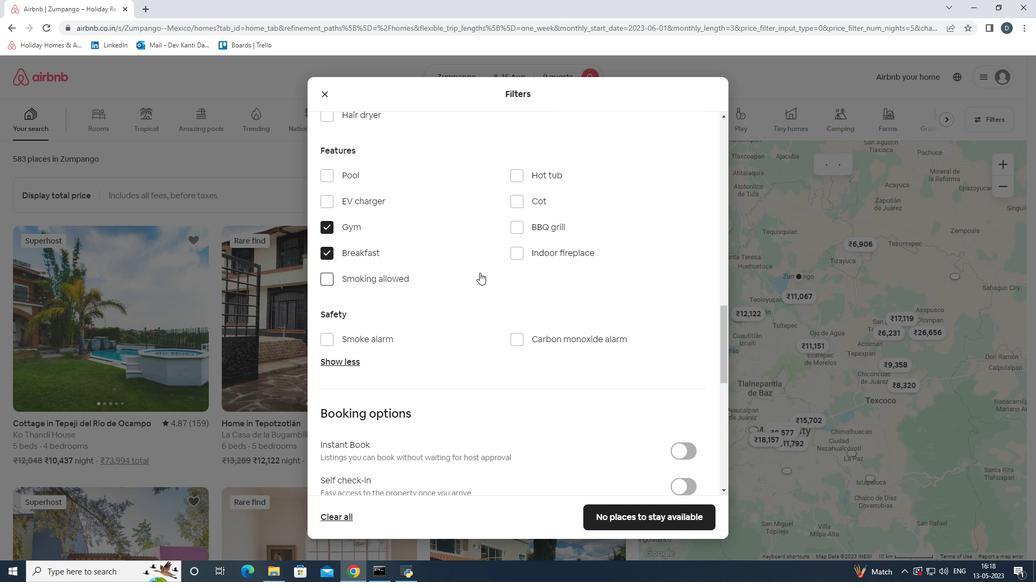 
Action: Mouse scrolled (479, 272) with delta (0, 0)
Screenshot: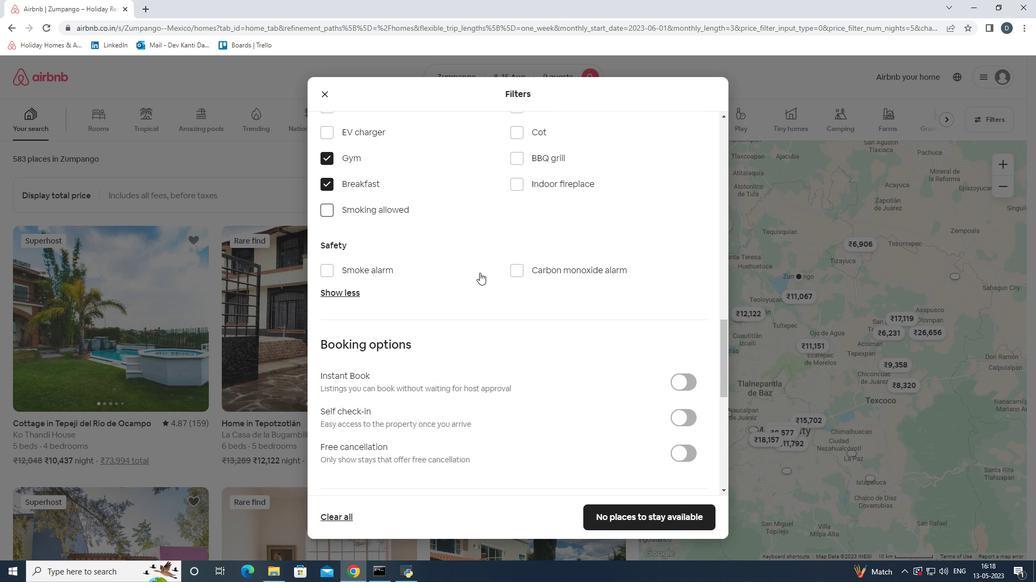 
Action: Mouse moved to (687, 269)
Screenshot: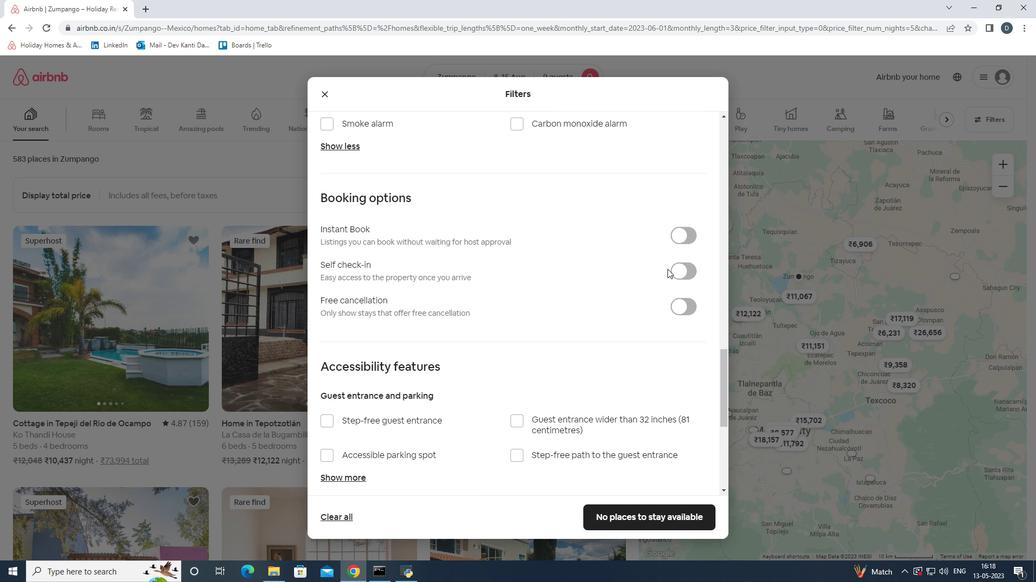 
Action: Mouse pressed left at (687, 269)
Screenshot: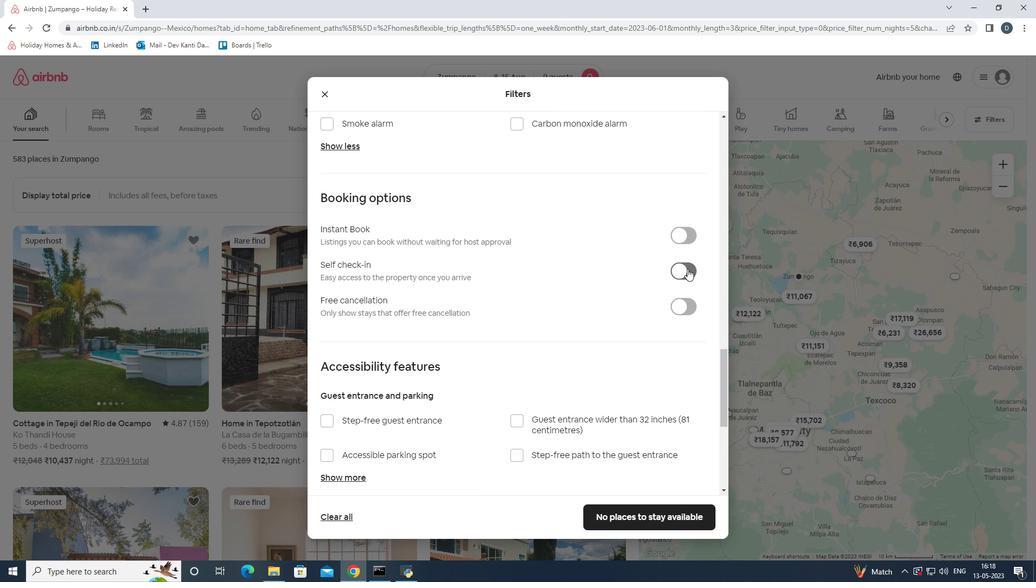
Action: Mouse moved to (479, 250)
Screenshot: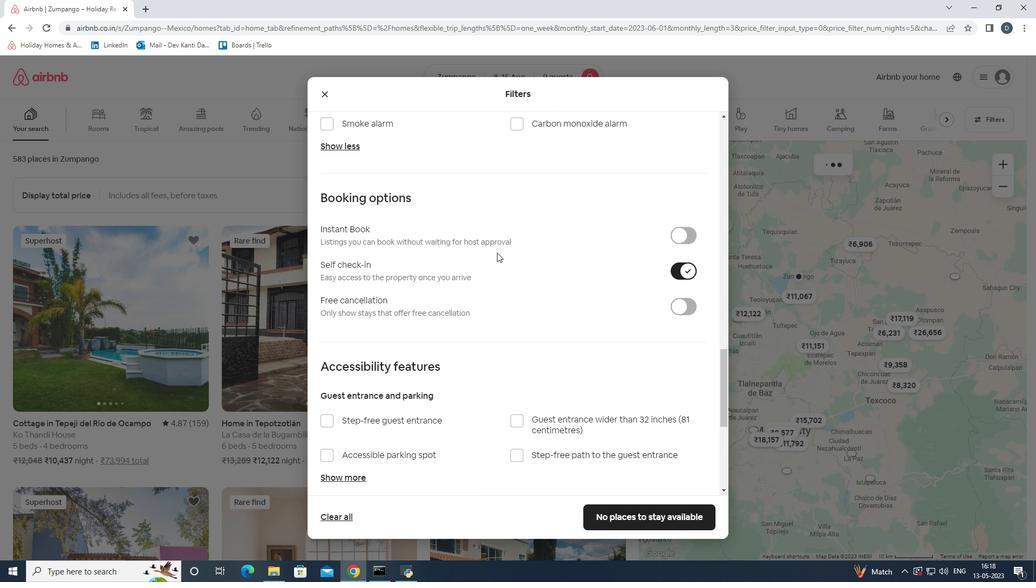 
Action: Mouse scrolled (479, 250) with delta (0, 0)
Screenshot: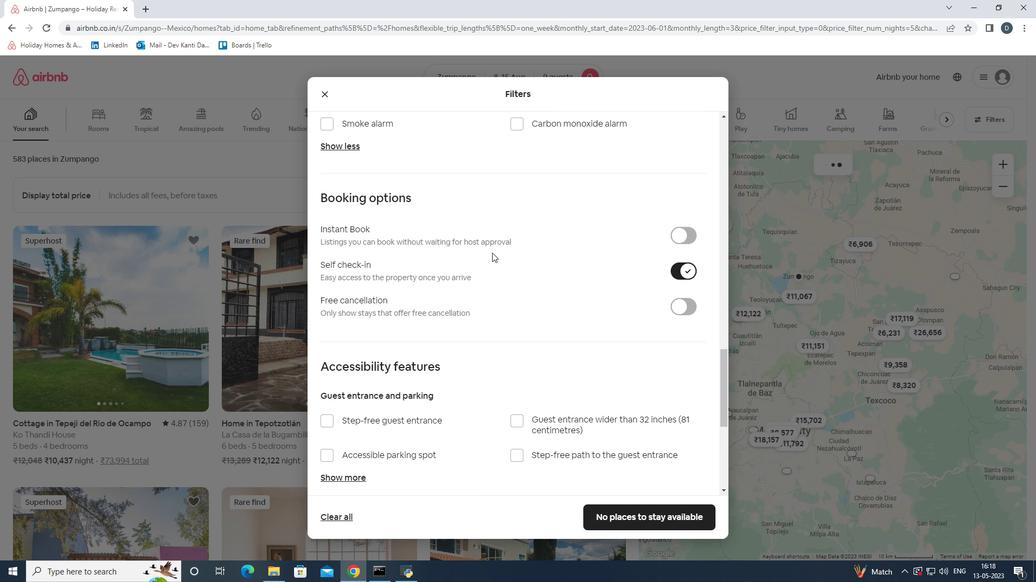 
Action: Mouse moved to (479, 250)
Screenshot: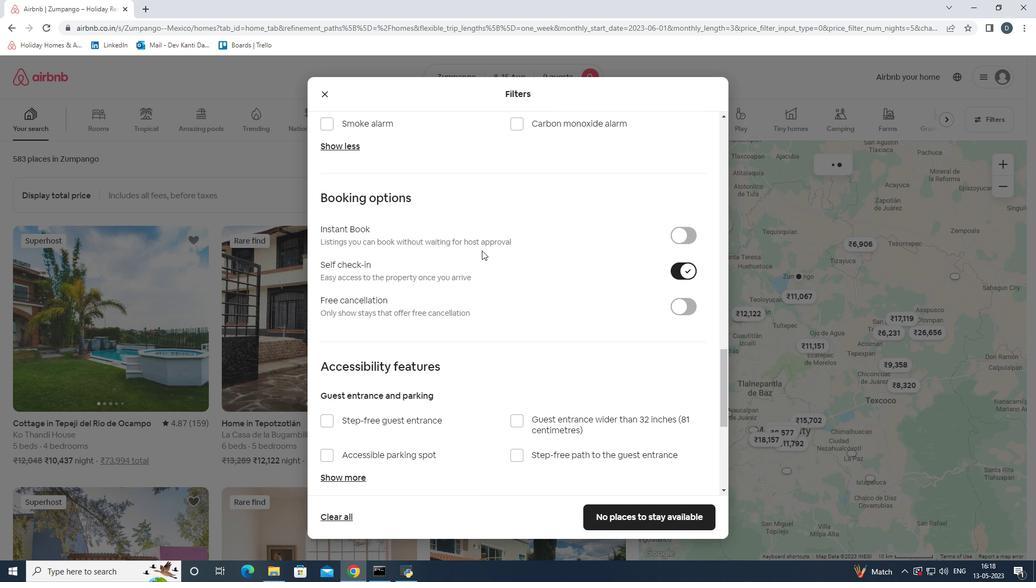 
Action: Mouse scrolled (479, 250) with delta (0, 0)
Screenshot: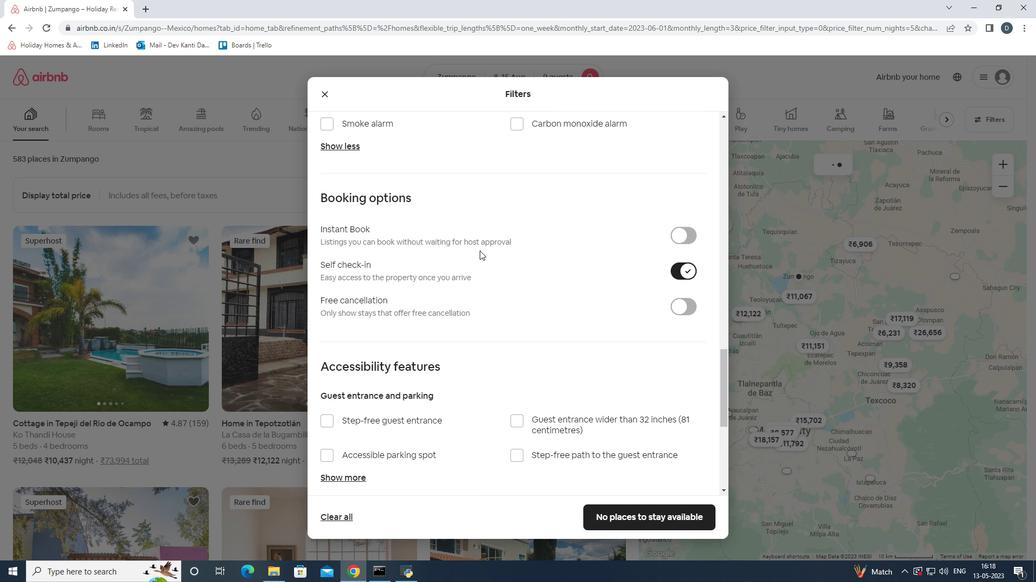
Action: Mouse scrolled (479, 250) with delta (0, 0)
Screenshot: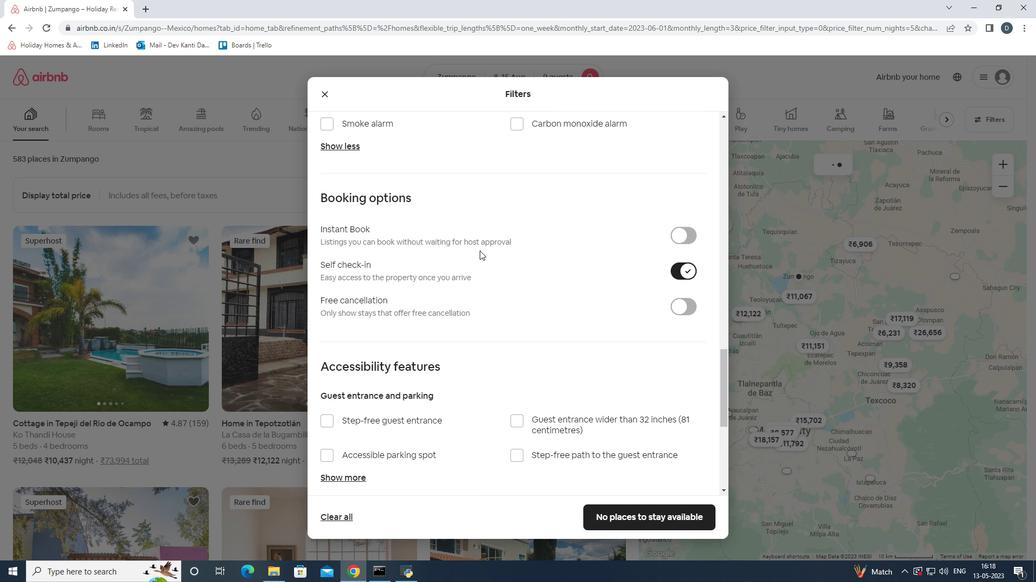 
Action: Mouse moved to (460, 248)
Screenshot: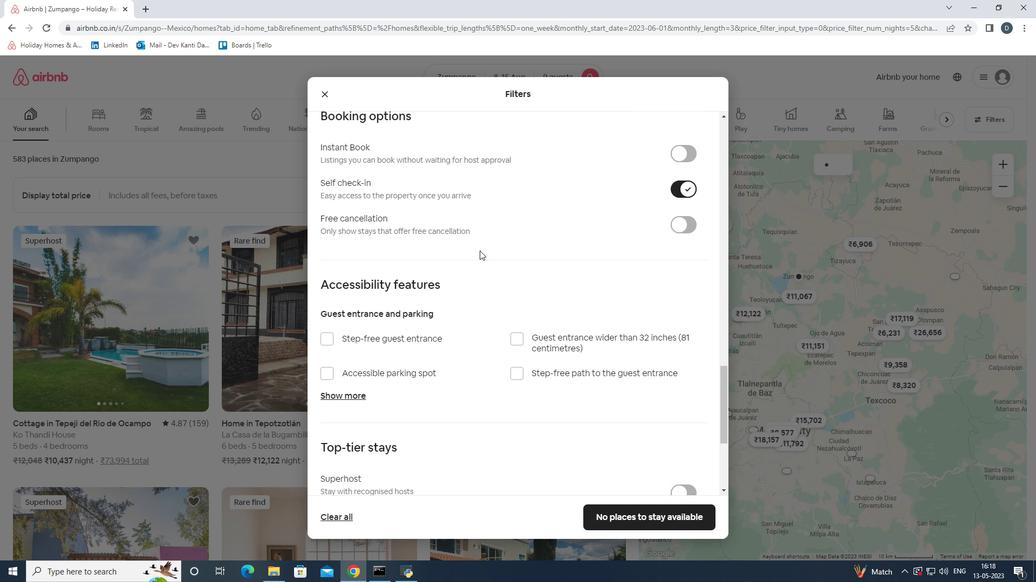 
Action: Mouse scrolled (460, 248) with delta (0, 0)
Screenshot: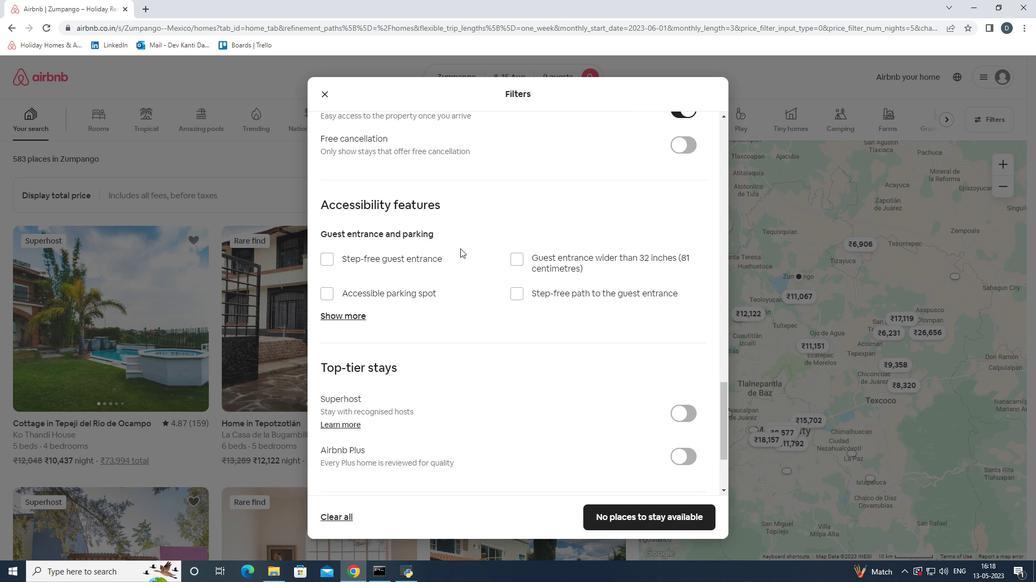 
Action: Mouse scrolled (460, 248) with delta (0, 0)
Screenshot: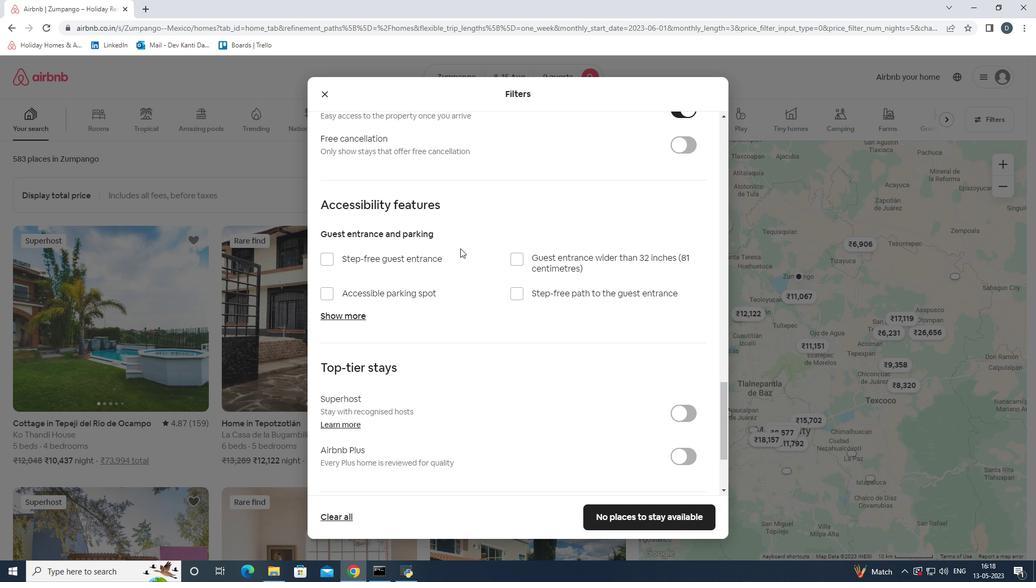 
Action: Mouse scrolled (460, 248) with delta (0, 0)
Screenshot: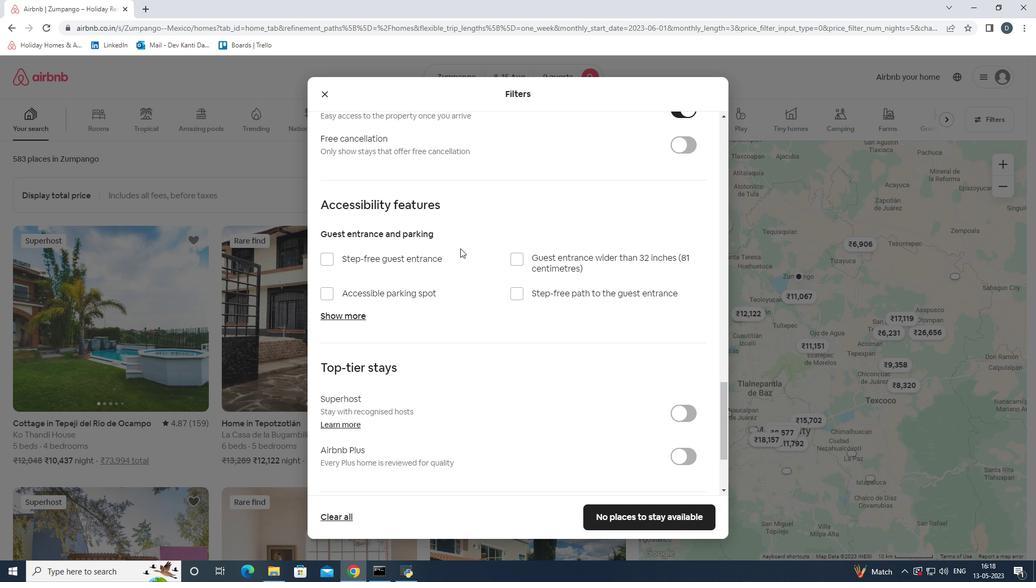 
Action: Mouse moved to (367, 420)
Screenshot: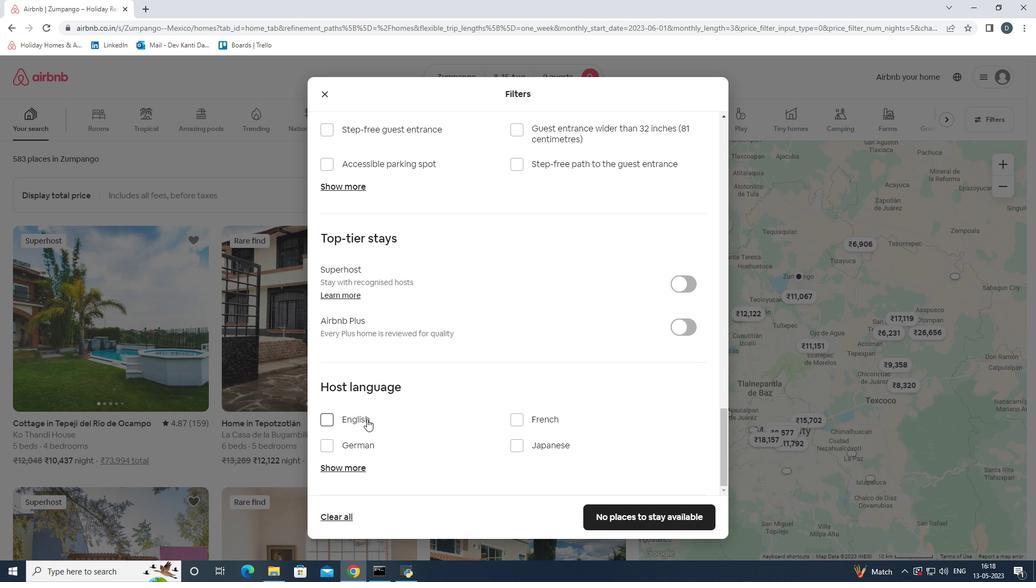 
Action: Mouse pressed left at (367, 420)
Screenshot: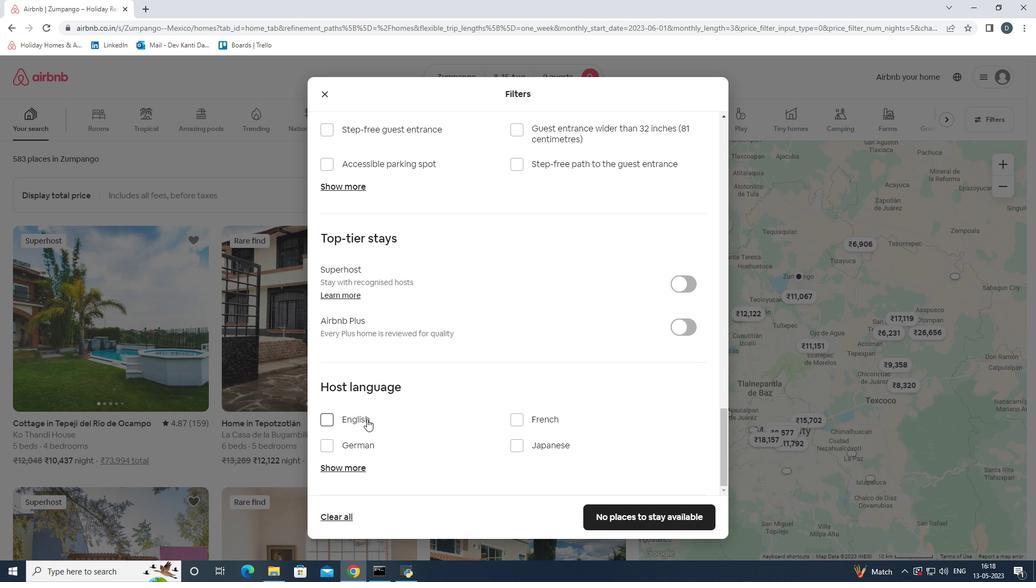 
Action: Mouse moved to (613, 517)
Screenshot: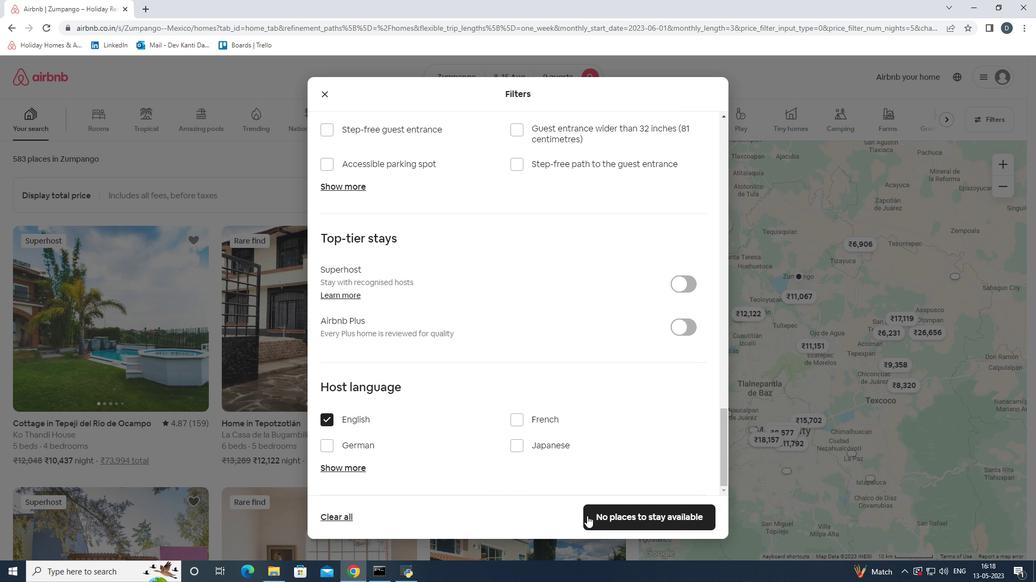
Action: Mouse pressed left at (613, 517)
Screenshot: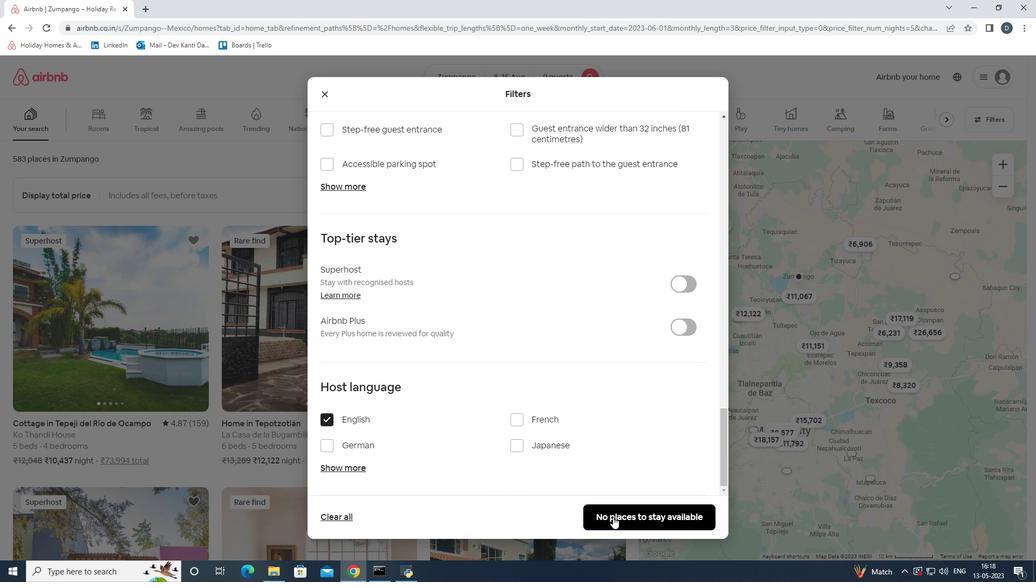 
Action: Mouse moved to (540, 459)
Screenshot: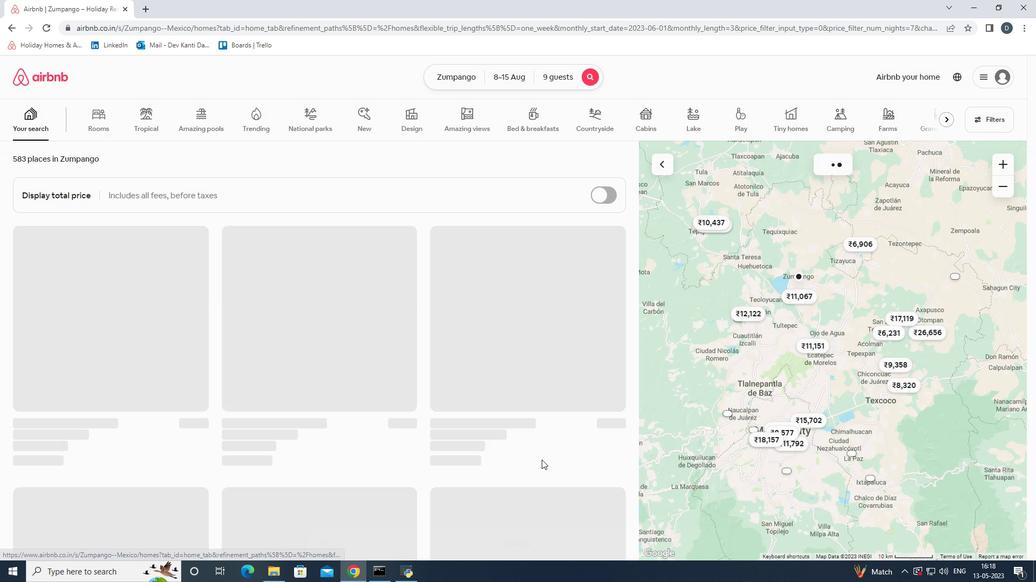 
